 Task: nan
Action: Mouse moved to (519, 142)
Screenshot: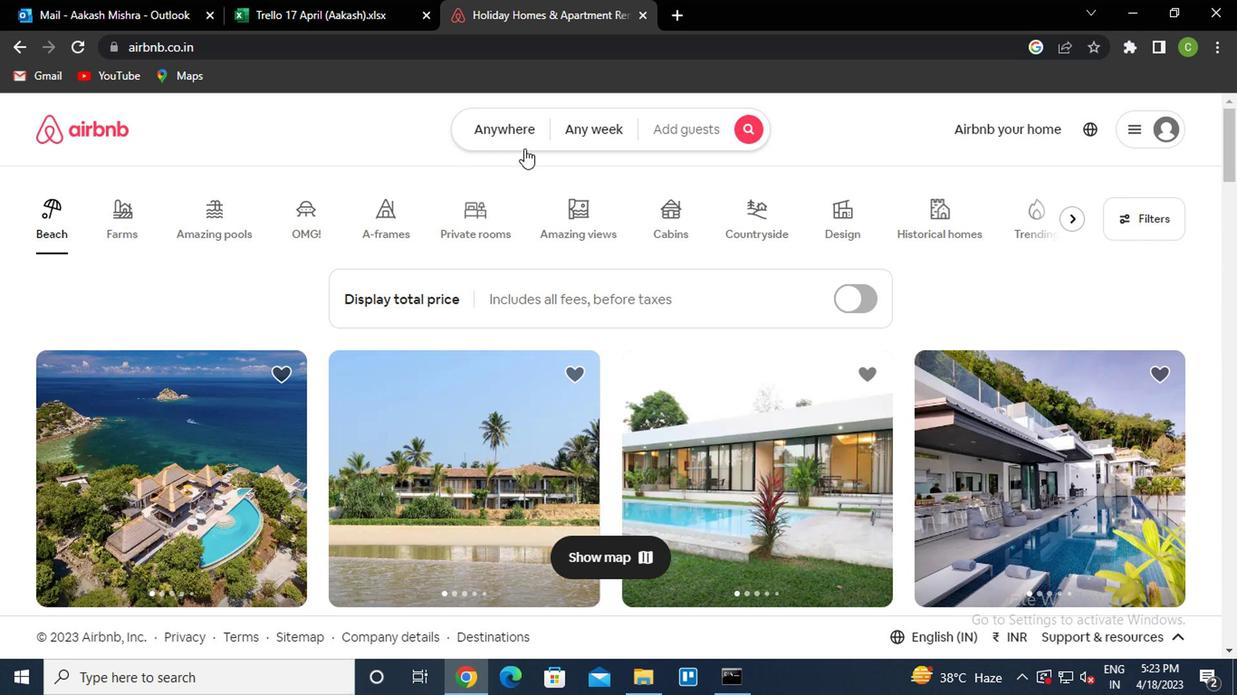 
Action: Mouse pressed left at (519, 142)
Screenshot: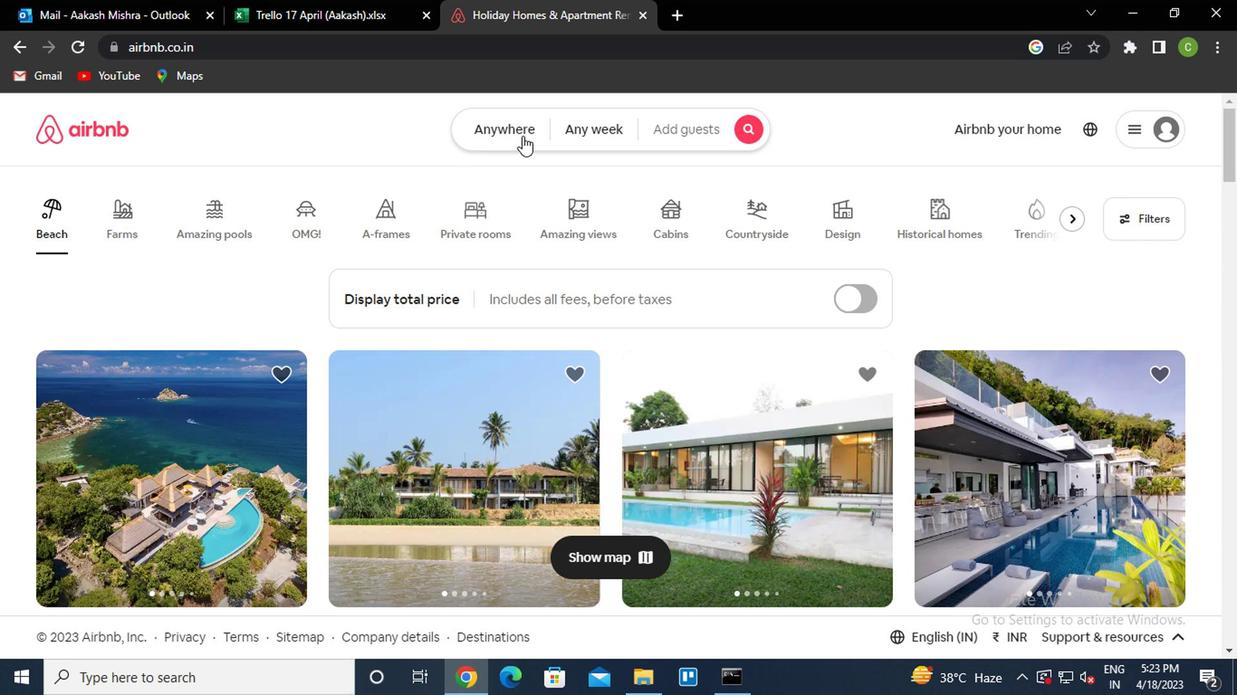 
Action: Mouse moved to (384, 212)
Screenshot: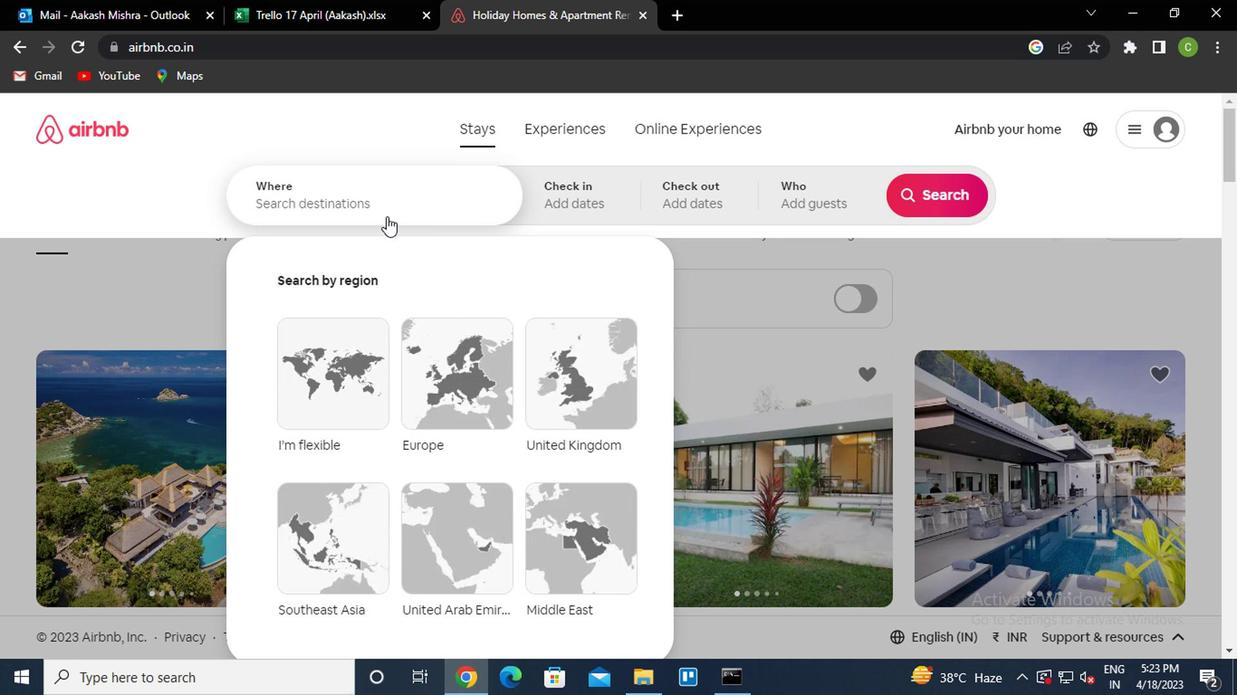 
Action: Mouse pressed left at (384, 212)
Screenshot: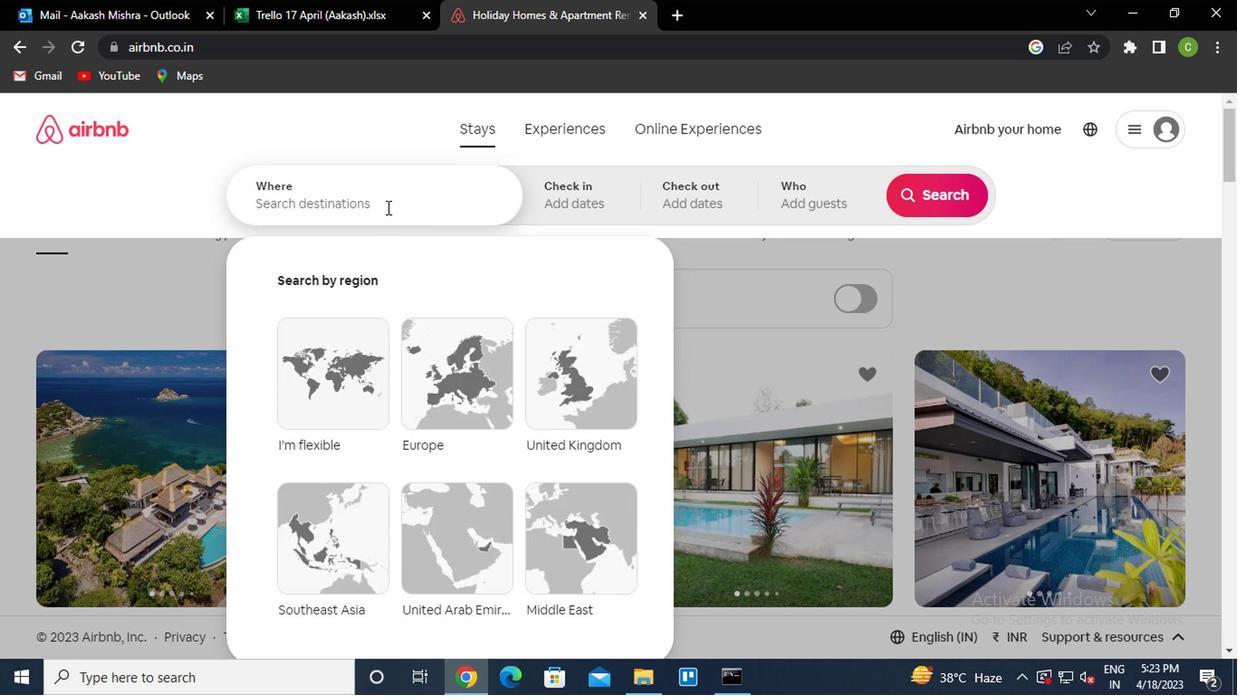 
Action: Mouse moved to (384, 212)
Screenshot: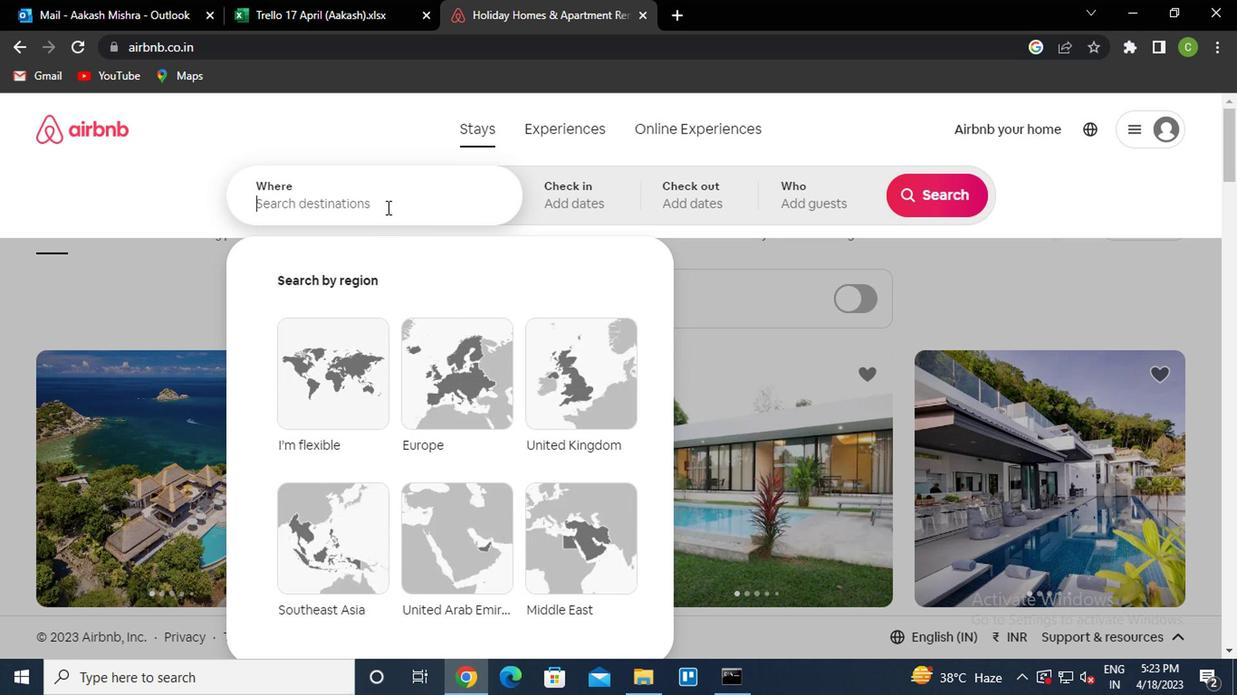
Action: Key pressed a<Key.caps_lock>maraji<Key.space>brazil<Key.down><Key.enter>
Screenshot: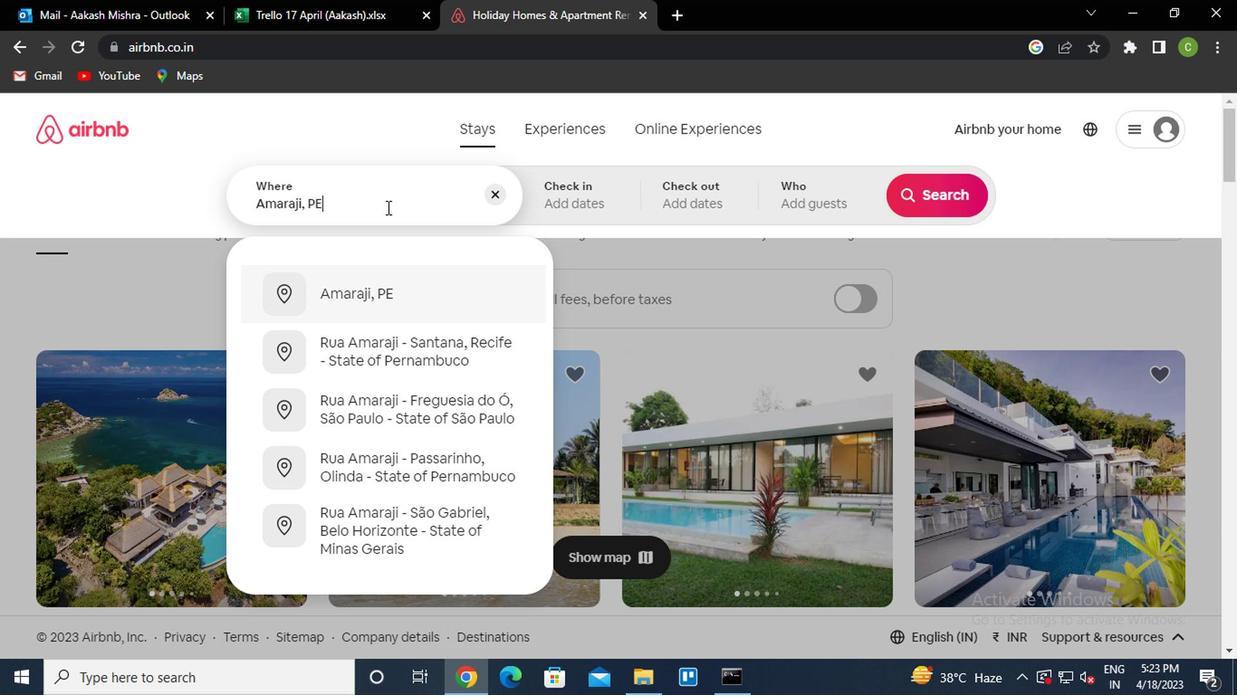 
Action: Mouse moved to (922, 349)
Screenshot: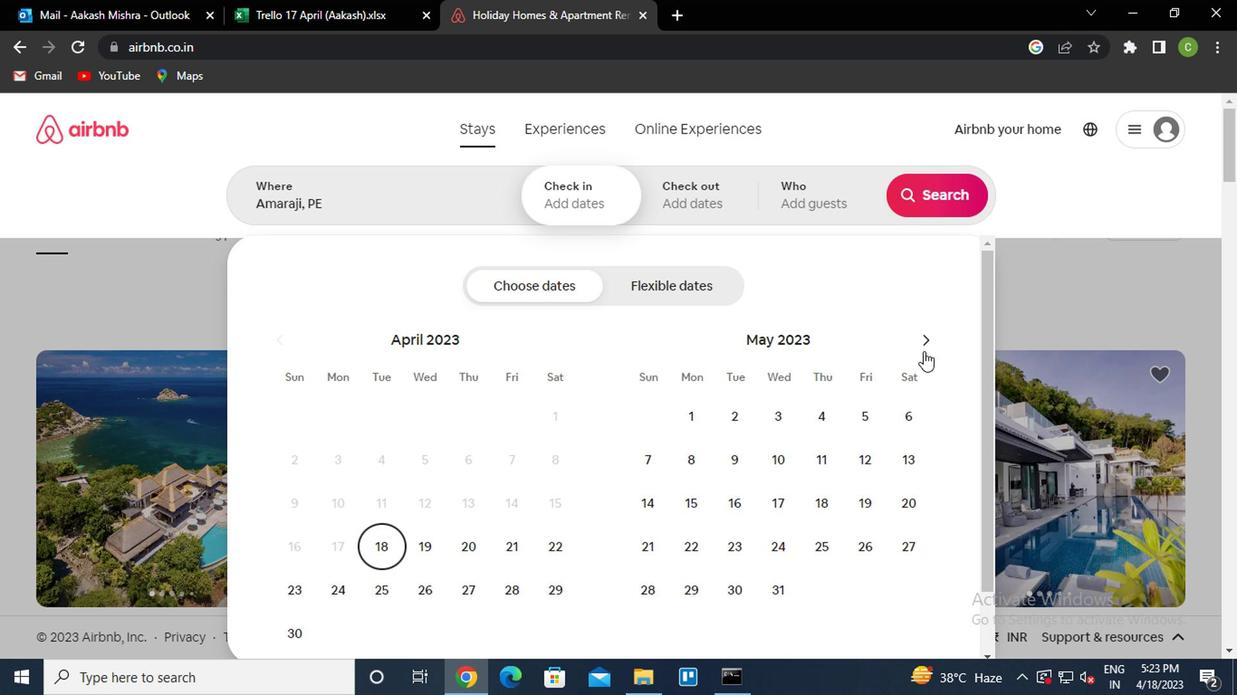 
Action: Mouse pressed left at (922, 349)
Screenshot: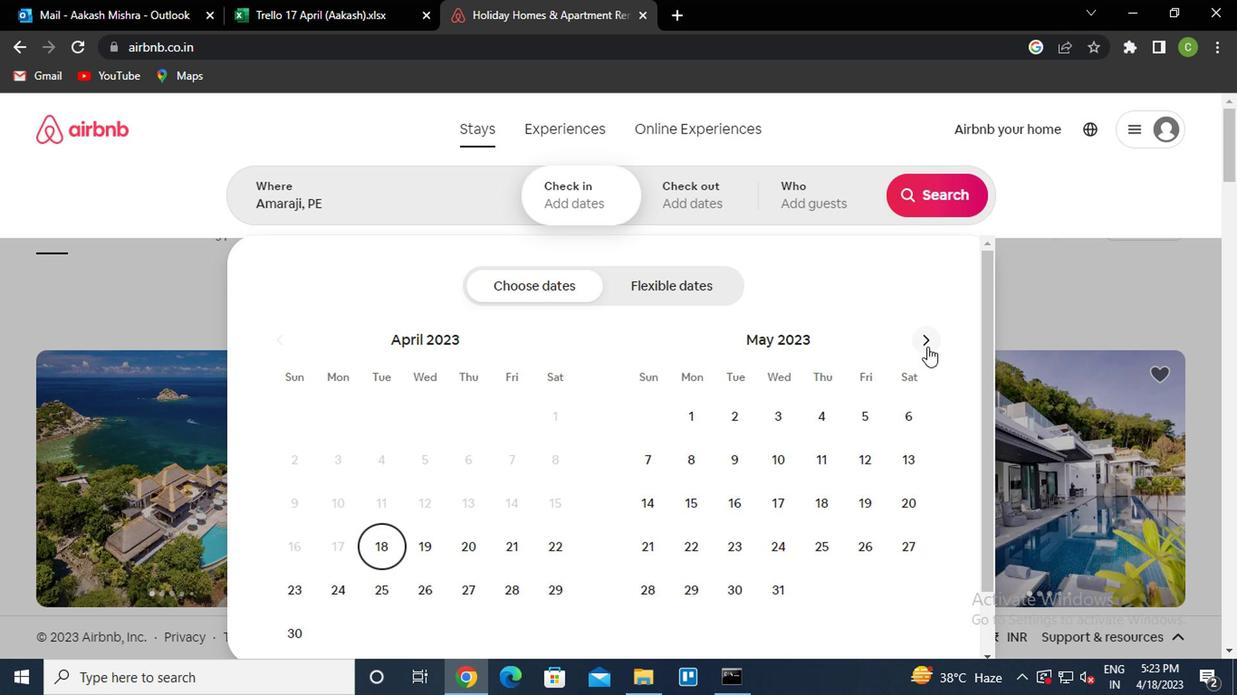 
Action: Mouse pressed left at (922, 349)
Screenshot: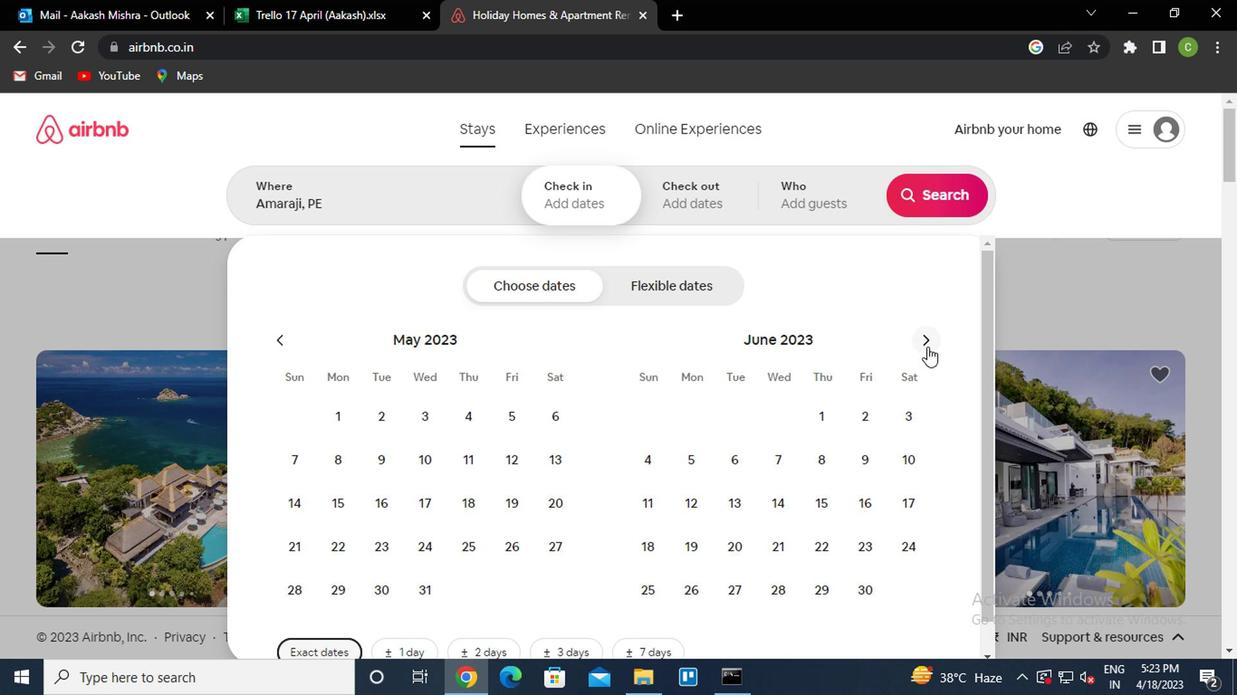 
Action: Mouse pressed left at (922, 349)
Screenshot: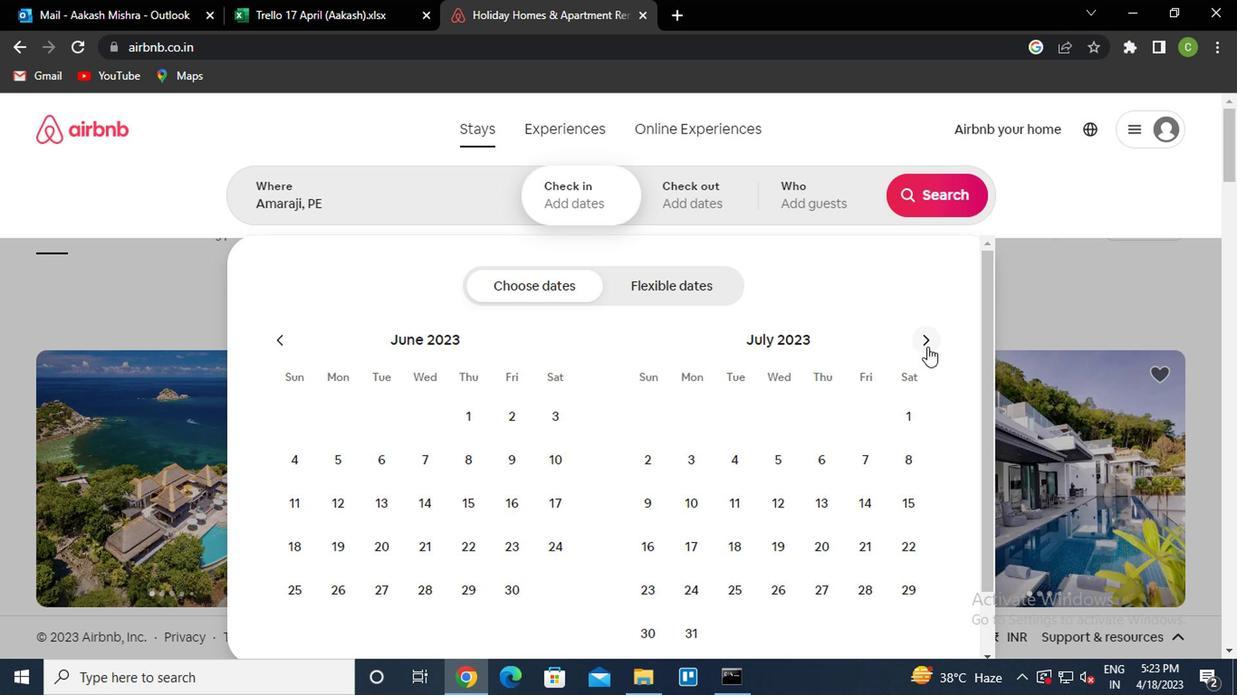 
Action: Mouse moved to (815, 427)
Screenshot: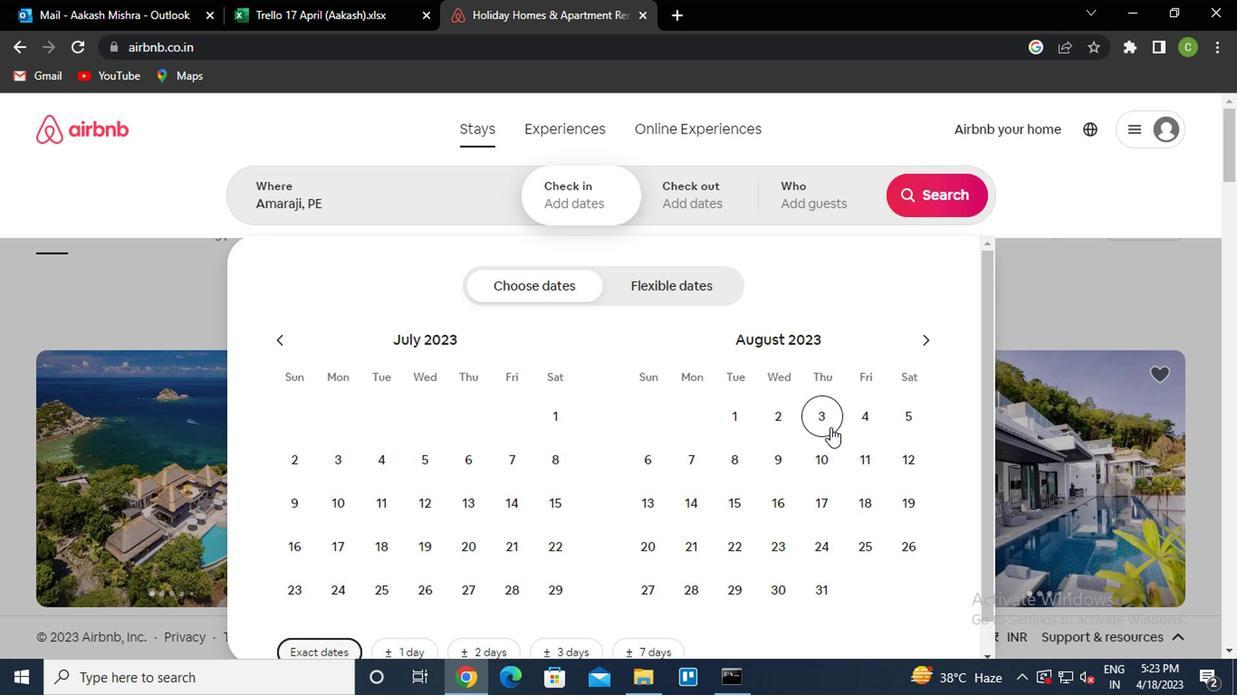
Action: Mouse pressed left at (815, 427)
Screenshot: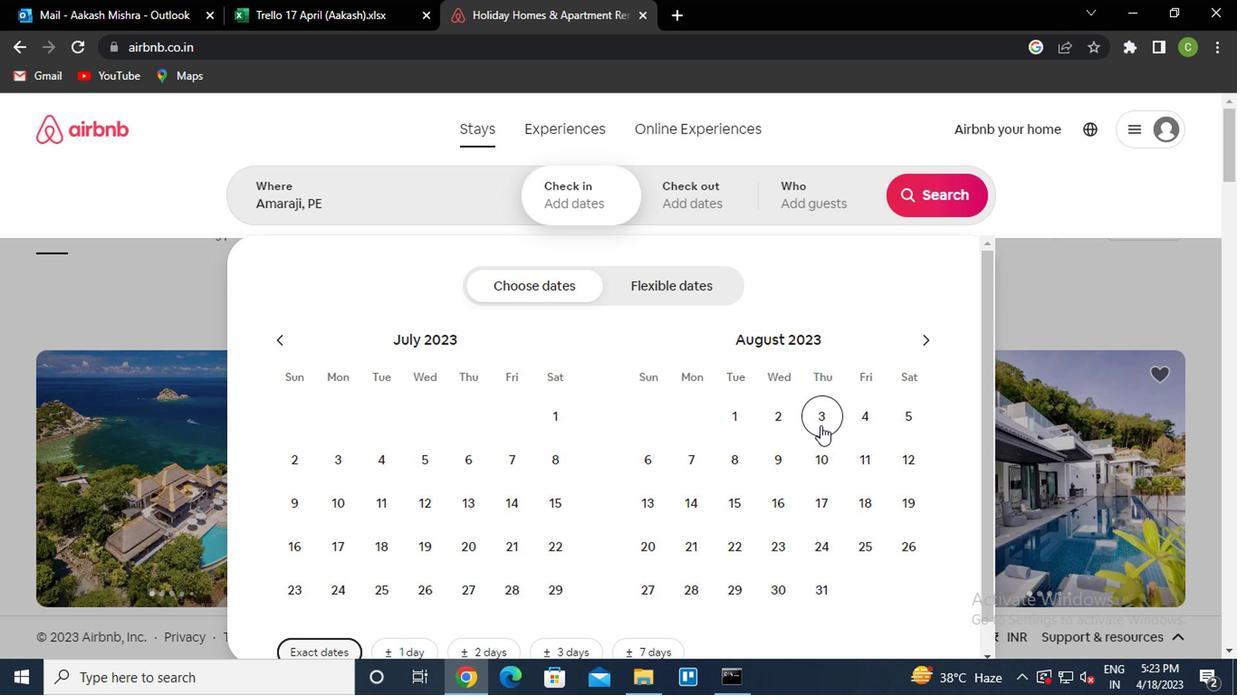 
Action: Mouse moved to (822, 511)
Screenshot: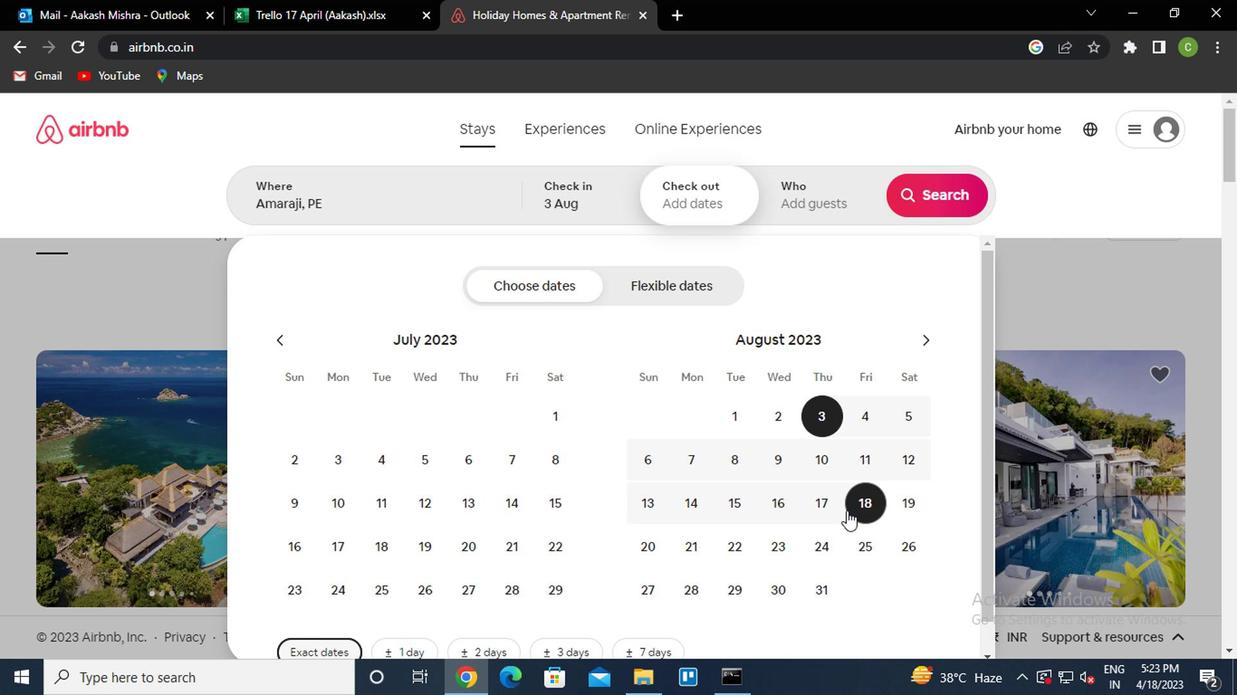 
Action: Mouse pressed left at (822, 511)
Screenshot: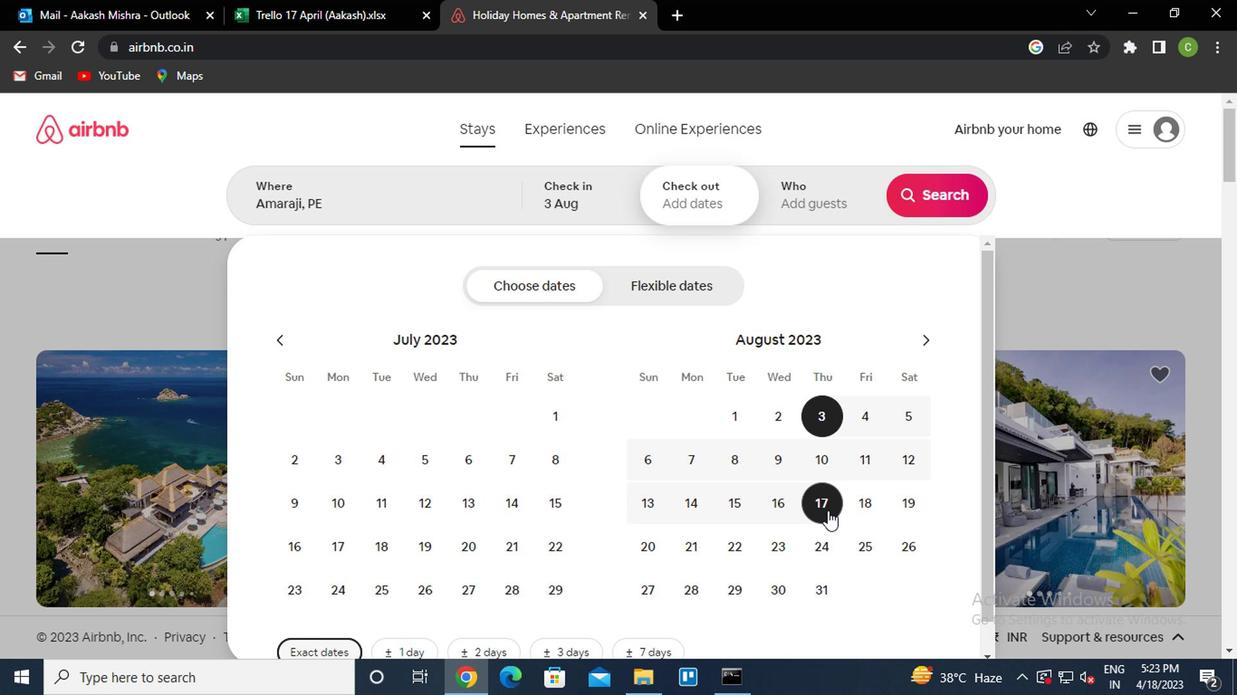 
Action: Mouse moved to (837, 195)
Screenshot: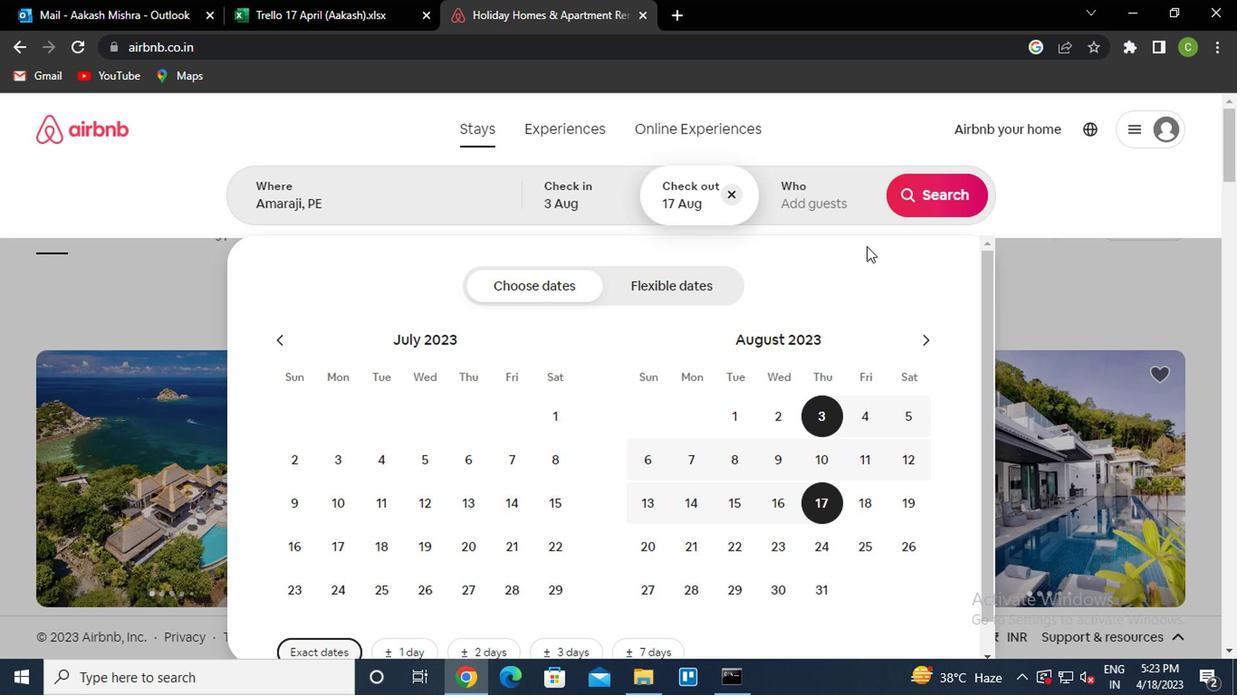 
Action: Mouse pressed left at (837, 195)
Screenshot: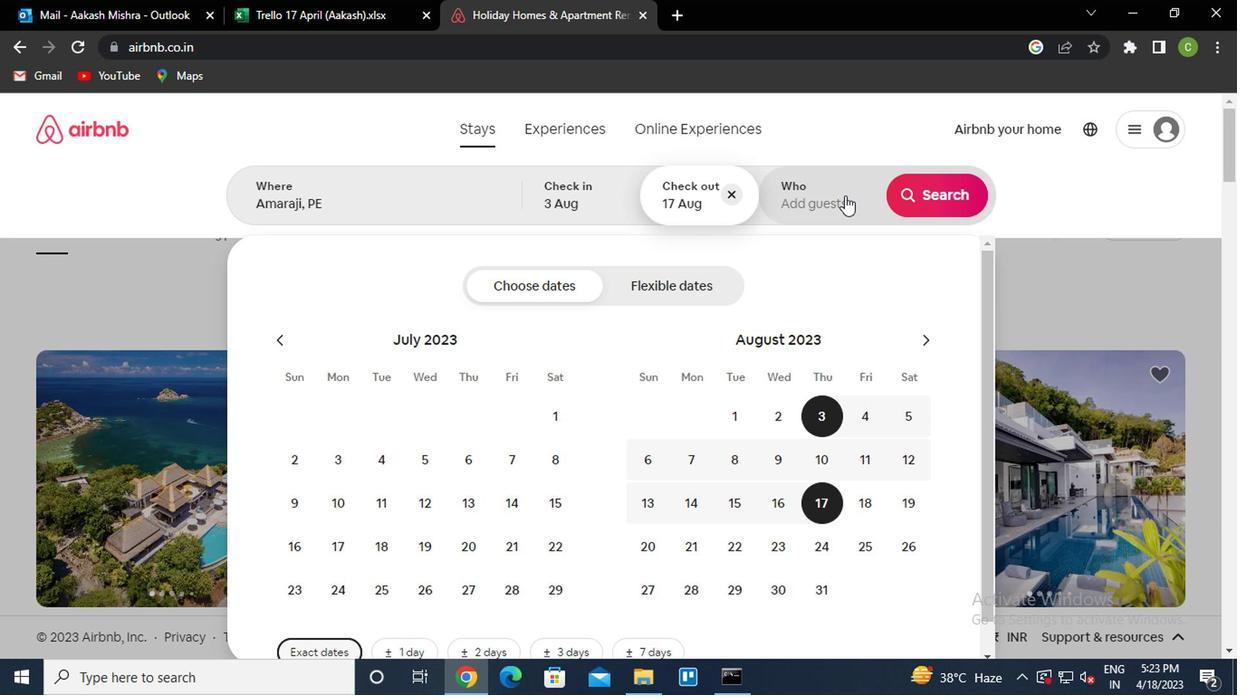 
Action: Mouse moved to (937, 302)
Screenshot: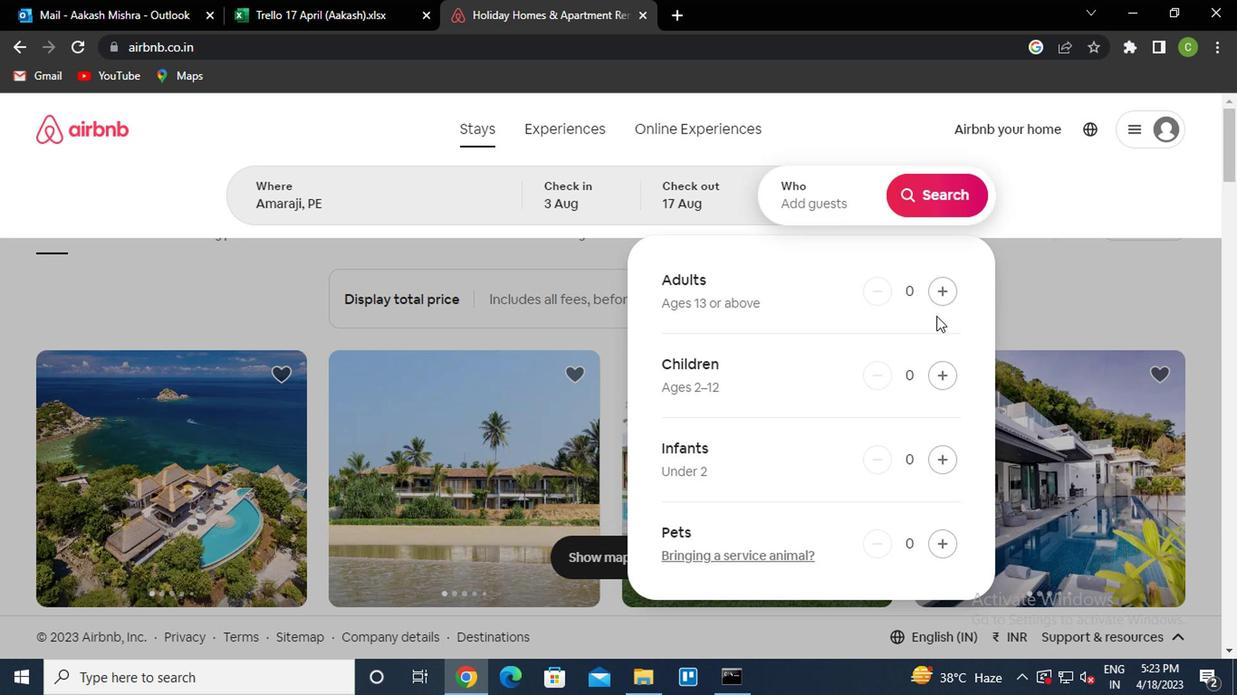 
Action: Mouse pressed left at (937, 302)
Screenshot: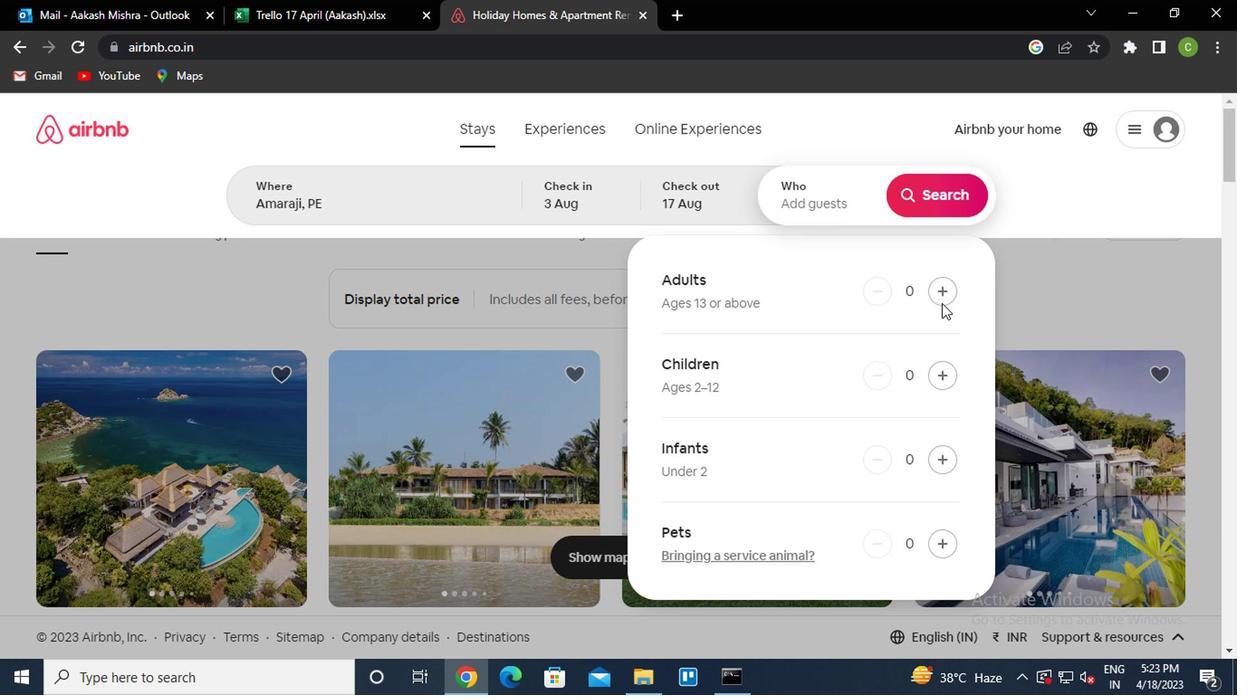 
Action: Mouse pressed left at (937, 302)
Screenshot: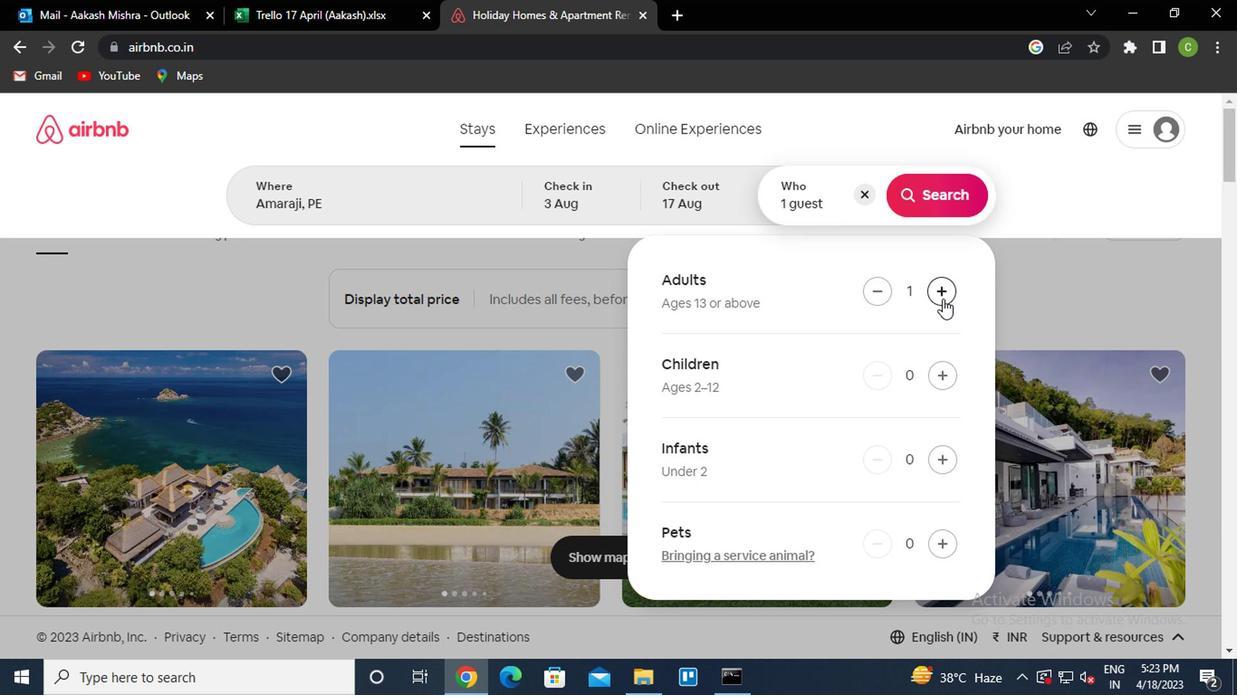 
Action: Mouse pressed left at (937, 302)
Screenshot: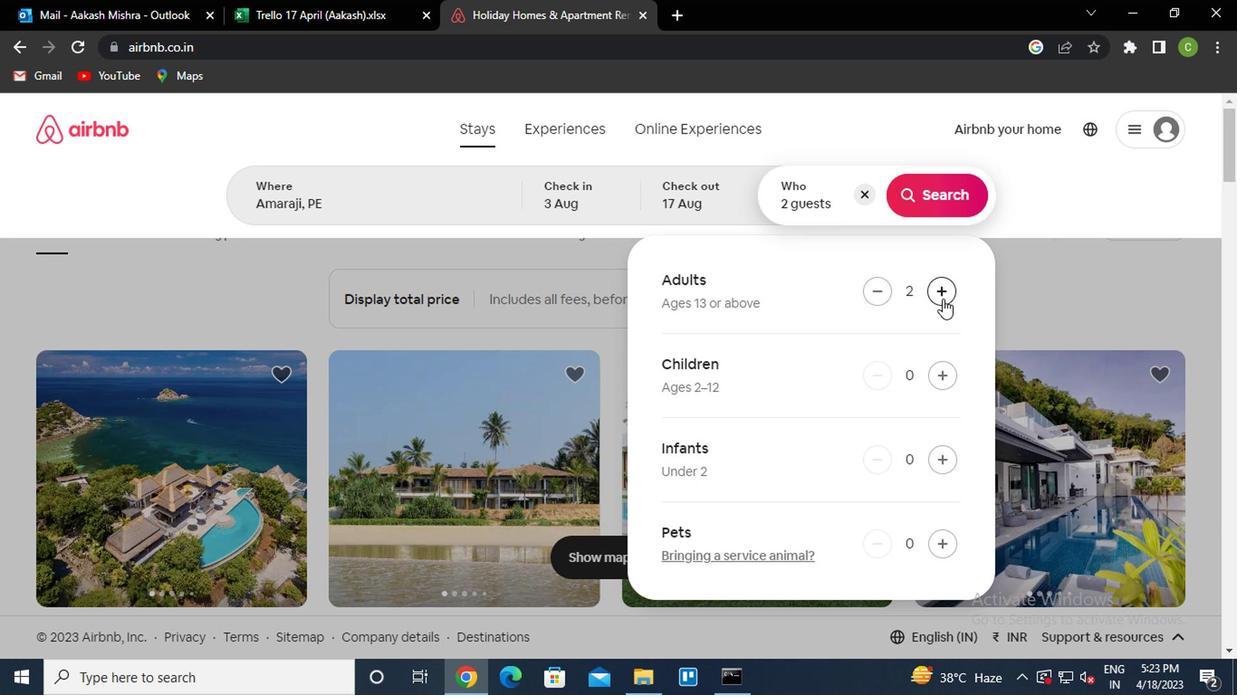 
Action: Mouse moved to (935, 384)
Screenshot: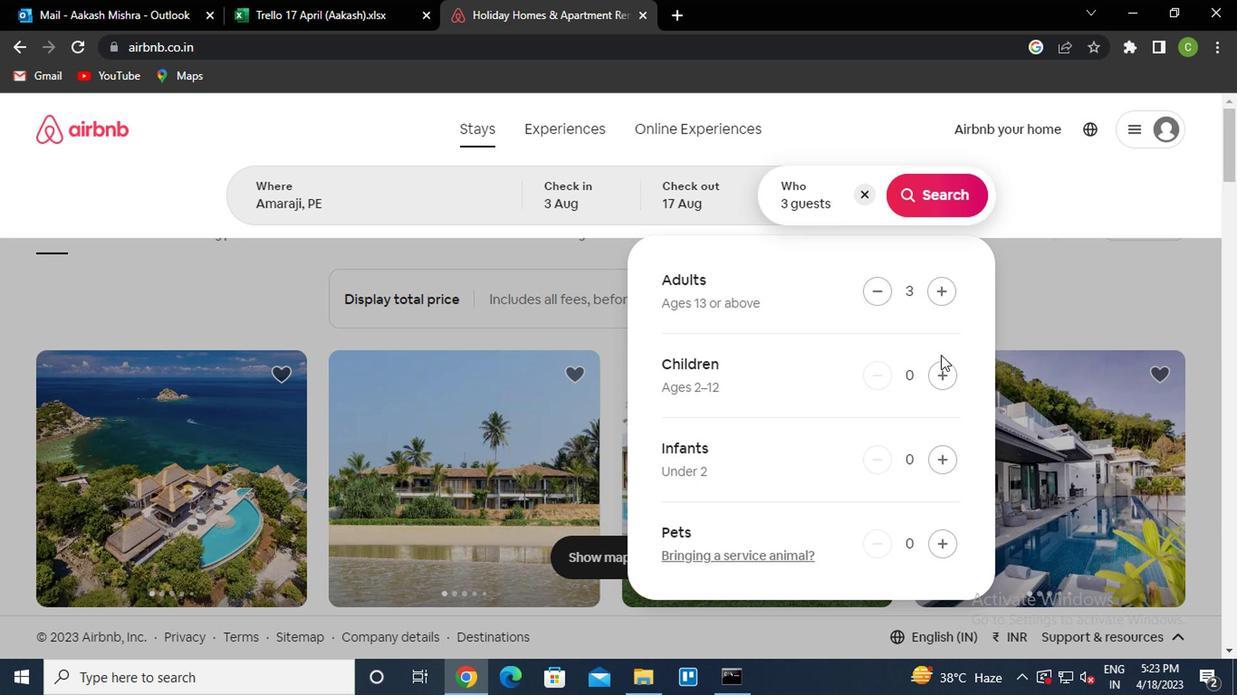 
Action: Mouse pressed left at (935, 384)
Screenshot: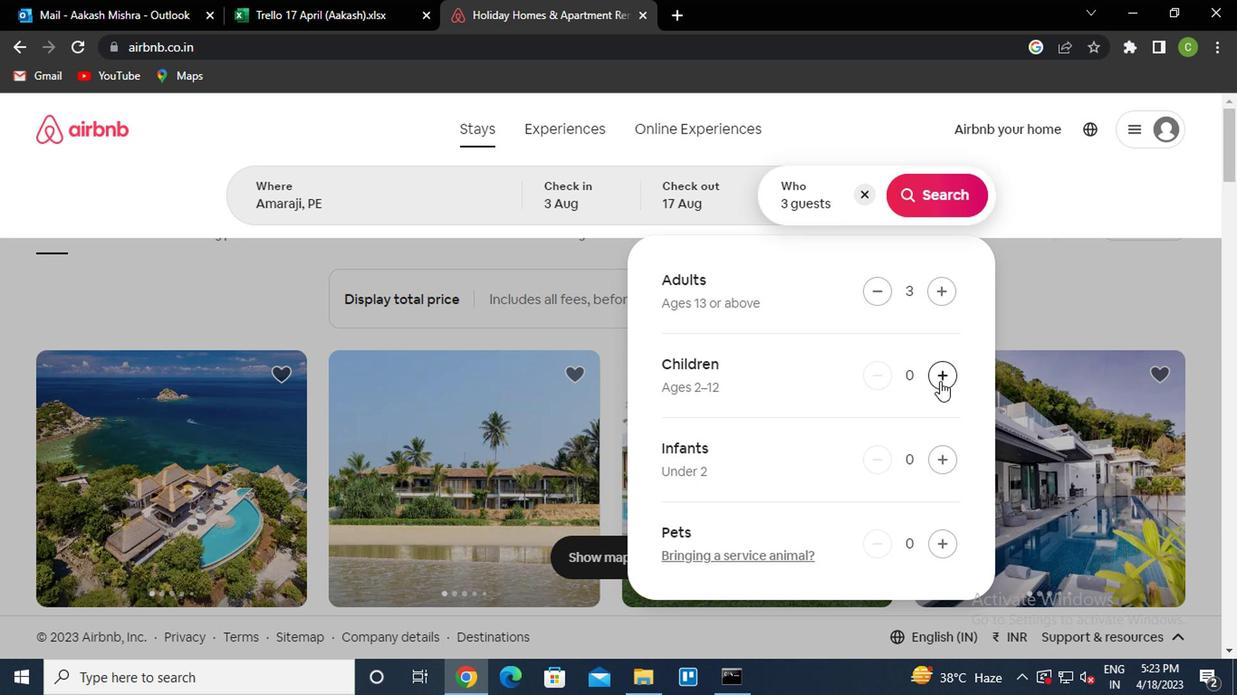 
Action: Mouse moved to (1025, 338)
Screenshot: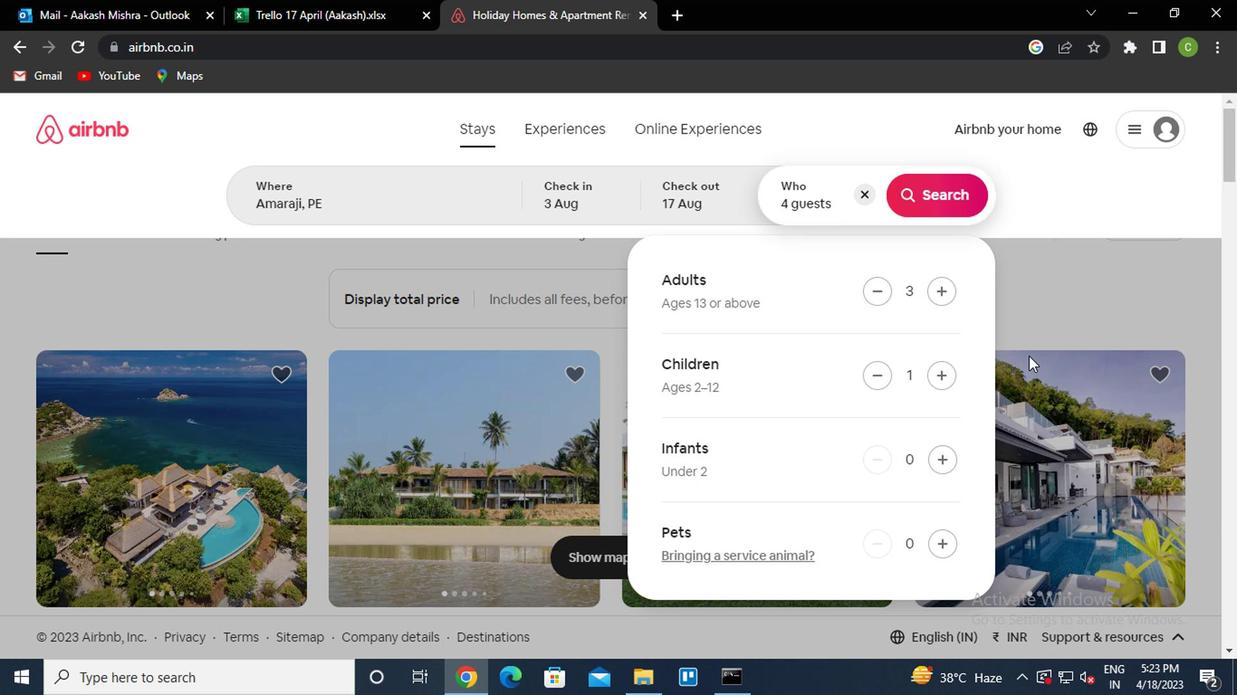 
Action: Mouse pressed left at (1025, 338)
Screenshot: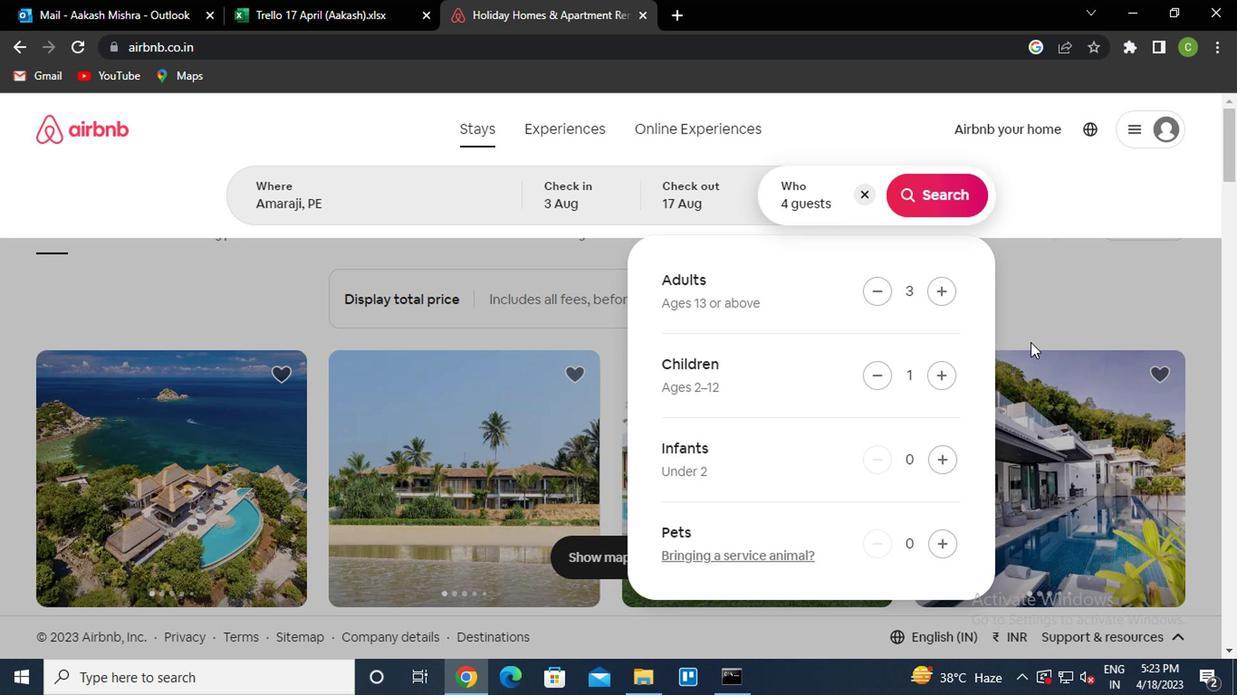 
Action: Mouse moved to (1116, 226)
Screenshot: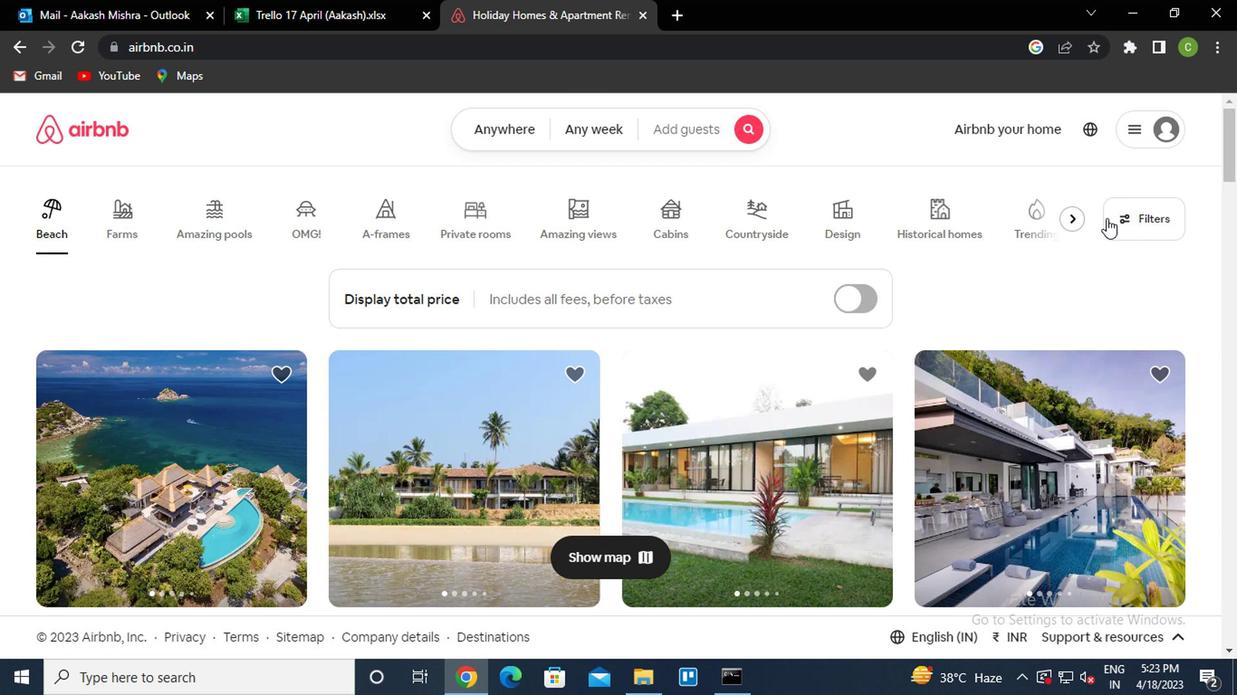 
Action: Mouse pressed left at (1116, 226)
Screenshot: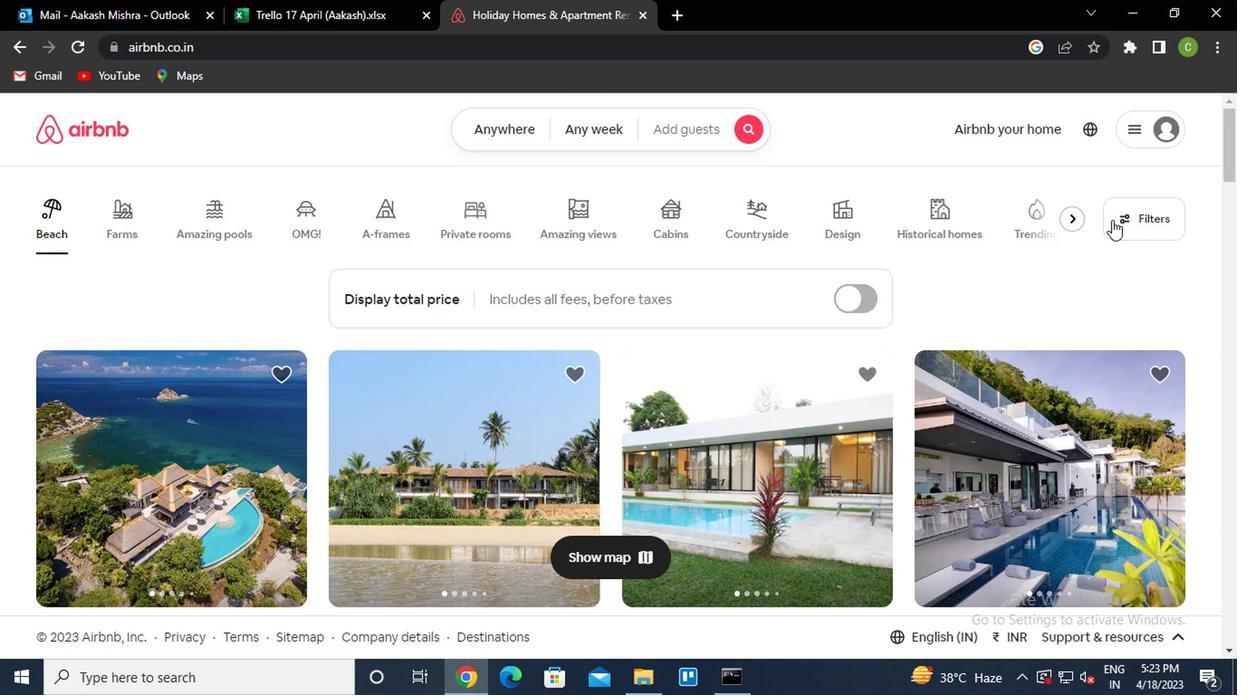 
Action: Mouse moved to (455, 424)
Screenshot: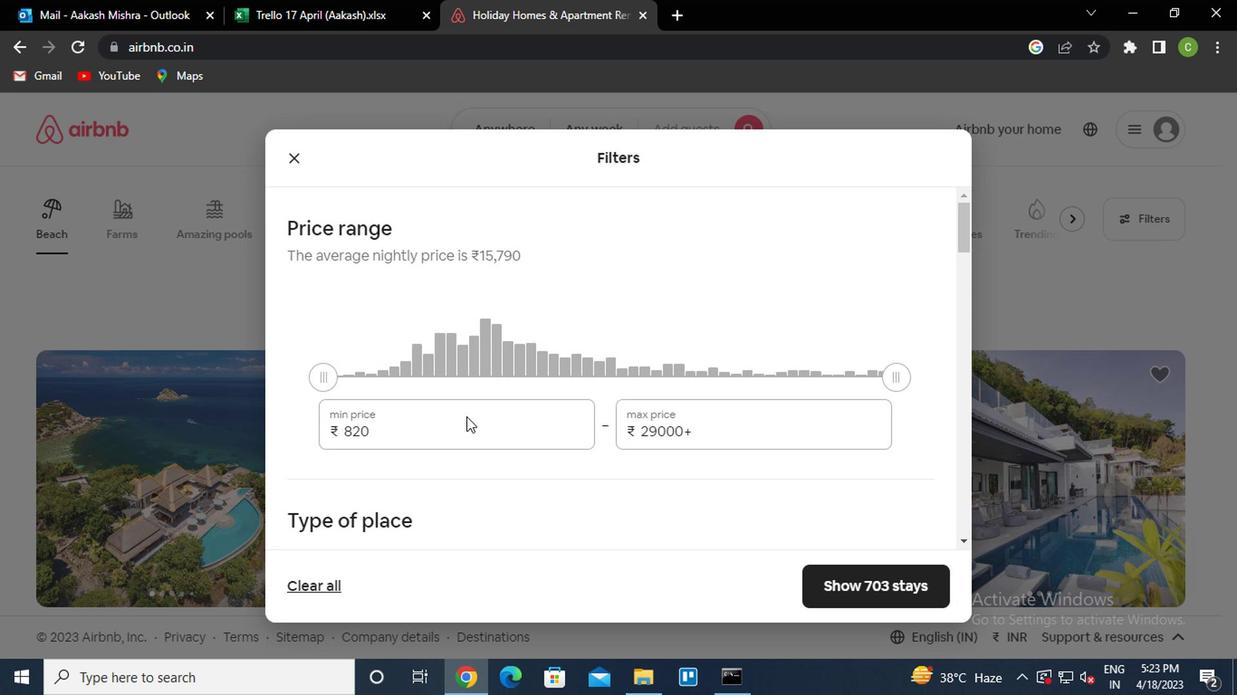 
Action: Mouse pressed left at (455, 424)
Screenshot: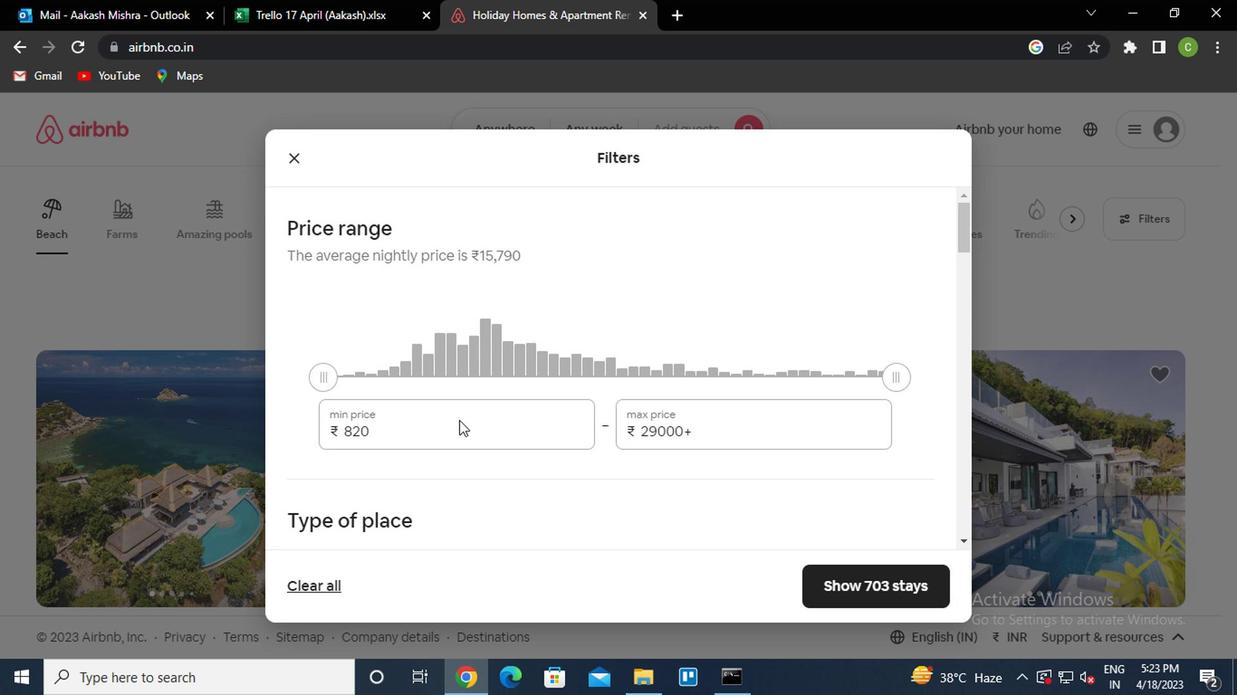 
Action: Mouse moved to (454, 424)
Screenshot: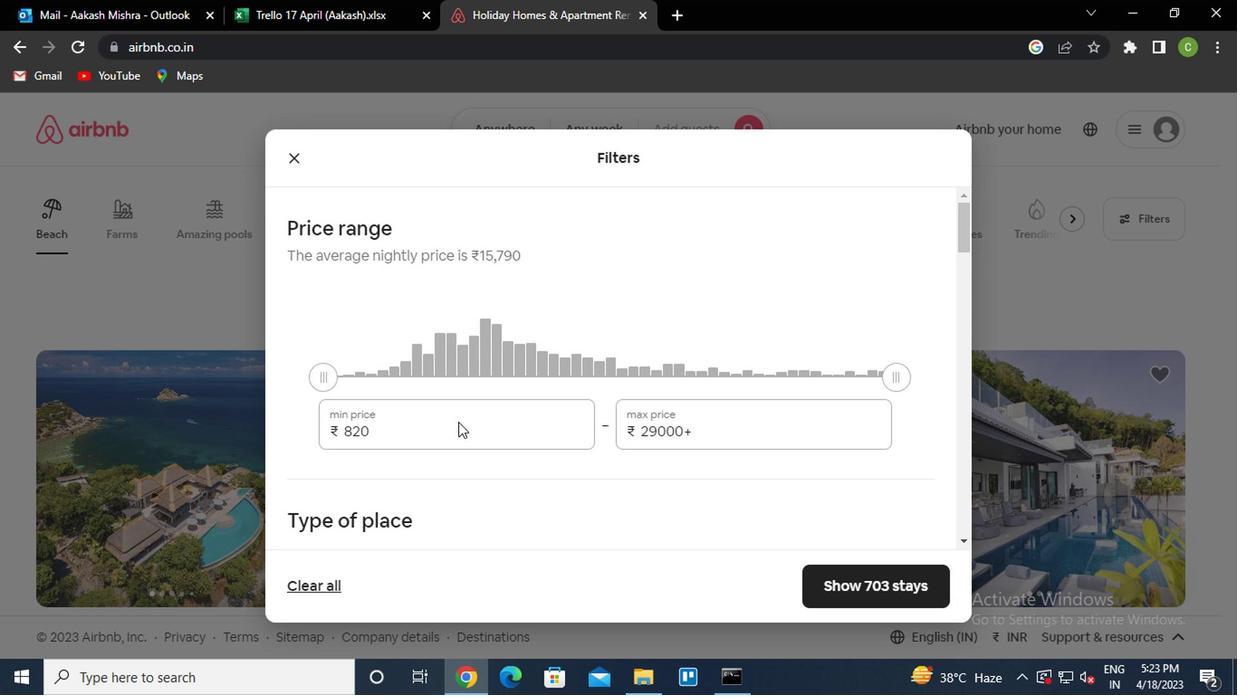 
Action: Key pressed <Key.backspace><Key.backspace><Key.backspace>3000<Key.tab>15000<Key.backspace><Key.backspace><Key.backspace><Key.backspace><Key.backspace><Key.backspace><Key.backspace><Key.backspace><Key.backspace><Key.backspace><Key.backspace><Key.backspace><Key.backspace><Key.backspace><Key.backspace><Key.backspace><Key.backspace><Key.backspace><Key.backspace><Key.backspace><Key.backspace>15000
Screenshot: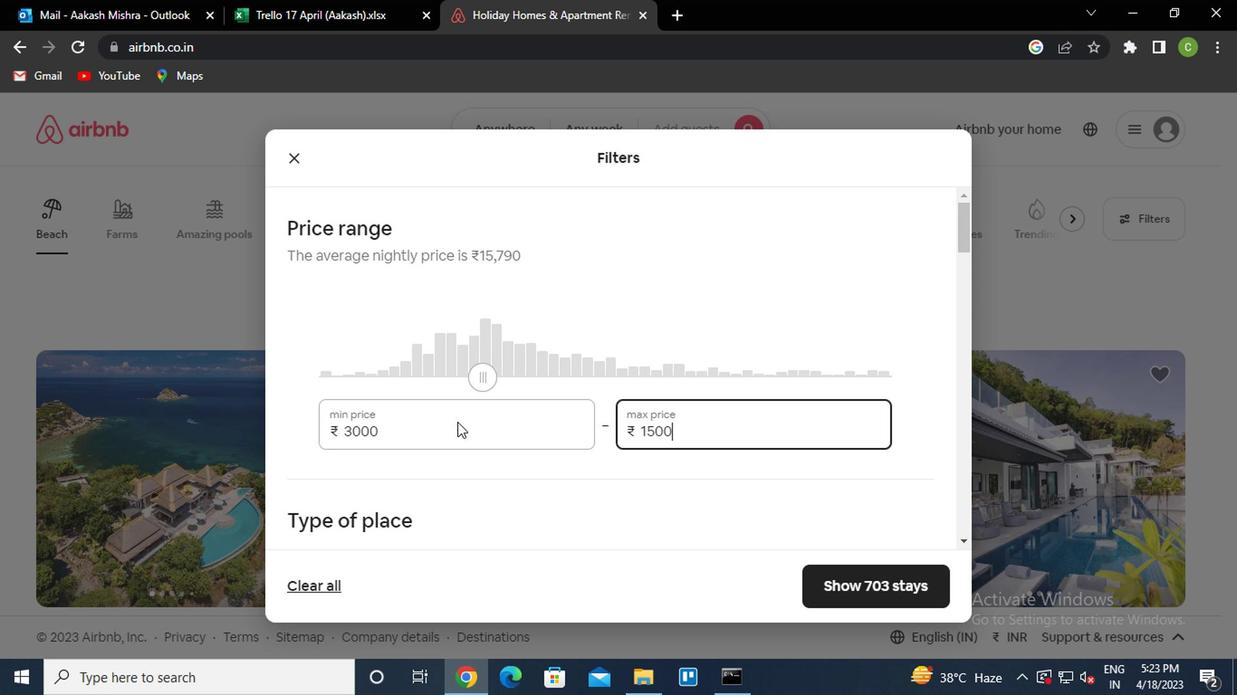 
Action: Mouse moved to (446, 443)
Screenshot: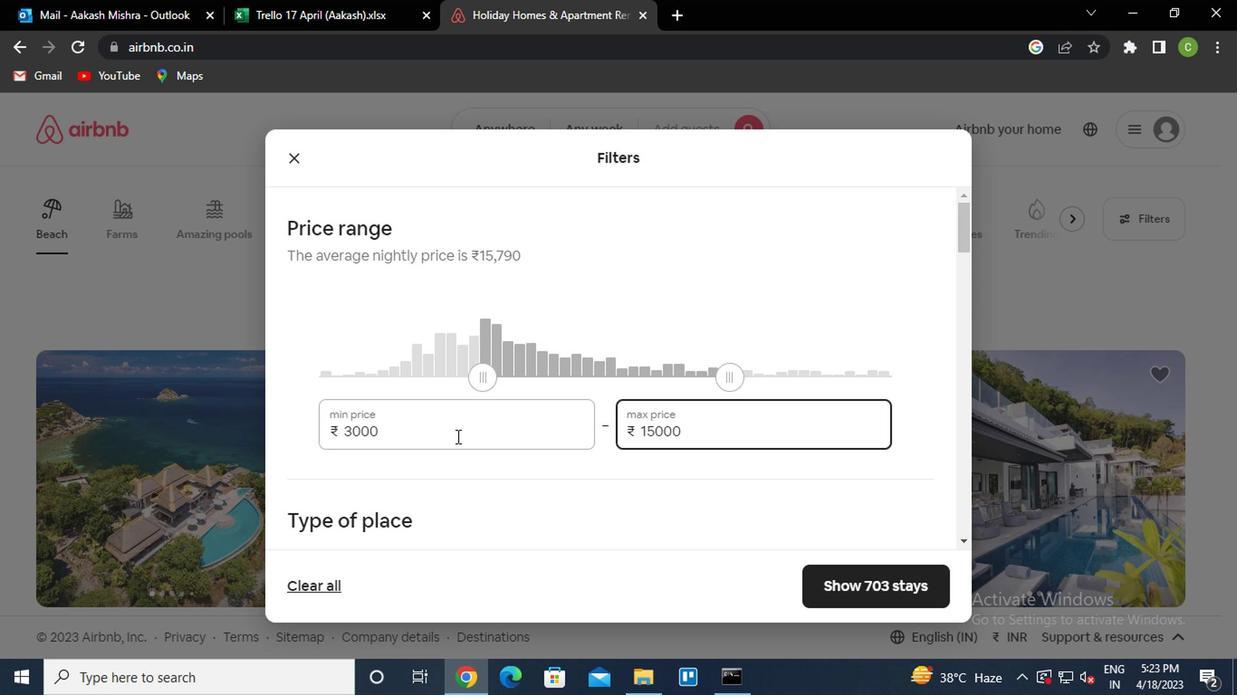 
Action: Mouse scrolled (446, 443) with delta (0, 0)
Screenshot: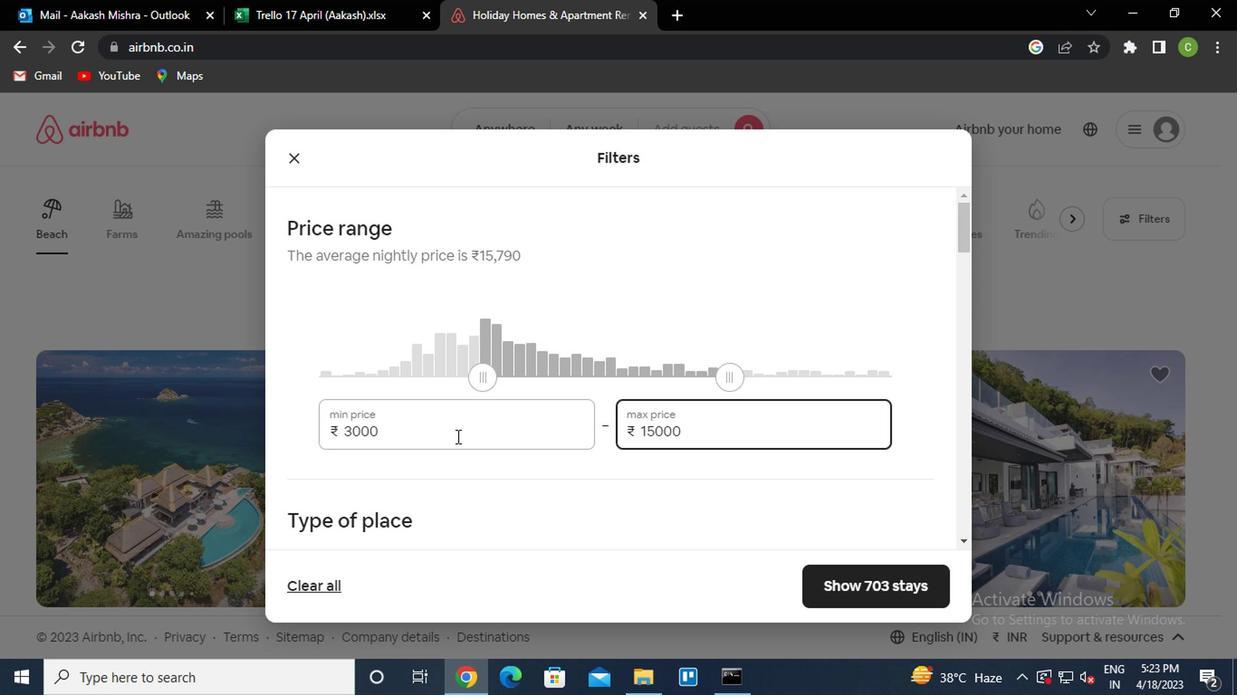 
Action: Mouse moved to (443, 445)
Screenshot: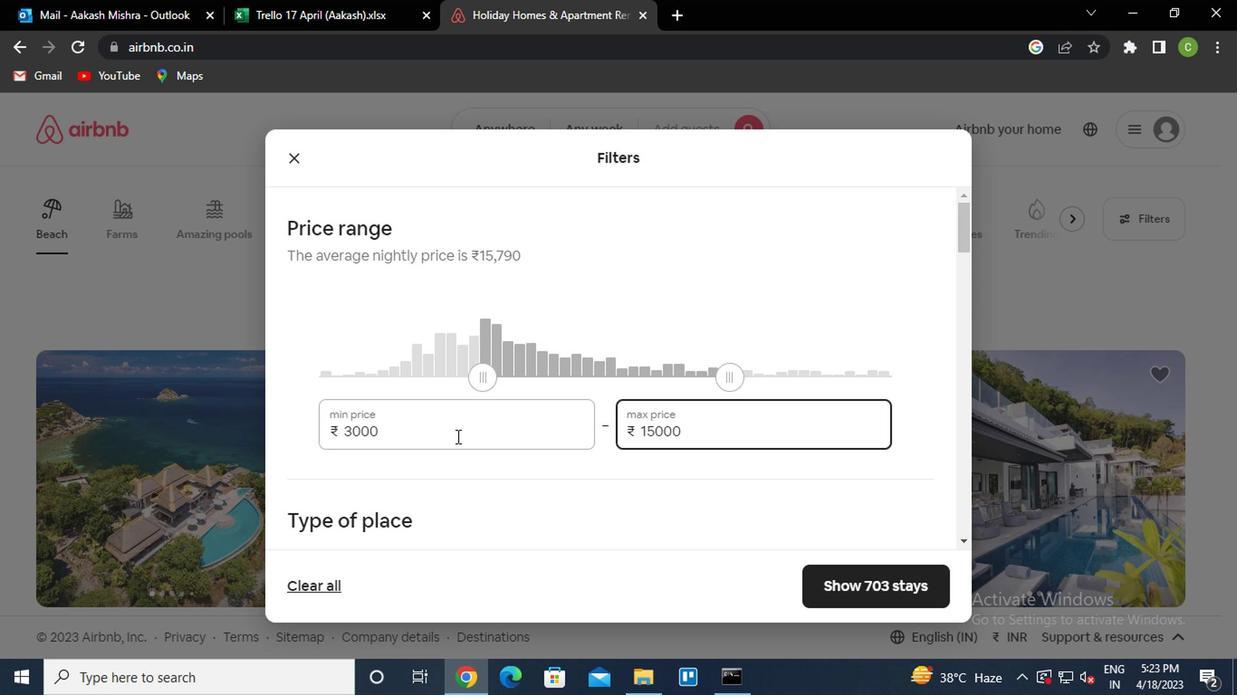 
Action: Mouse scrolled (443, 443) with delta (0, -1)
Screenshot: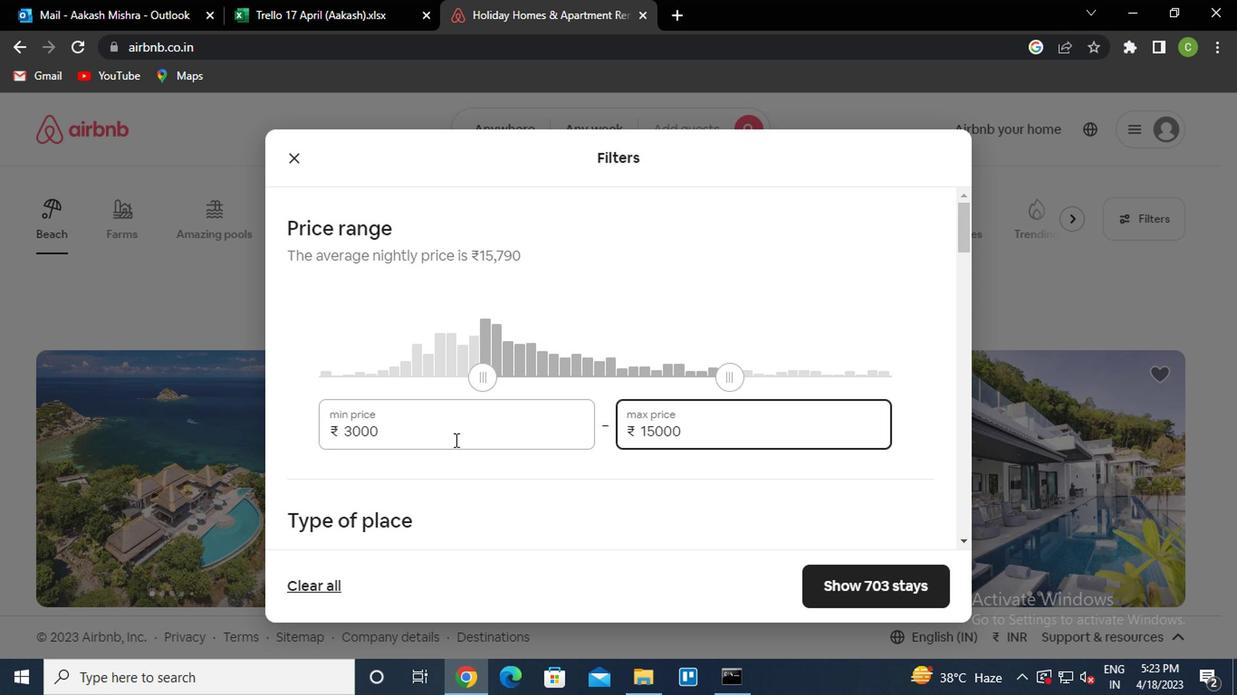 
Action: Mouse scrolled (443, 443) with delta (0, -1)
Screenshot: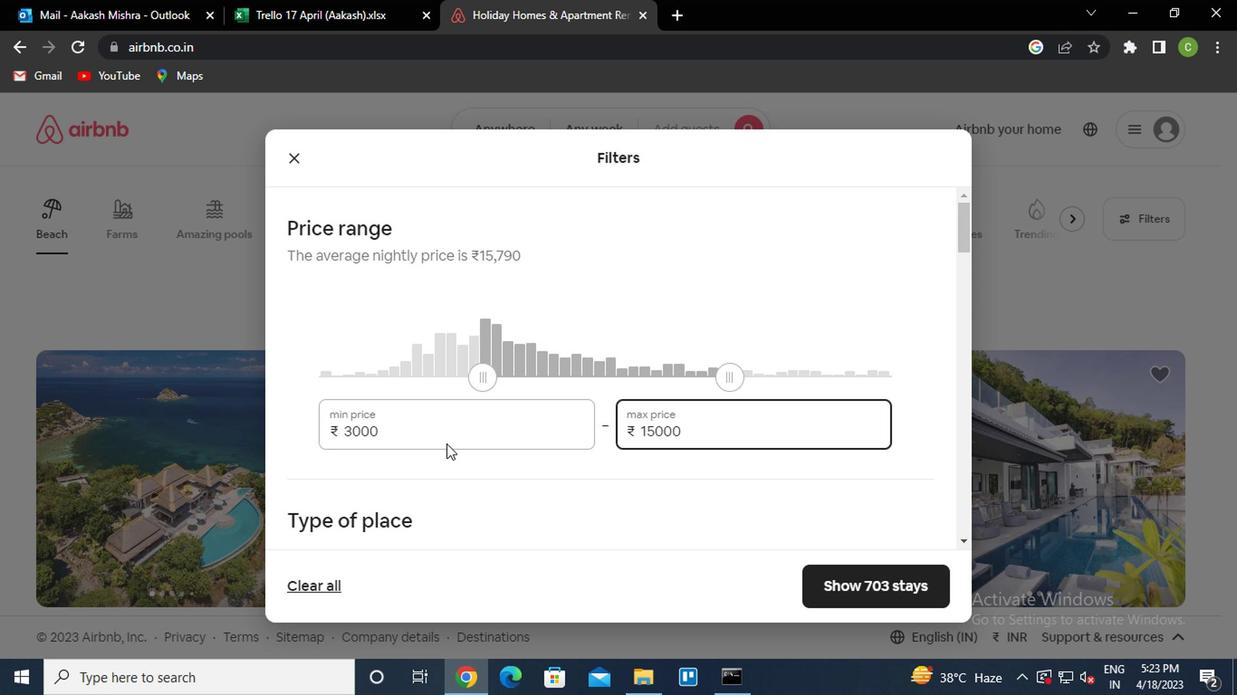 
Action: Mouse moved to (287, 308)
Screenshot: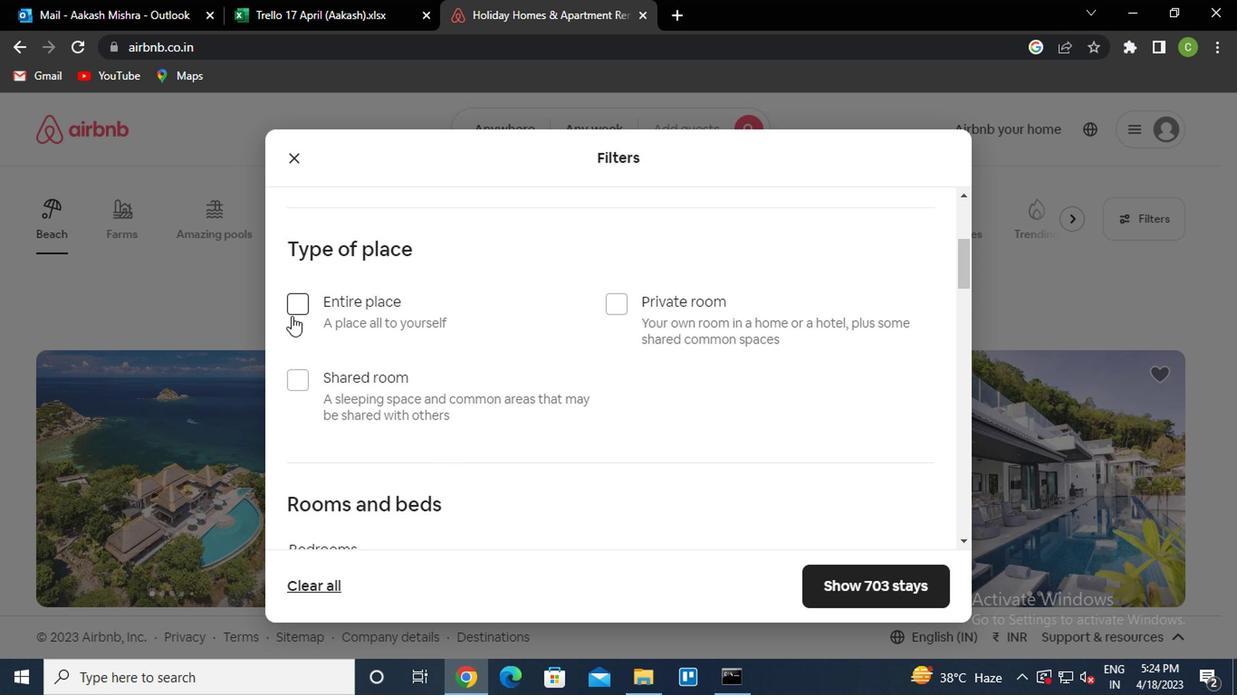 
Action: Mouse pressed left at (287, 308)
Screenshot: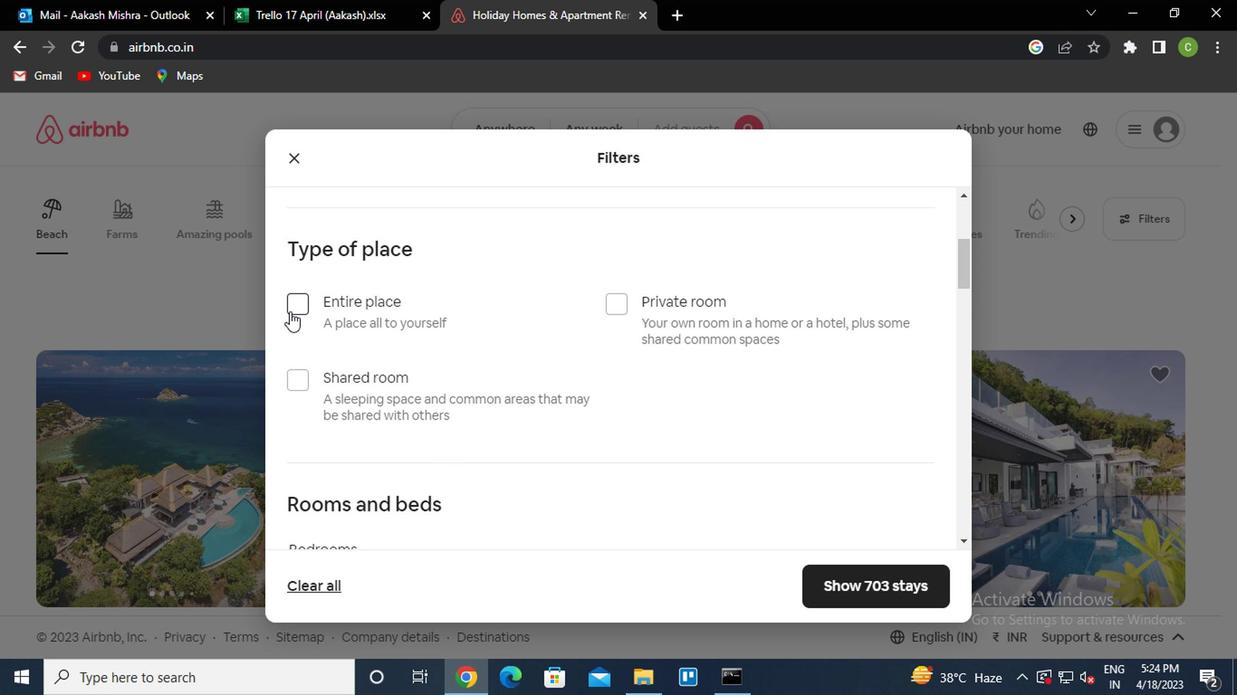 
Action: Mouse moved to (559, 445)
Screenshot: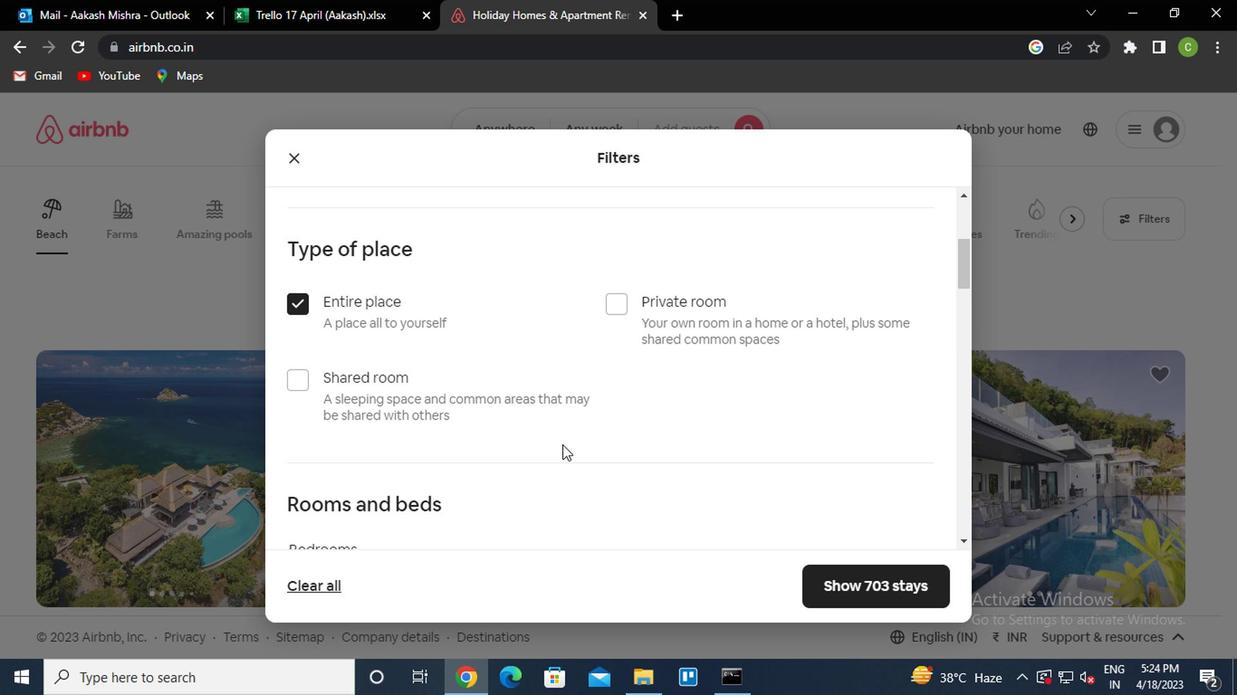
Action: Mouse scrolled (559, 445) with delta (0, 0)
Screenshot: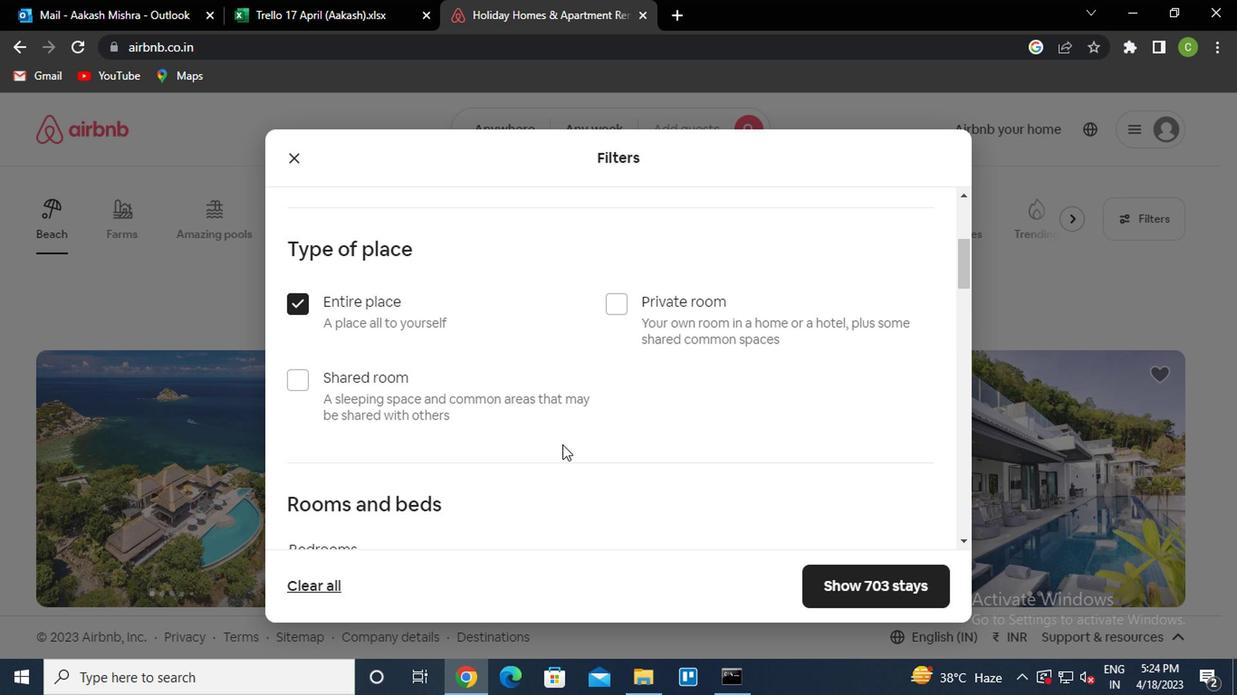 
Action: Mouse scrolled (559, 445) with delta (0, 0)
Screenshot: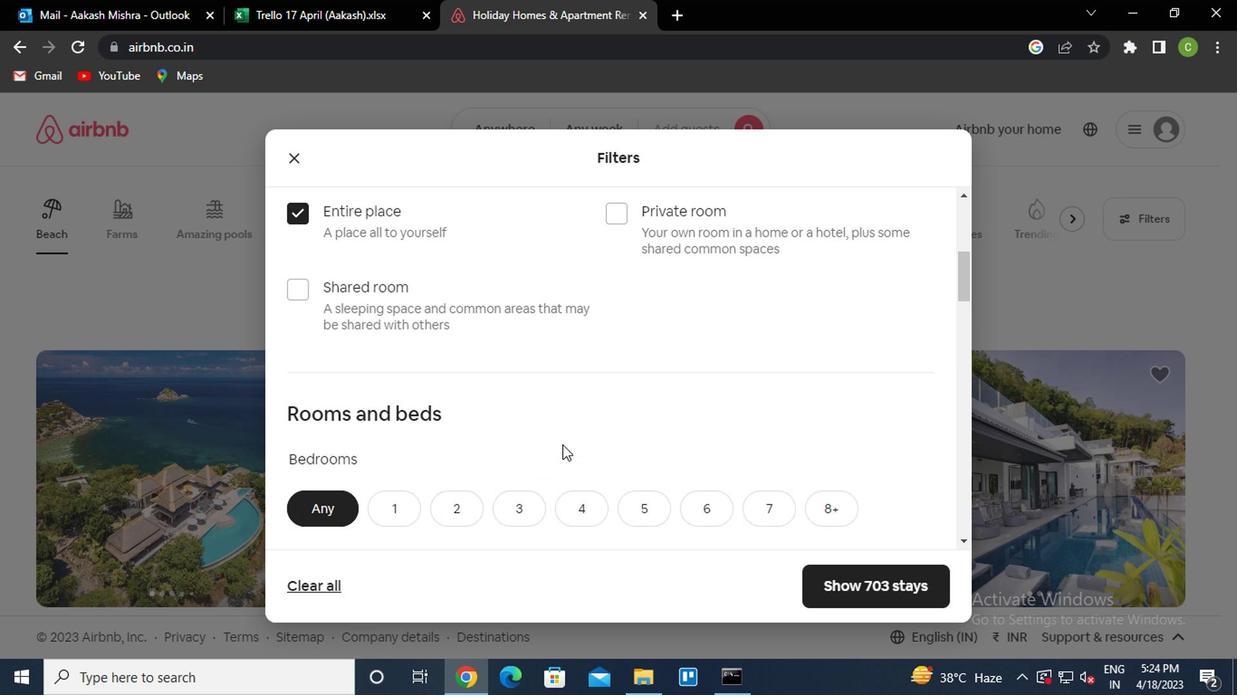 
Action: Mouse scrolled (559, 445) with delta (0, 0)
Screenshot: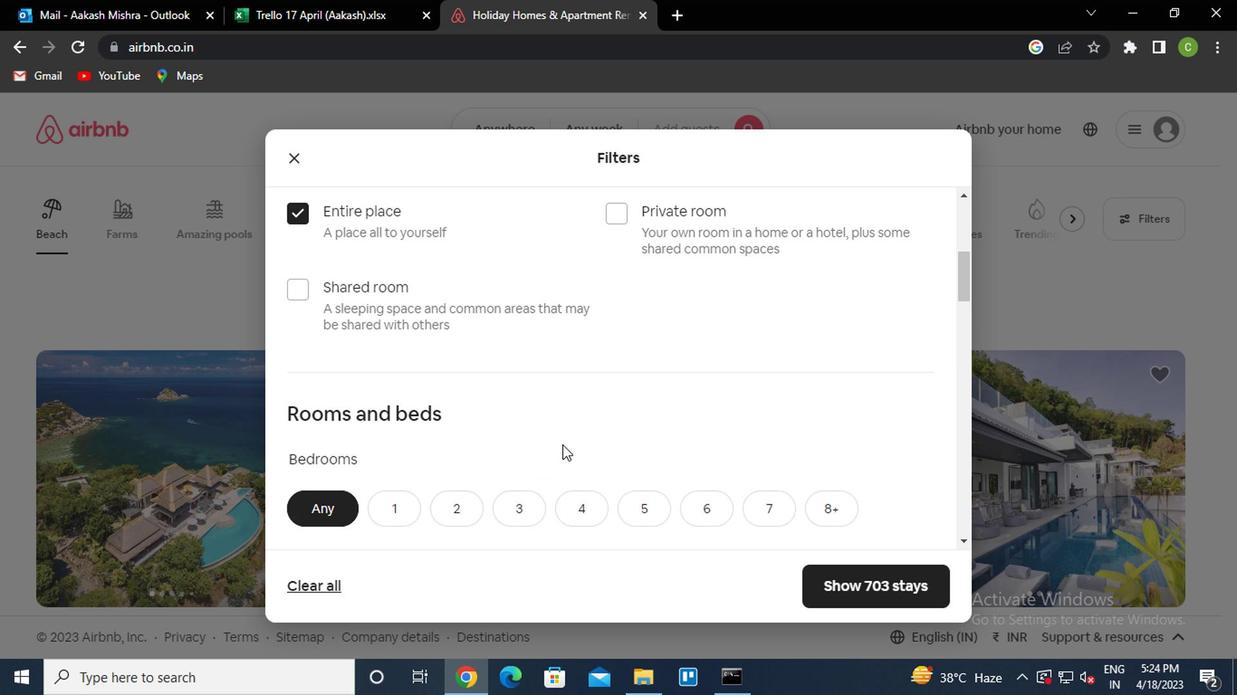
Action: Mouse moved to (529, 336)
Screenshot: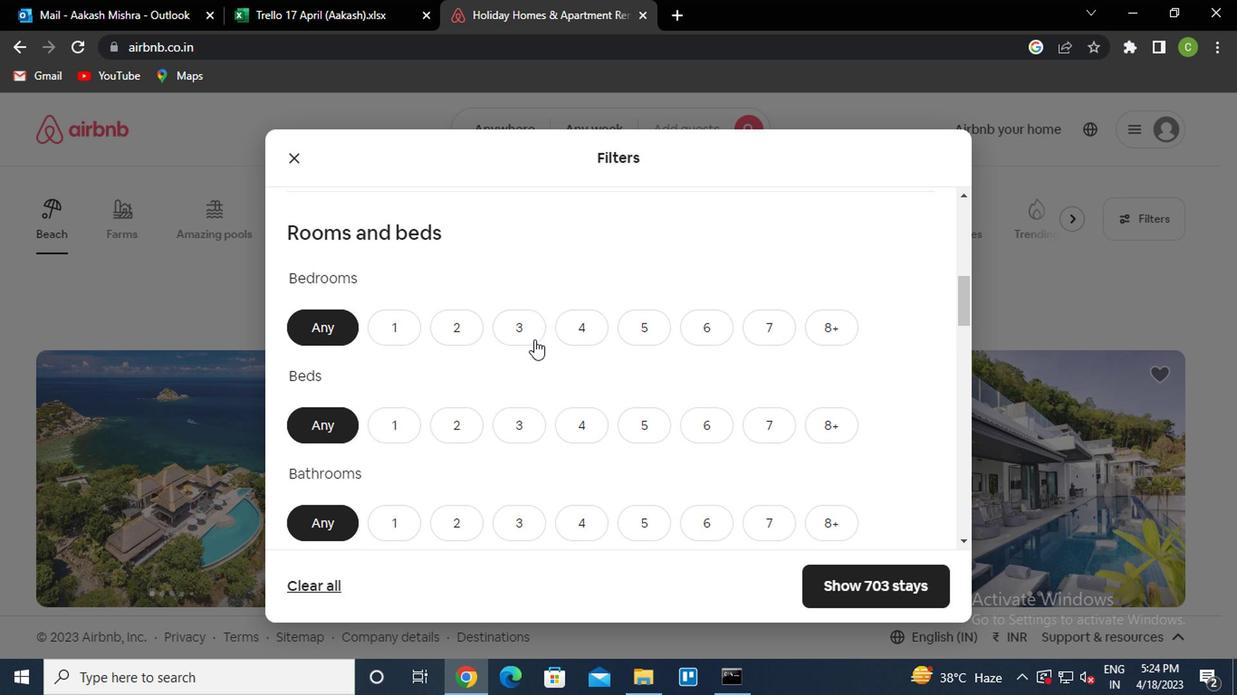 
Action: Mouse pressed left at (529, 336)
Screenshot: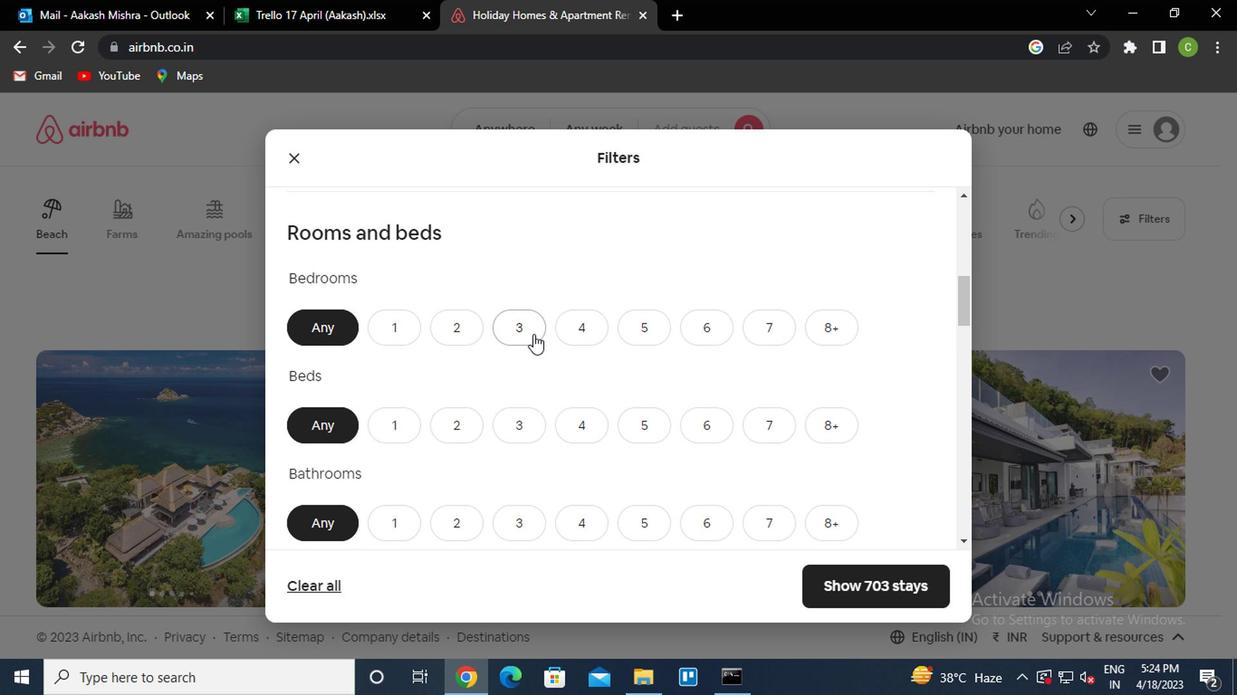 
Action: Mouse moved to (578, 431)
Screenshot: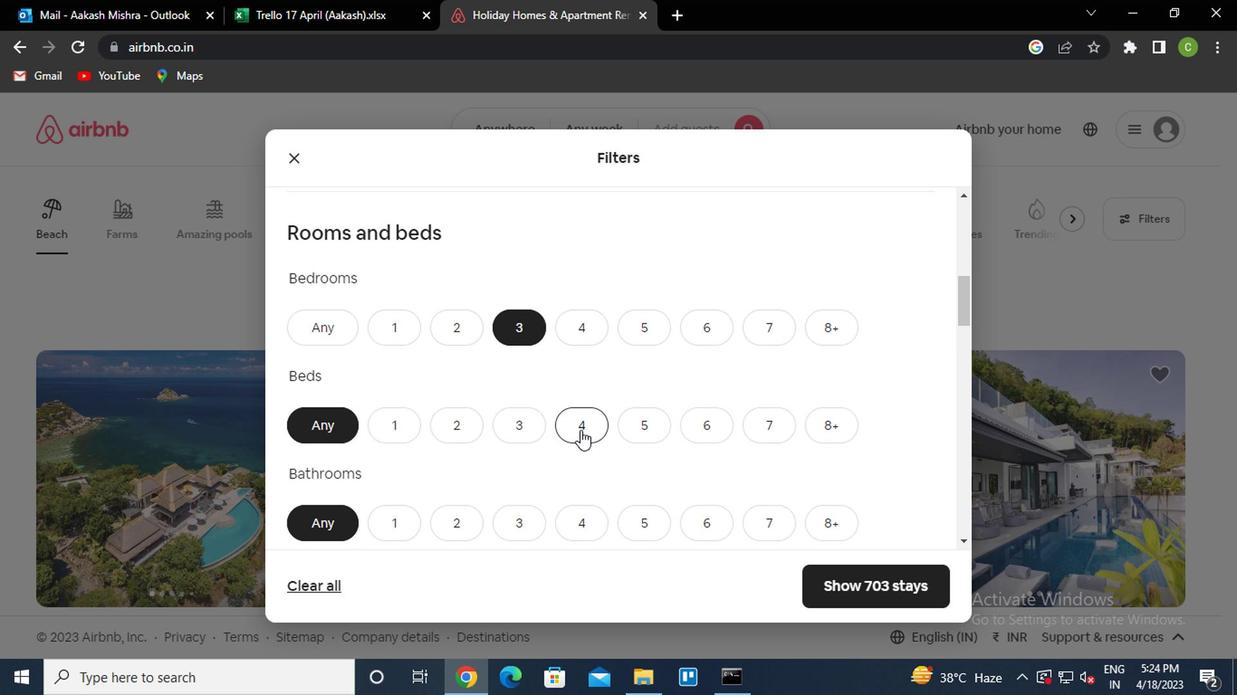 
Action: Mouse pressed left at (578, 431)
Screenshot: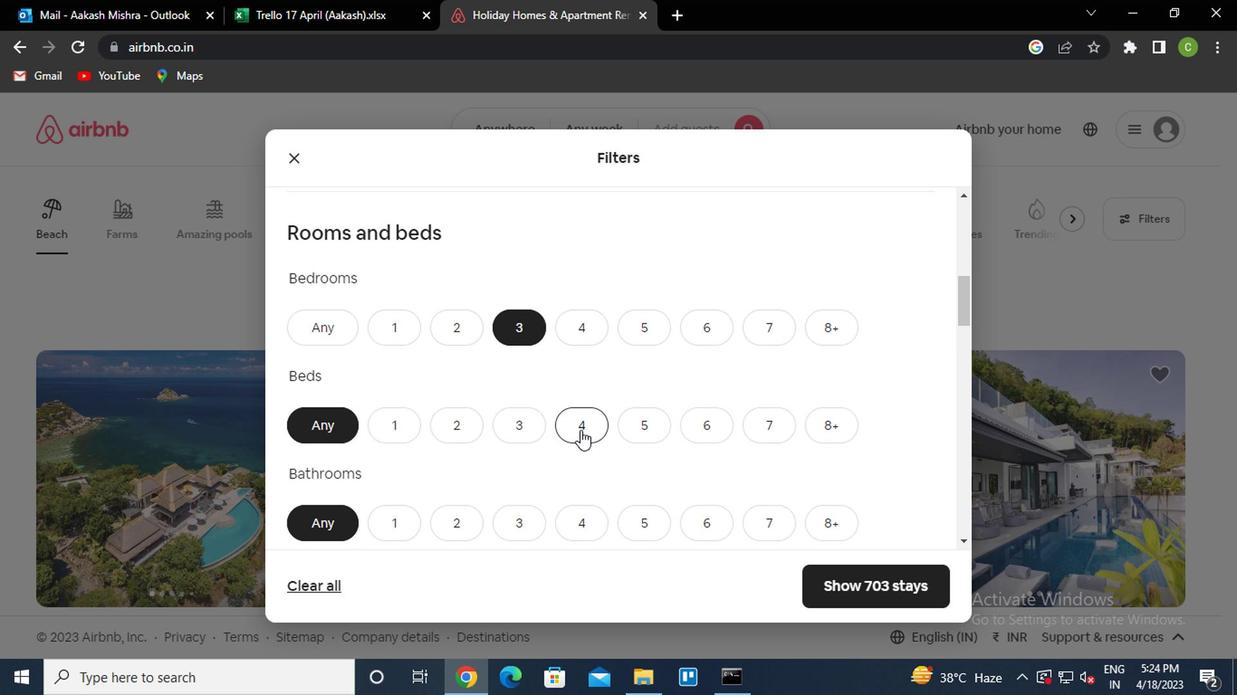 
Action: Mouse moved to (467, 517)
Screenshot: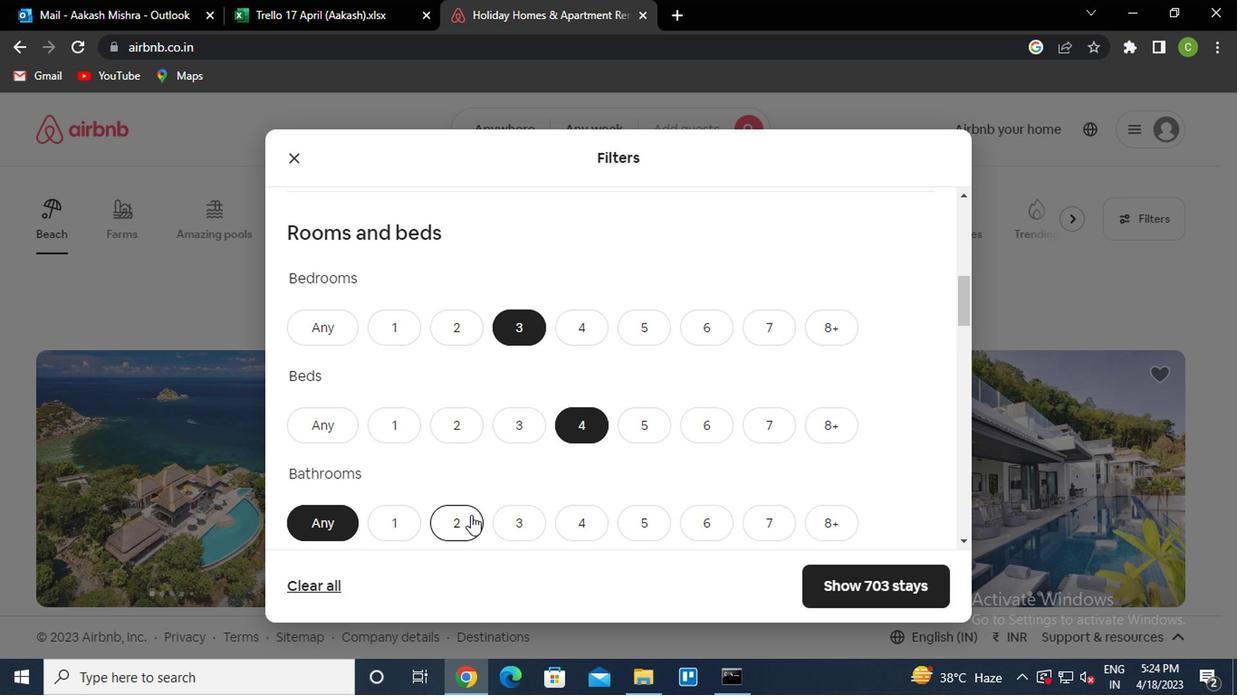 
Action: Mouse pressed left at (467, 517)
Screenshot: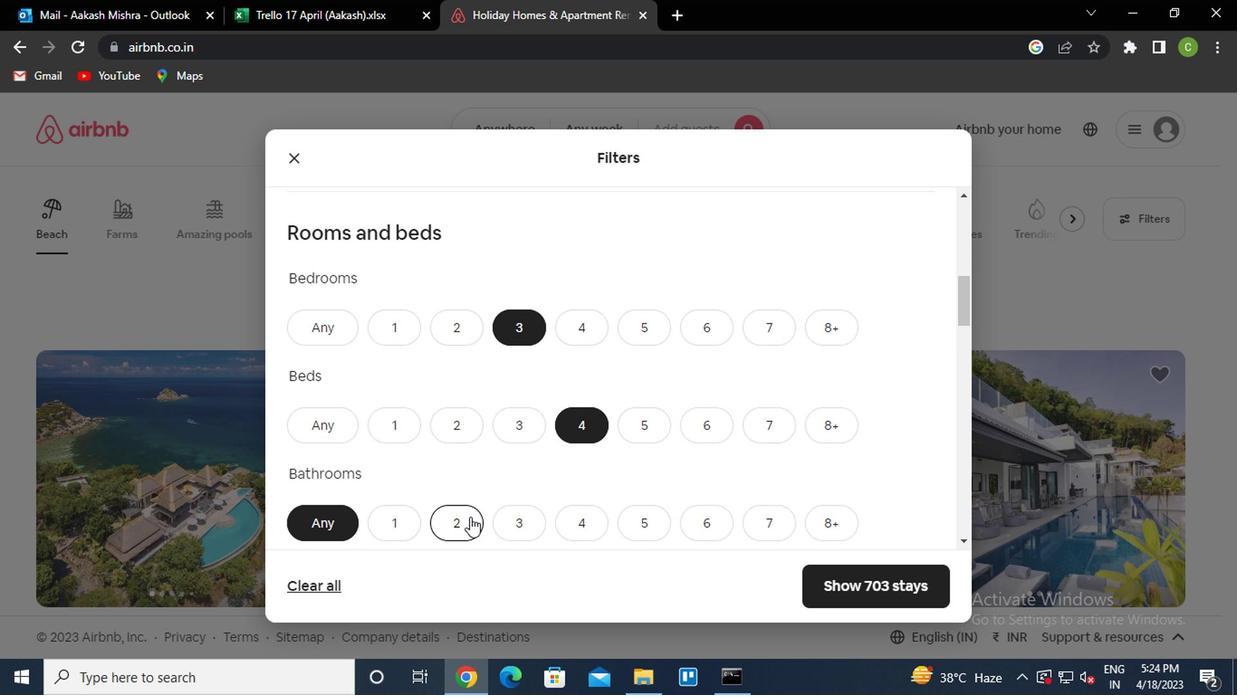 
Action: Mouse moved to (510, 462)
Screenshot: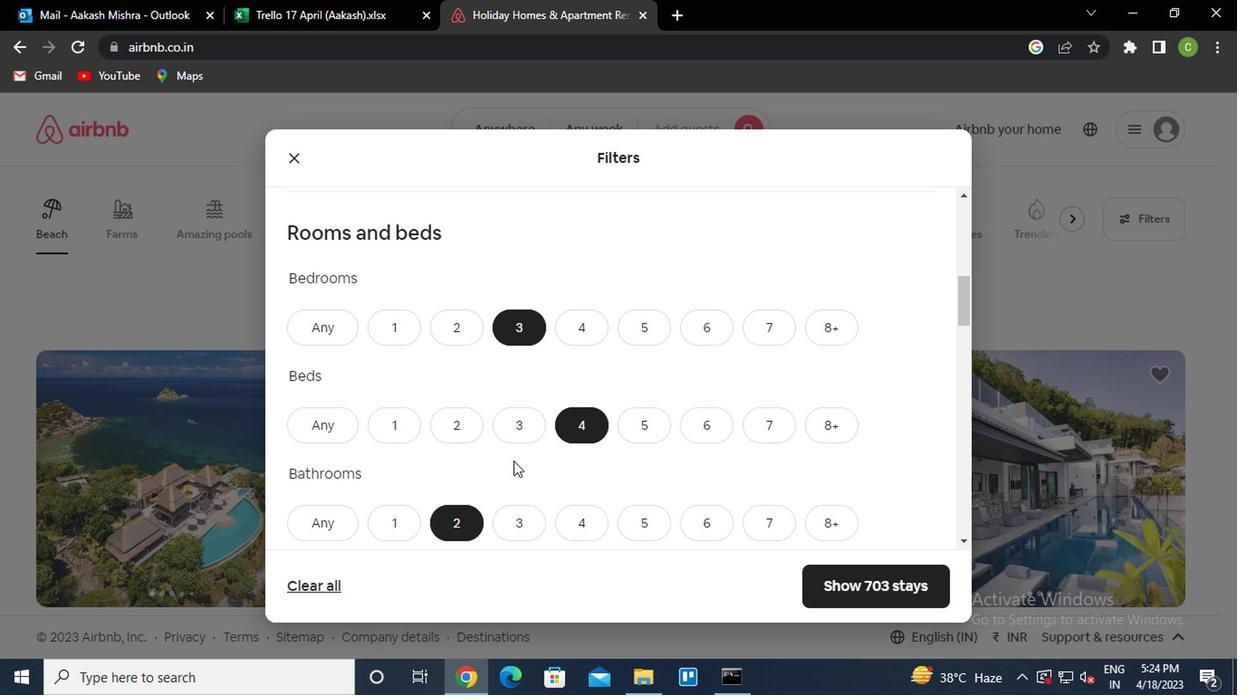 
Action: Mouse scrolled (510, 461) with delta (0, 0)
Screenshot: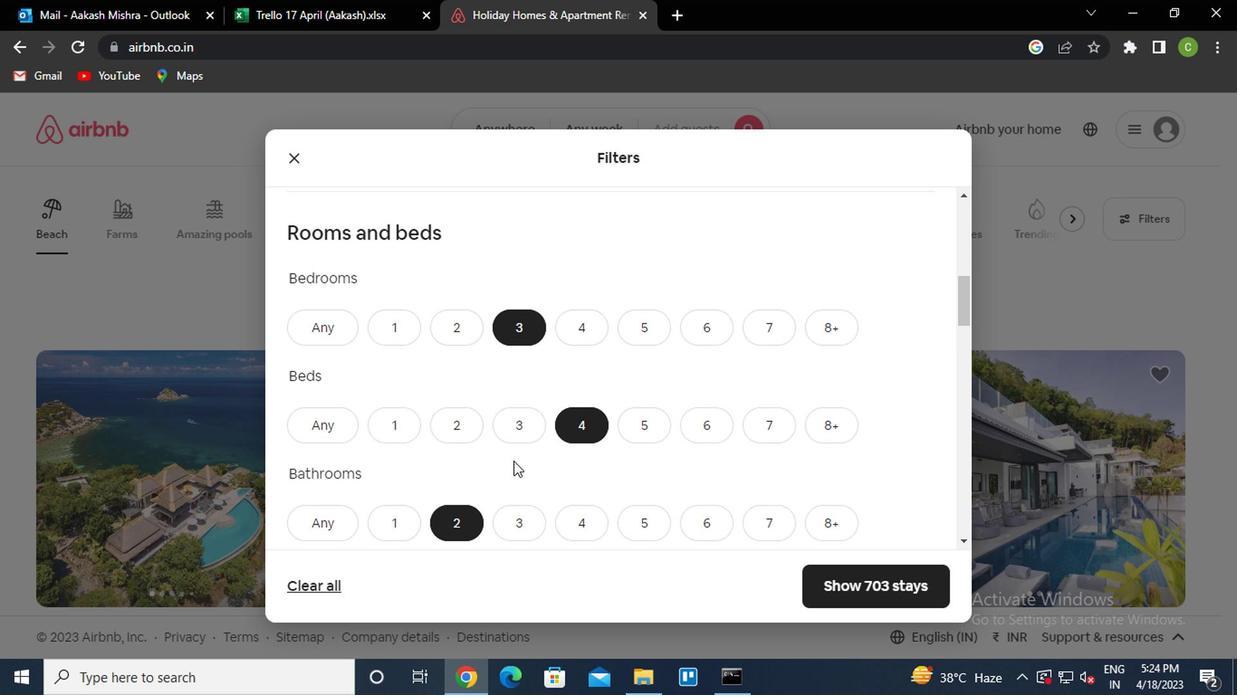 
Action: Mouse moved to (510, 466)
Screenshot: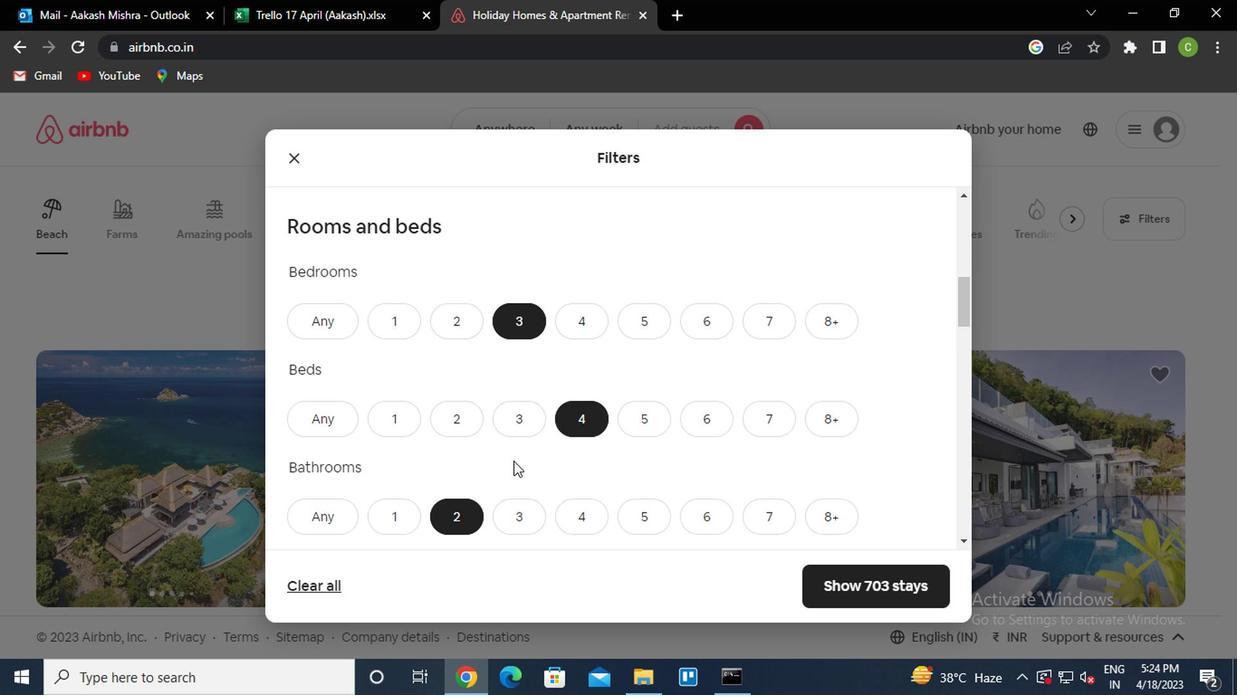 
Action: Mouse scrolled (510, 465) with delta (0, 0)
Screenshot: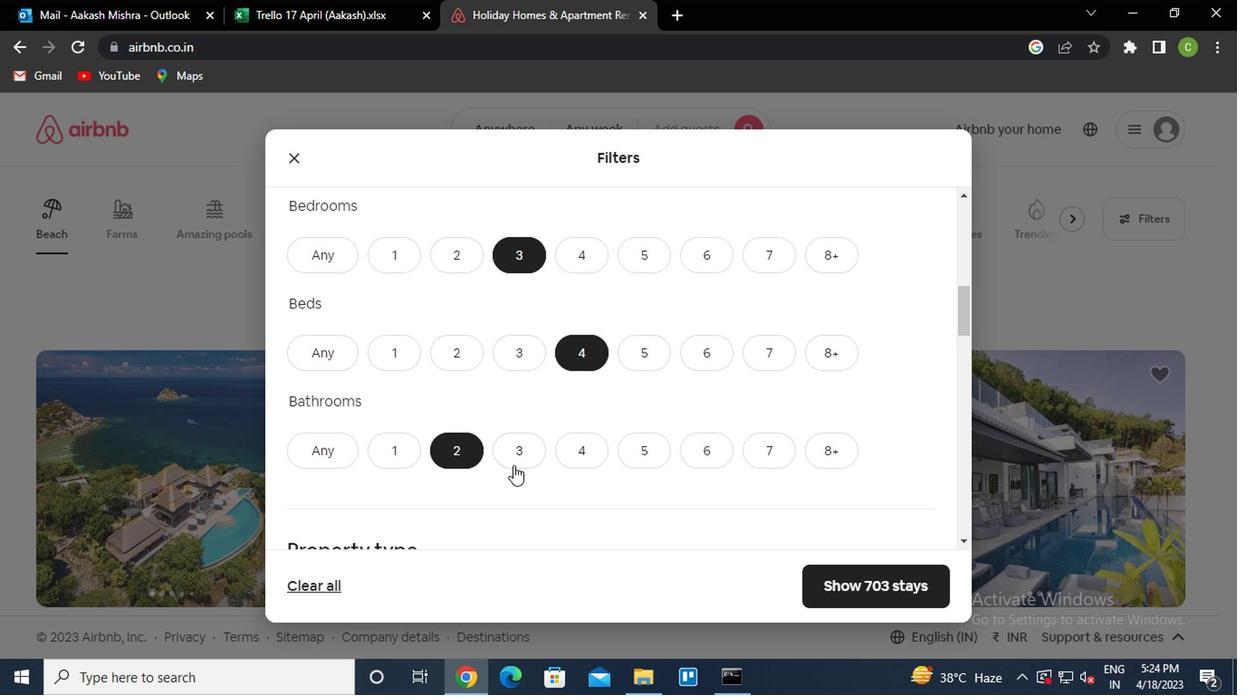 
Action: Mouse scrolled (510, 465) with delta (0, 0)
Screenshot: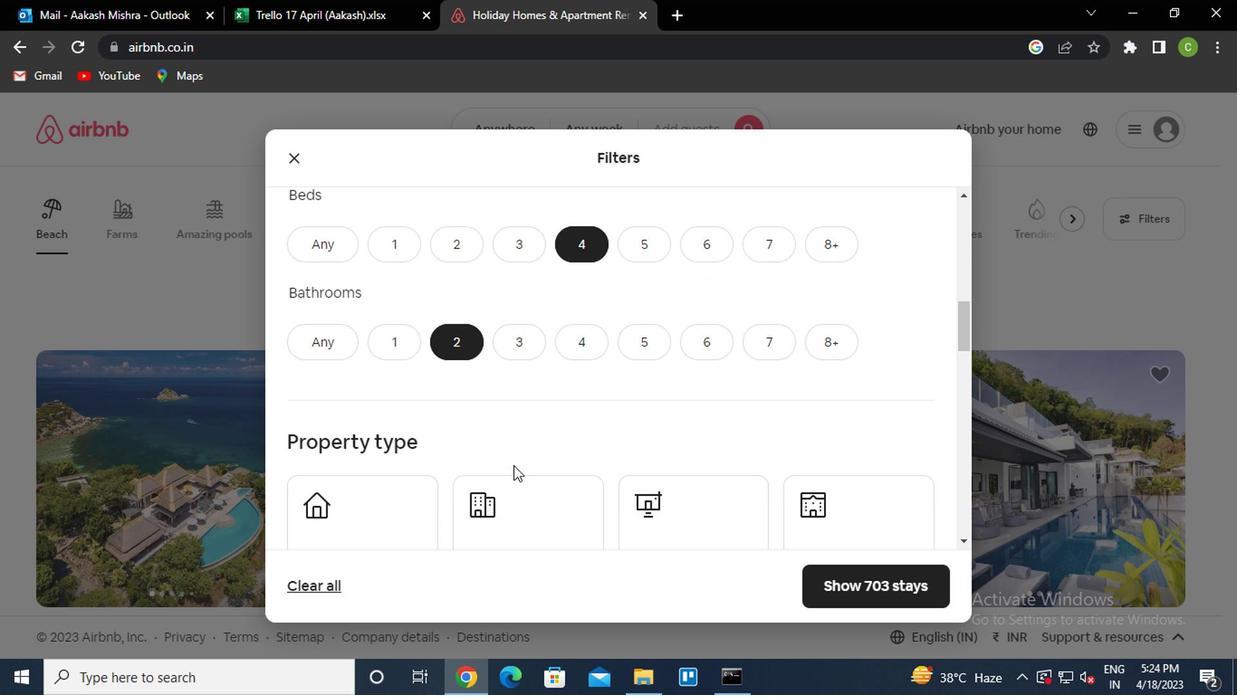 
Action: Mouse moved to (380, 447)
Screenshot: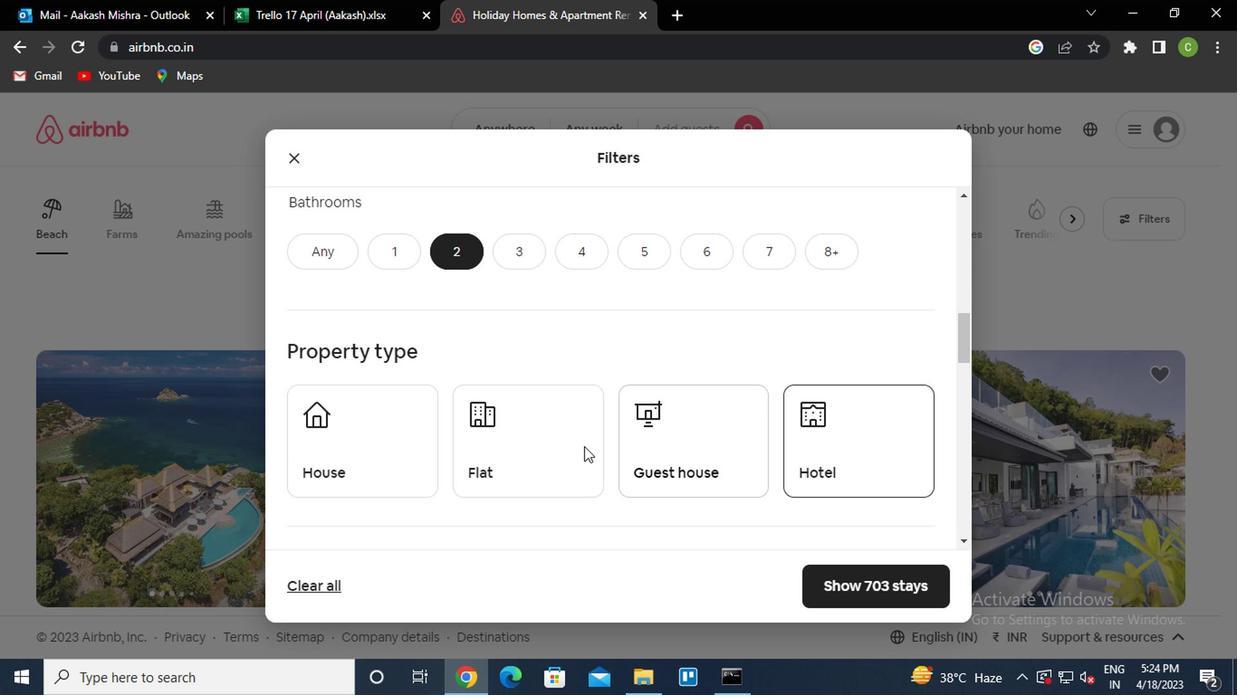 
Action: Mouse pressed left at (380, 447)
Screenshot: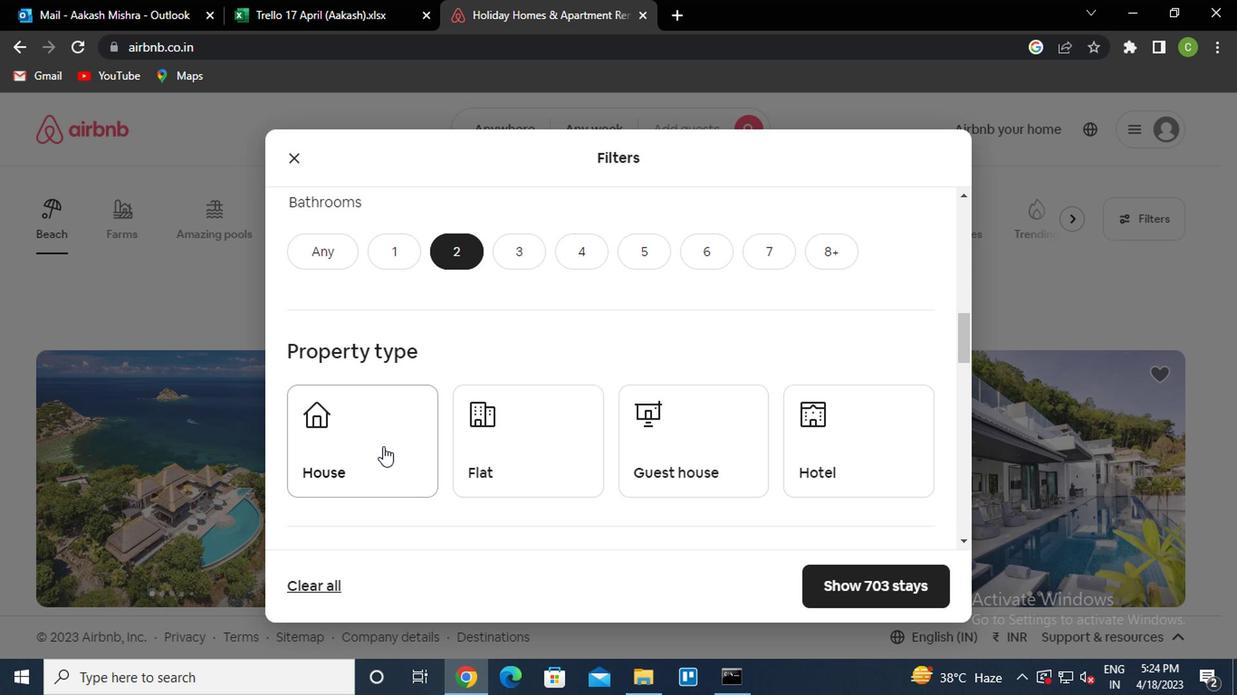 
Action: Mouse moved to (504, 416)
Screenshot: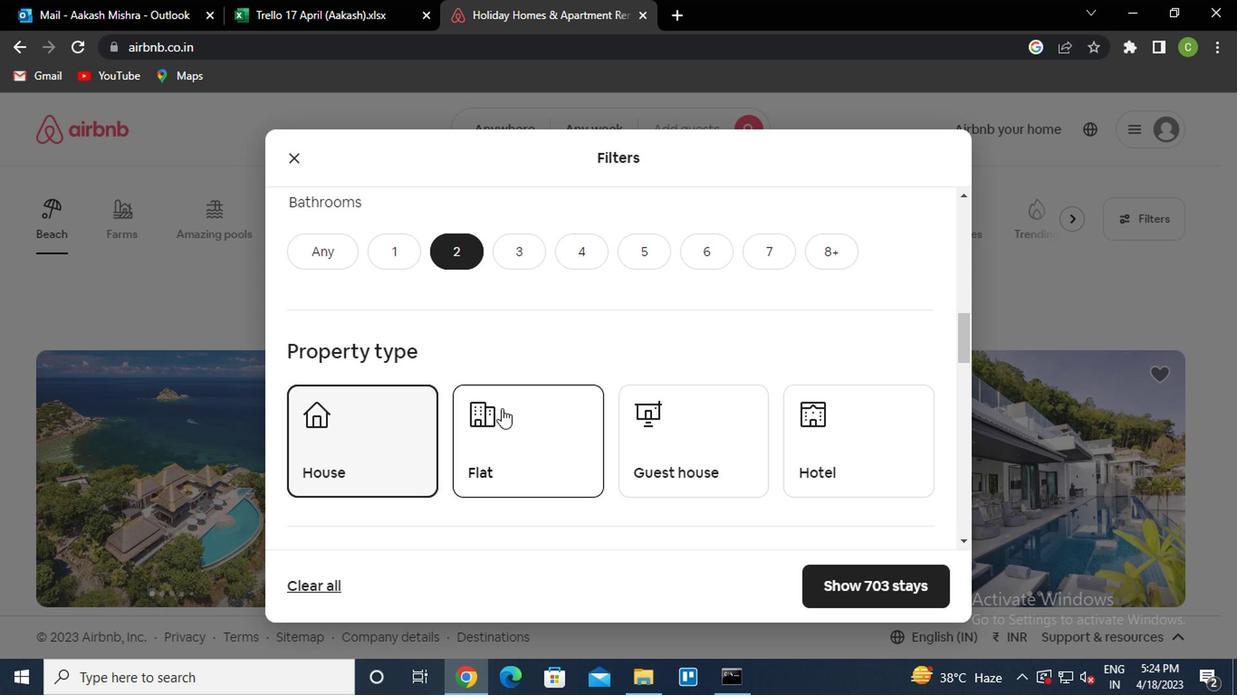 
Action: Mouse scrolled (504, 415) with delta (0, -1)
Screenshot: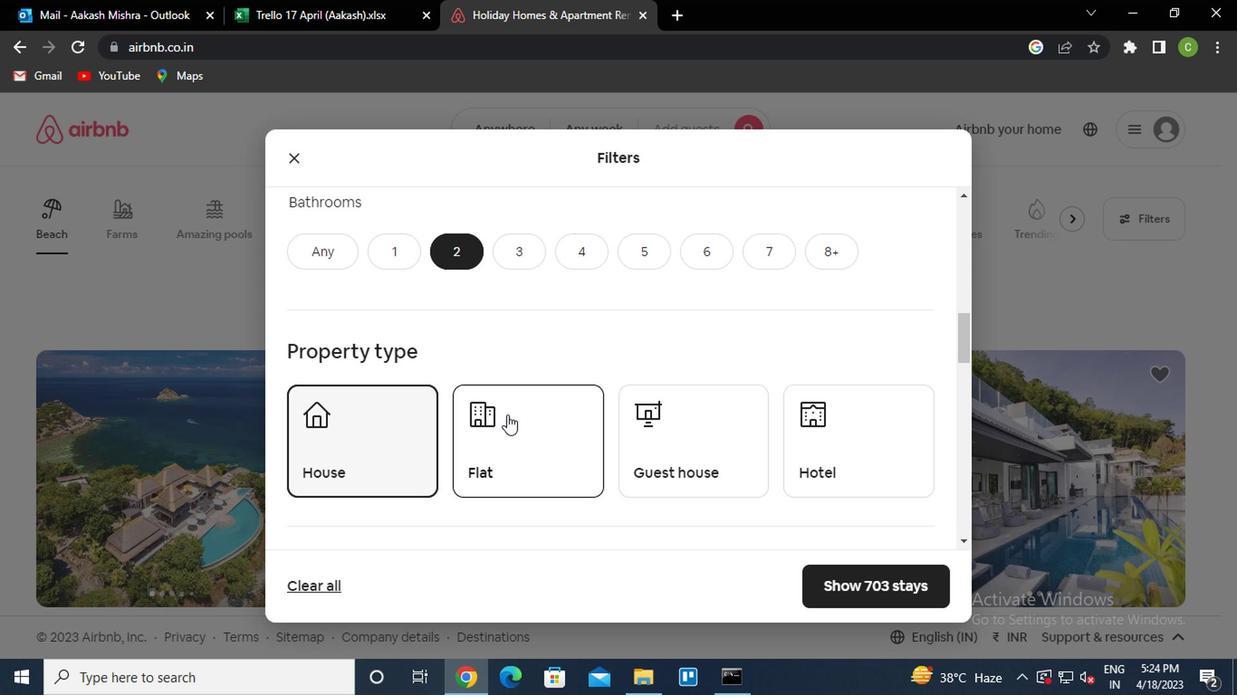 
Action: Mouse scrolled (504, 415) with delta (0, -1)
Screenshot: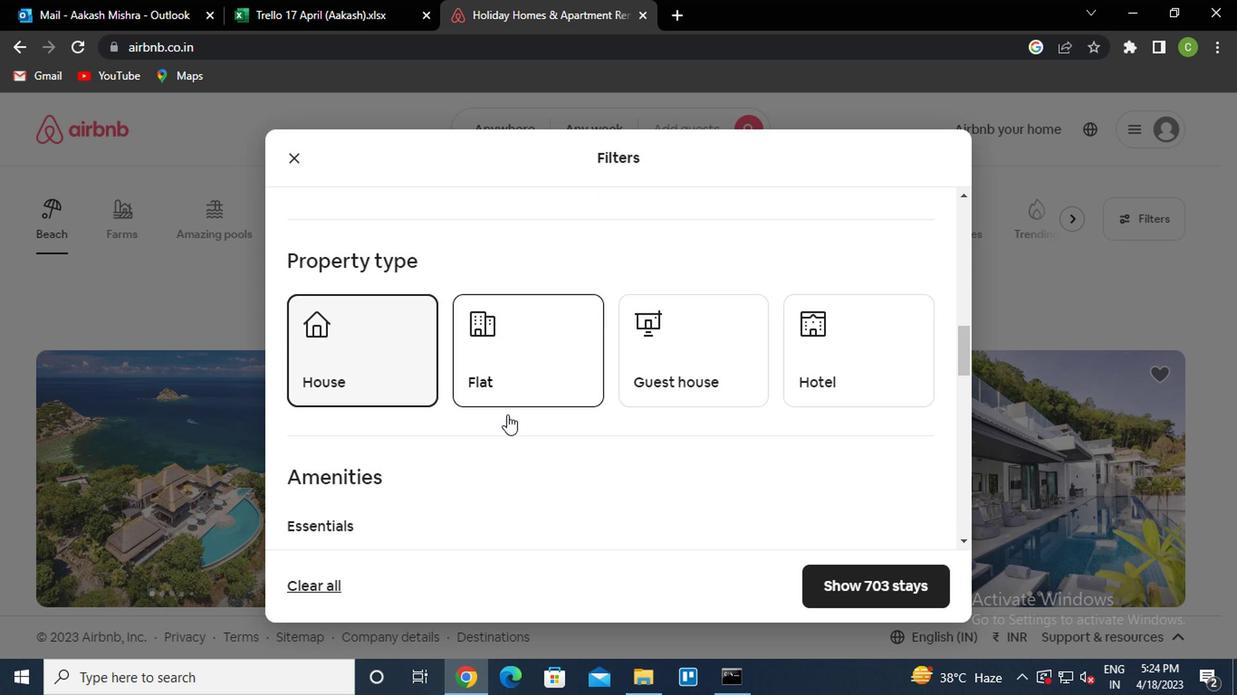 
Action: Mouse scrolled (504, 415) with delta (0, -1)
Screenshot: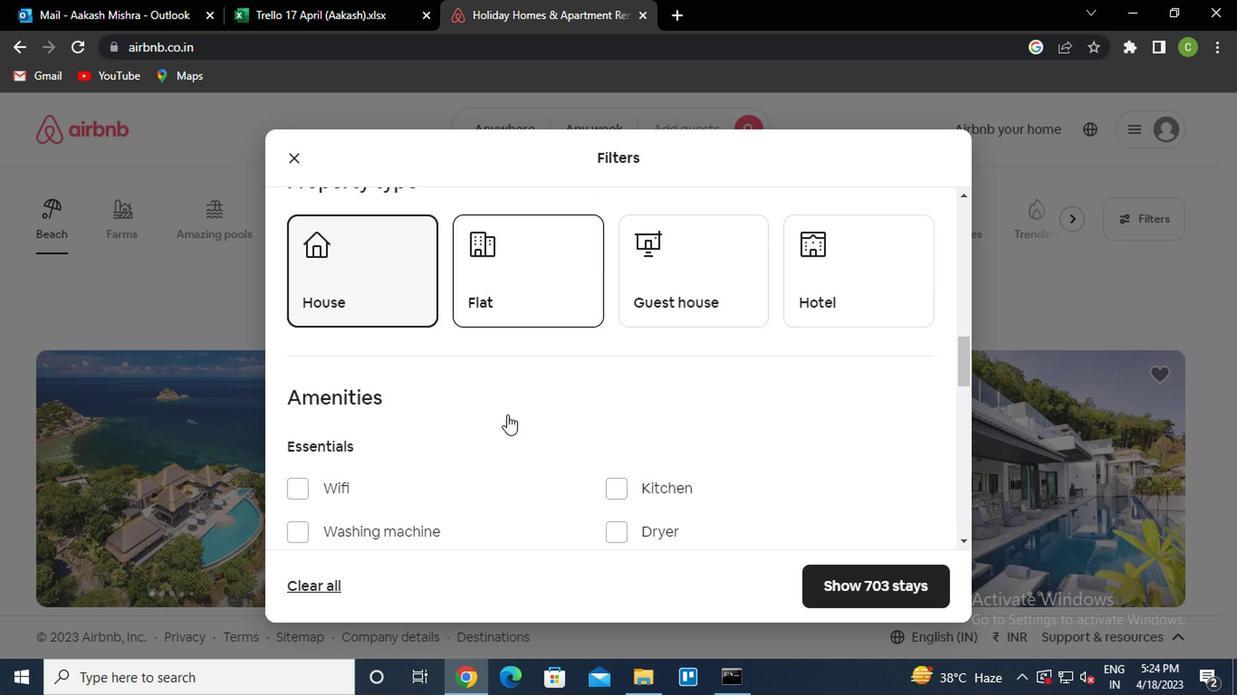 
Action: Mouse scrolled (504, 415) with delta (0, -1)
Screenshot: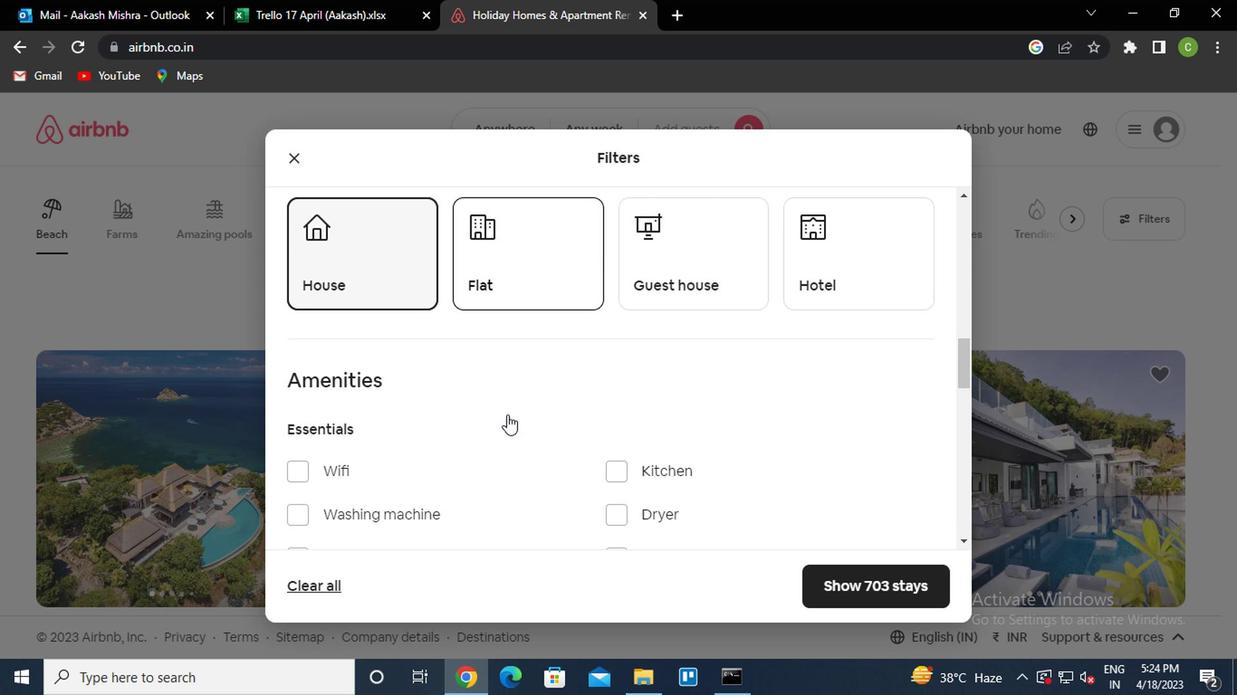 
Action: Mouse moved to (308, 307)
Screenshot: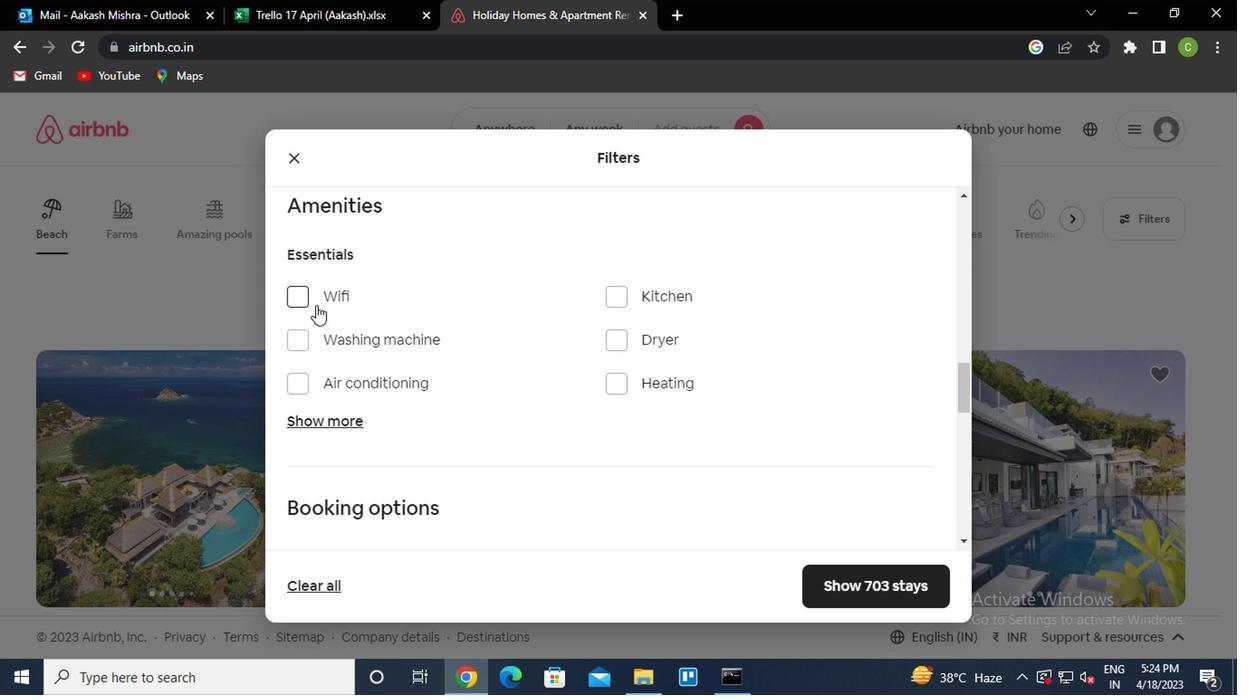 
Action: Mouse pressed left at (308, 307)
Screenshot: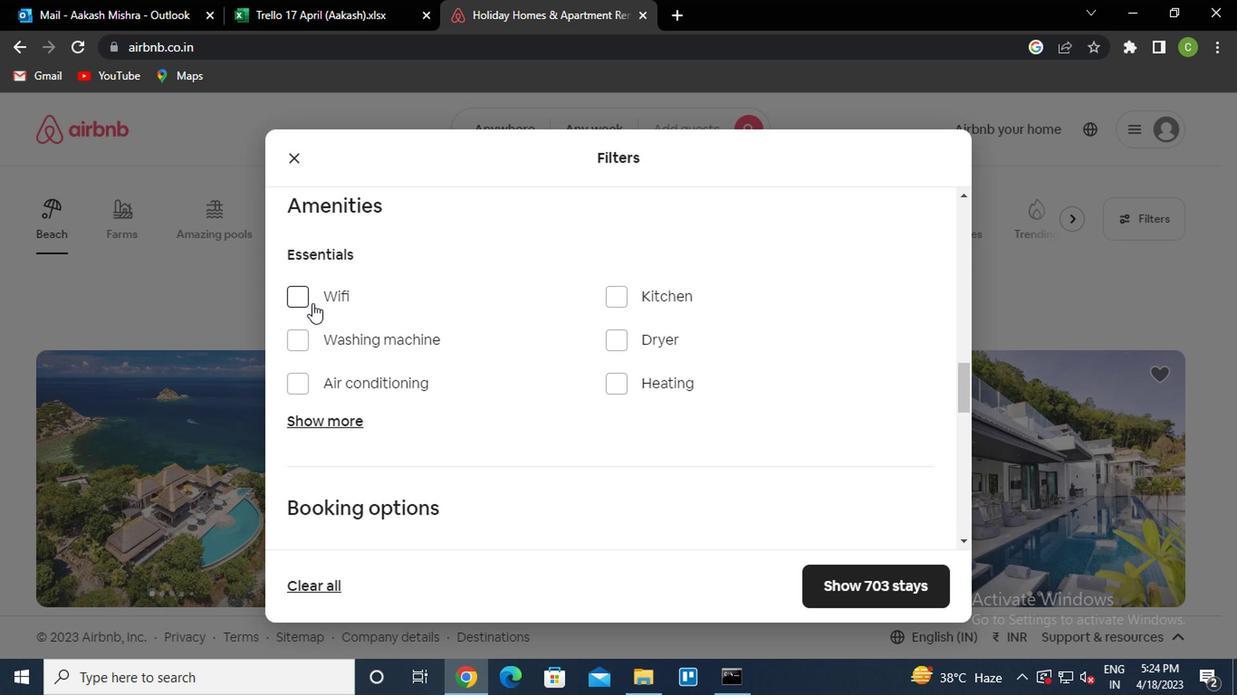 
Action: Mouse moved to (289, 347)
Screenshot: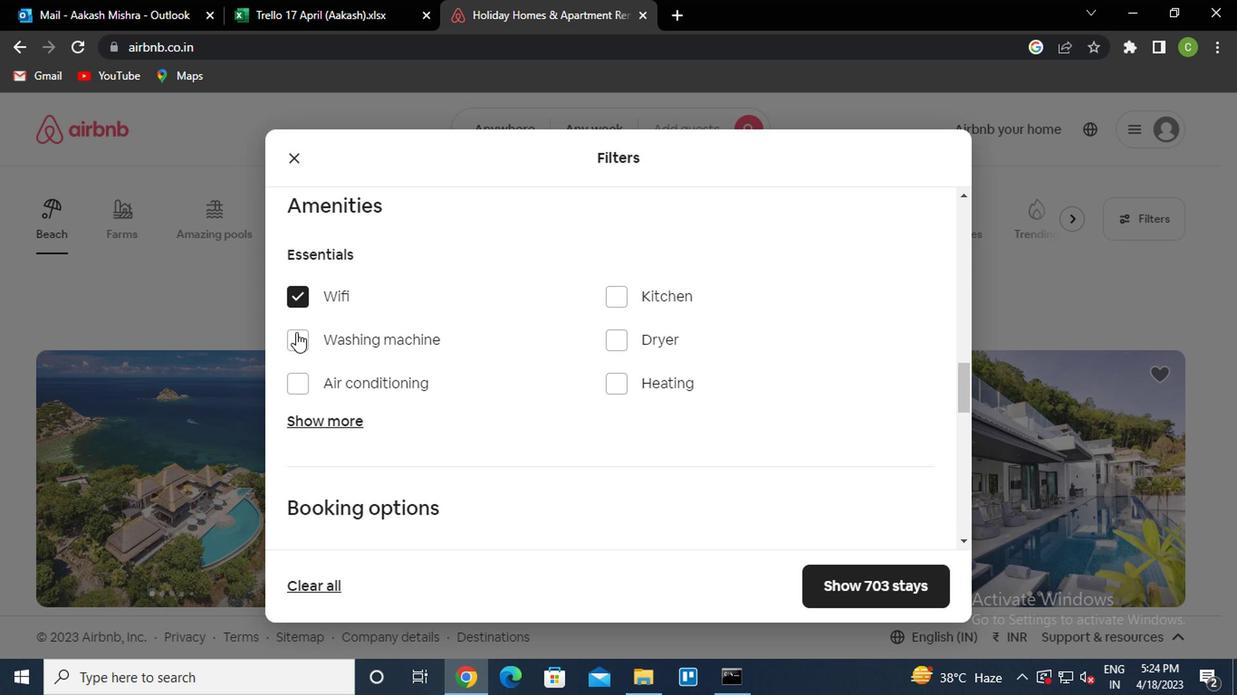 
Action: Mouse pressed left at (289, 347)
Screenshot: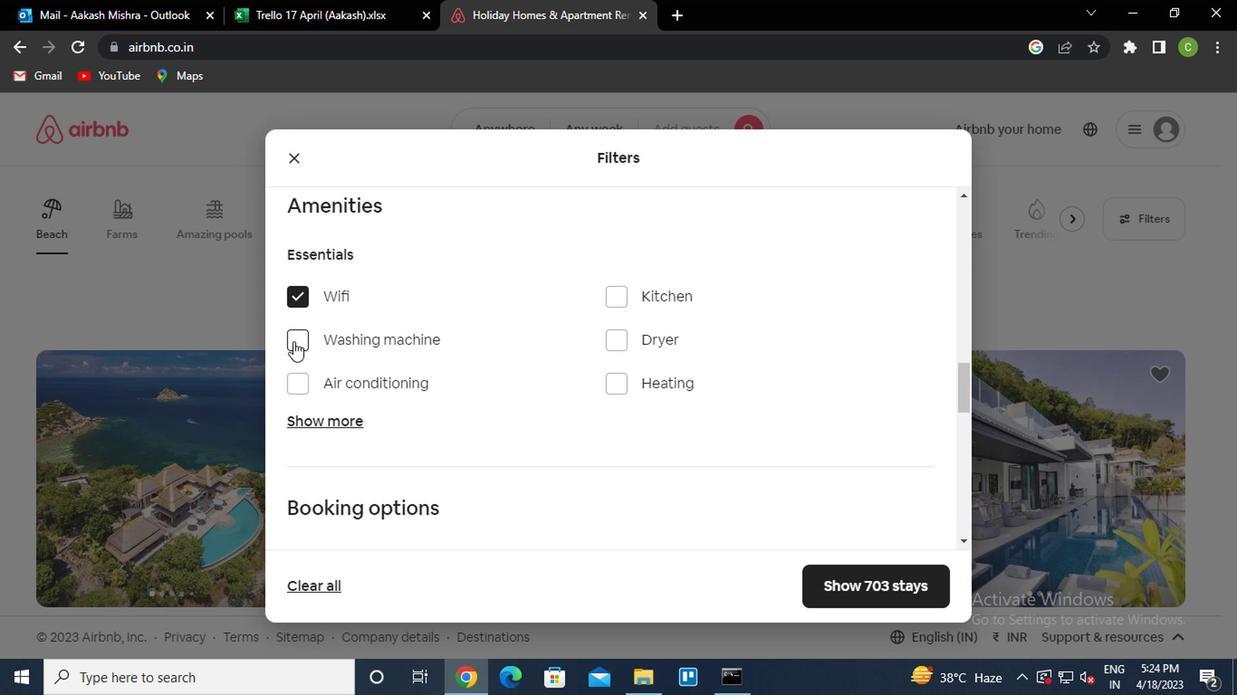 
Action: Mouse moved to (507, 403)
Screenshot: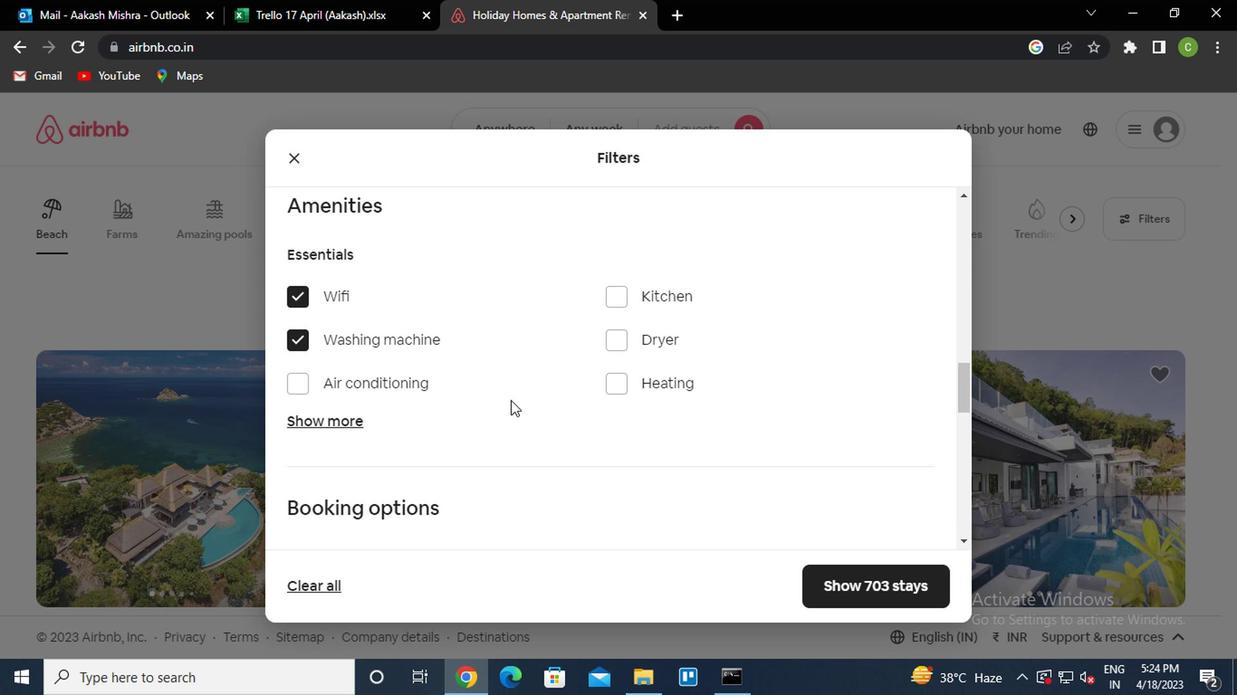 
Action: Mouse scrolled (507, 402) with delta (0, -1)
Screenshot: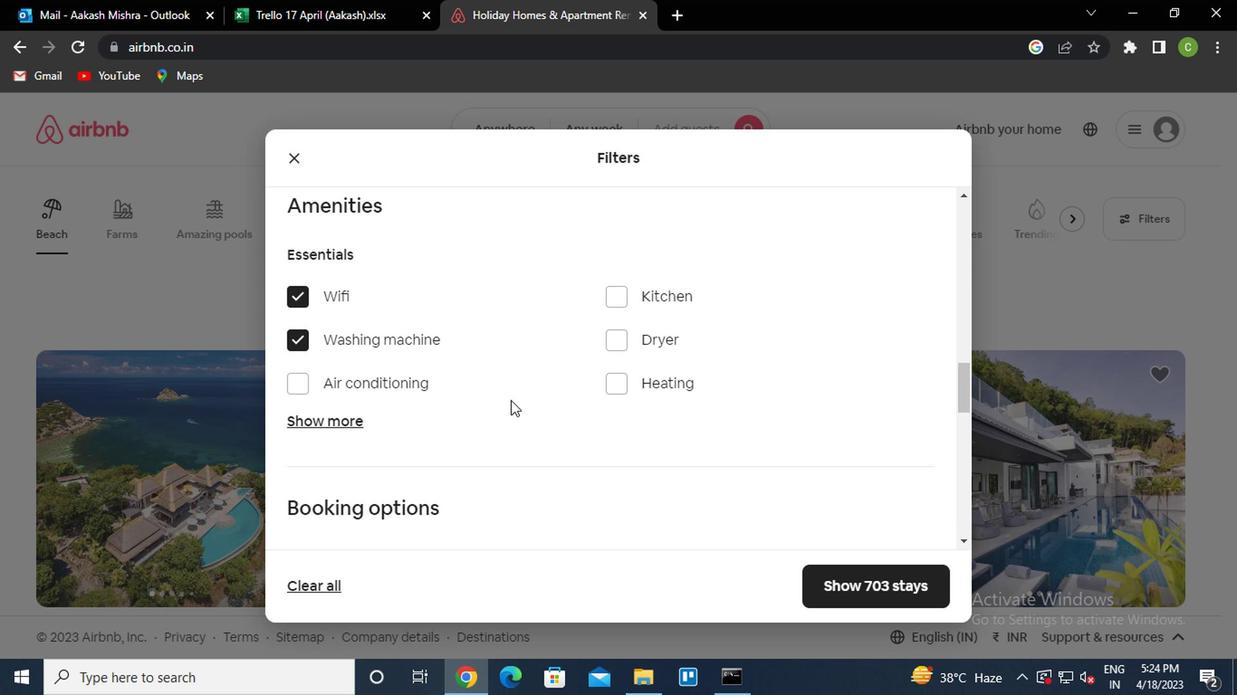 
Action: Mouse moved to (507, 409)
Screenshot: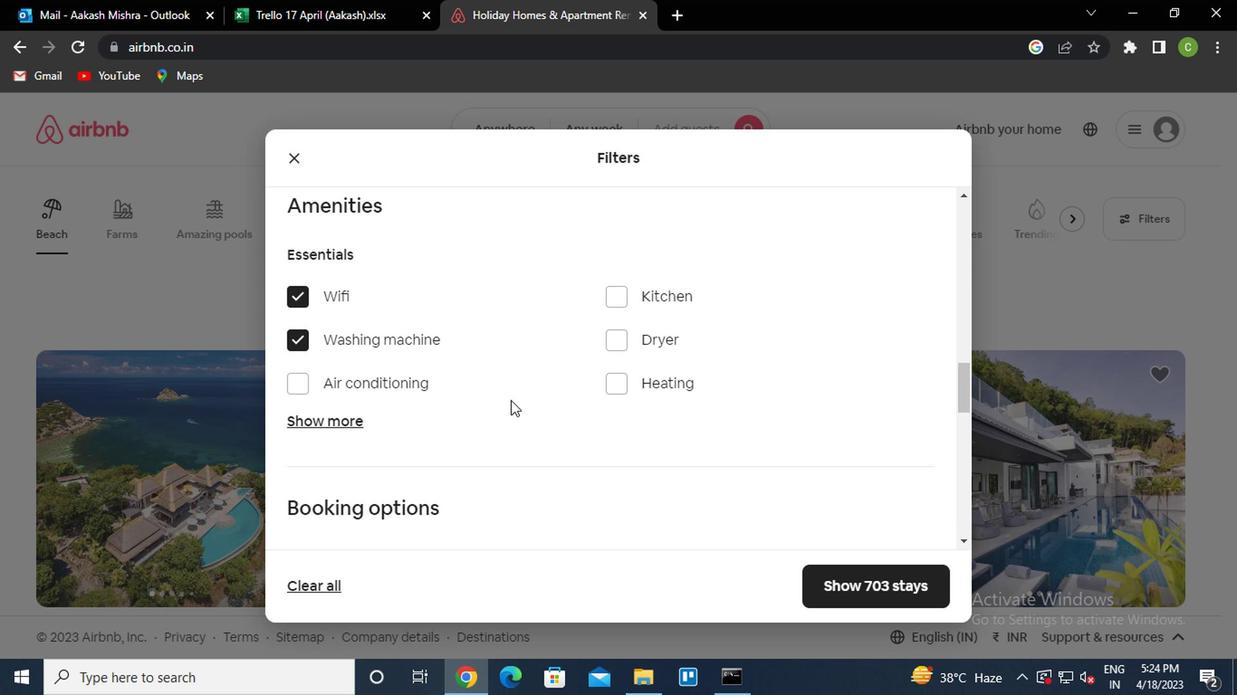 
Action: Mouse scrolled (507, 408) with delta (0, -1)
Screenshot: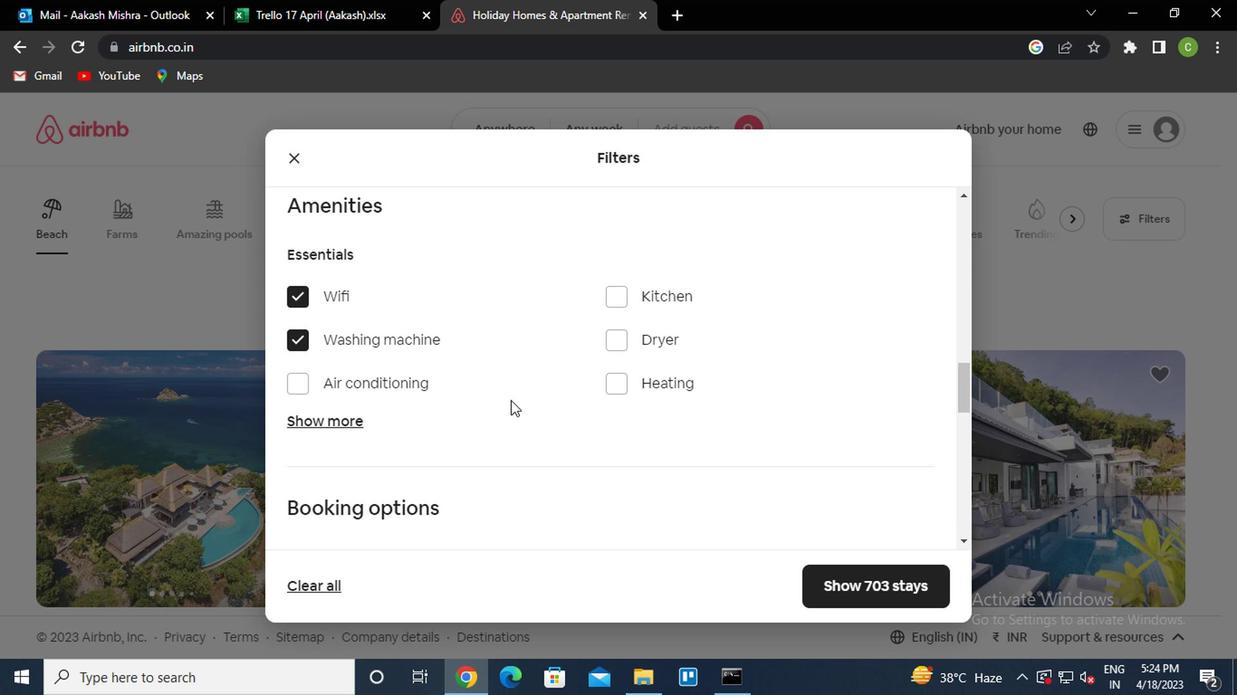 
Action: Mouse moved to (507, 411)
Screenshot: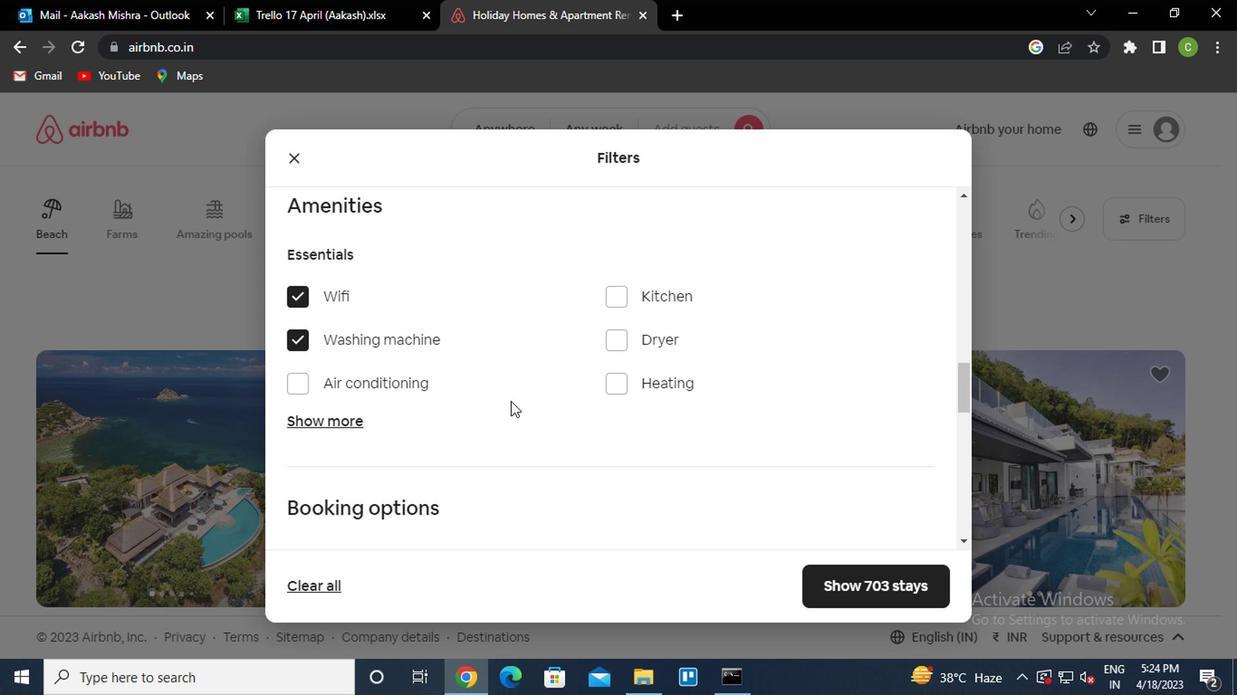 
Action: Mouse scrolled (507, 410) with delta (0, 0)
Screenshot: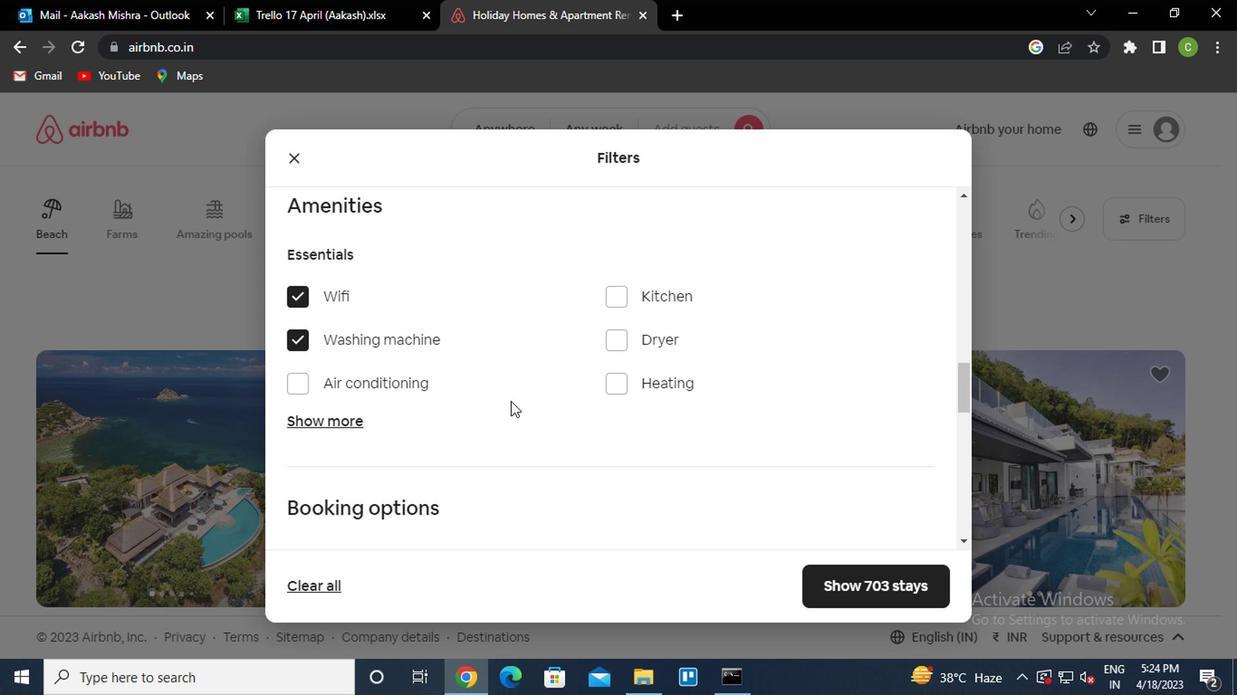 
Action: Mouse moved to (507, 411)
Screenshot: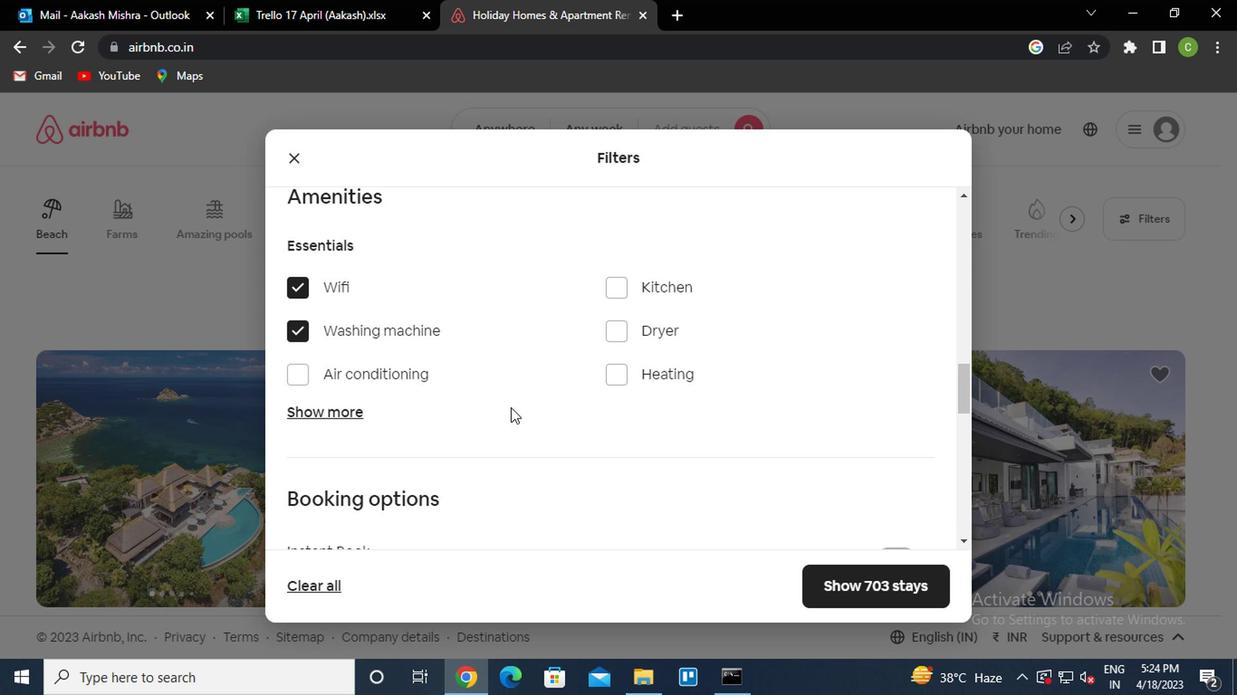 
Action: Mouse scrolled (507, 410) with delta (0, 0)
Screenshot: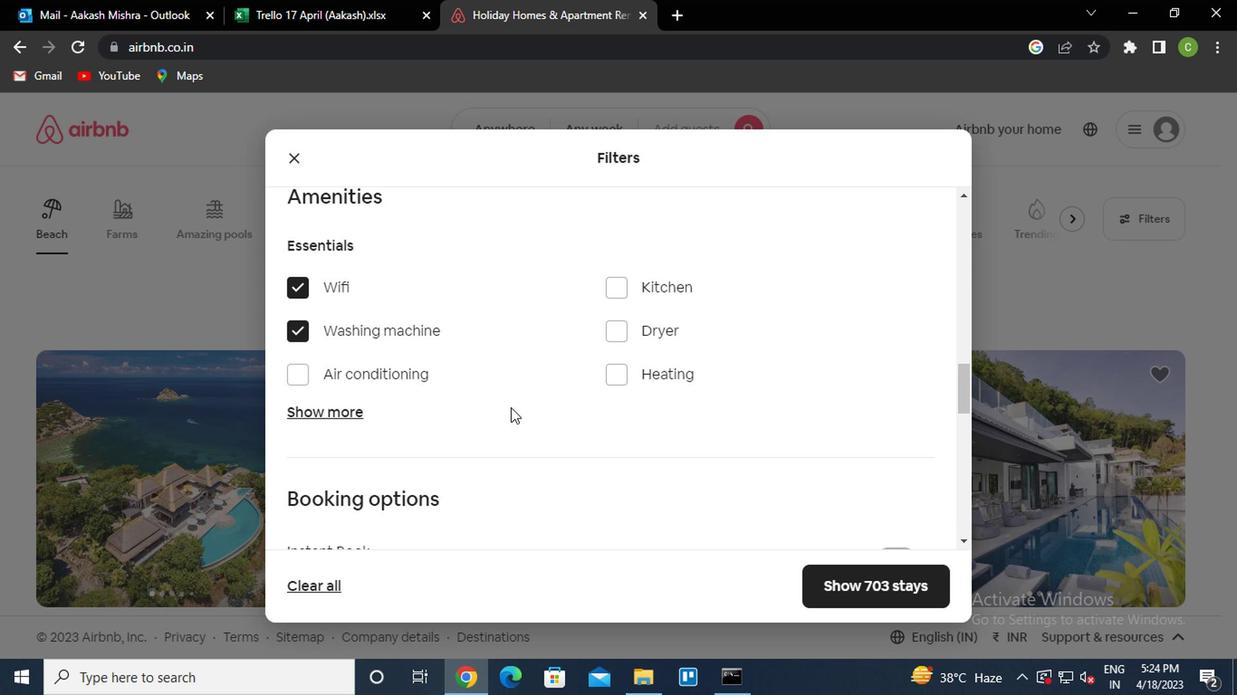 
Action: Mouse moved to (510, 414)
Screenshot: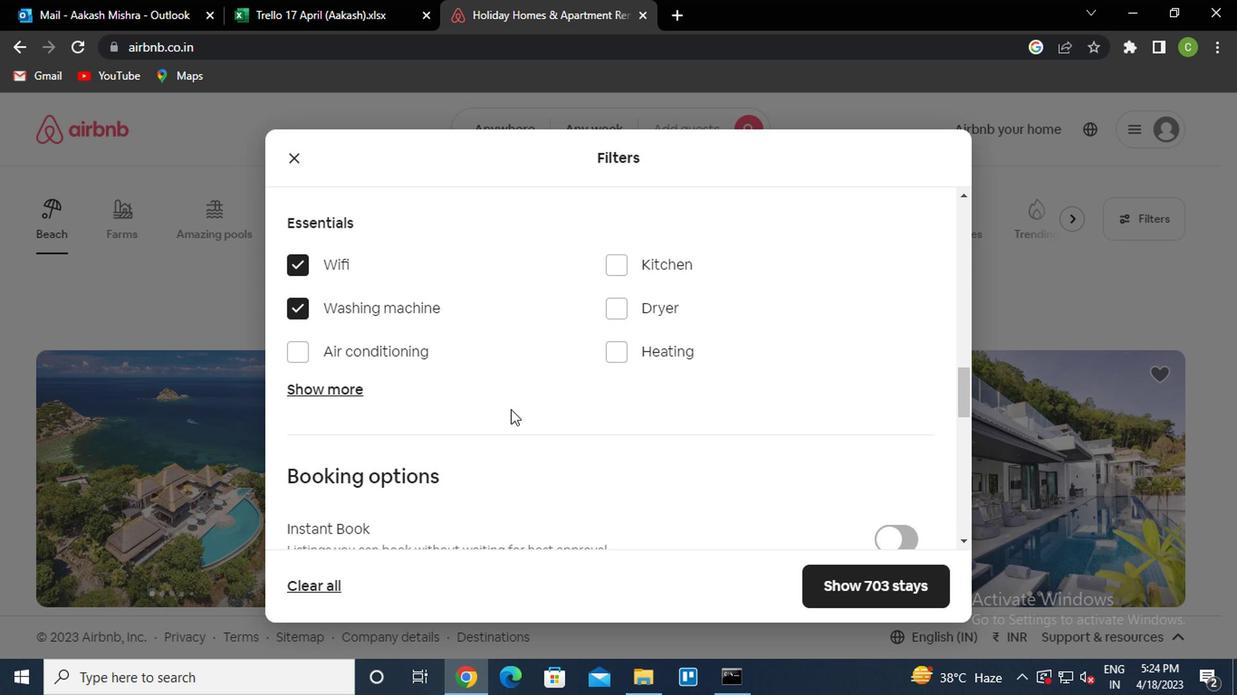 
Action: Mouse scrolled (510, 413) with delta (0, -1)
Screenshot: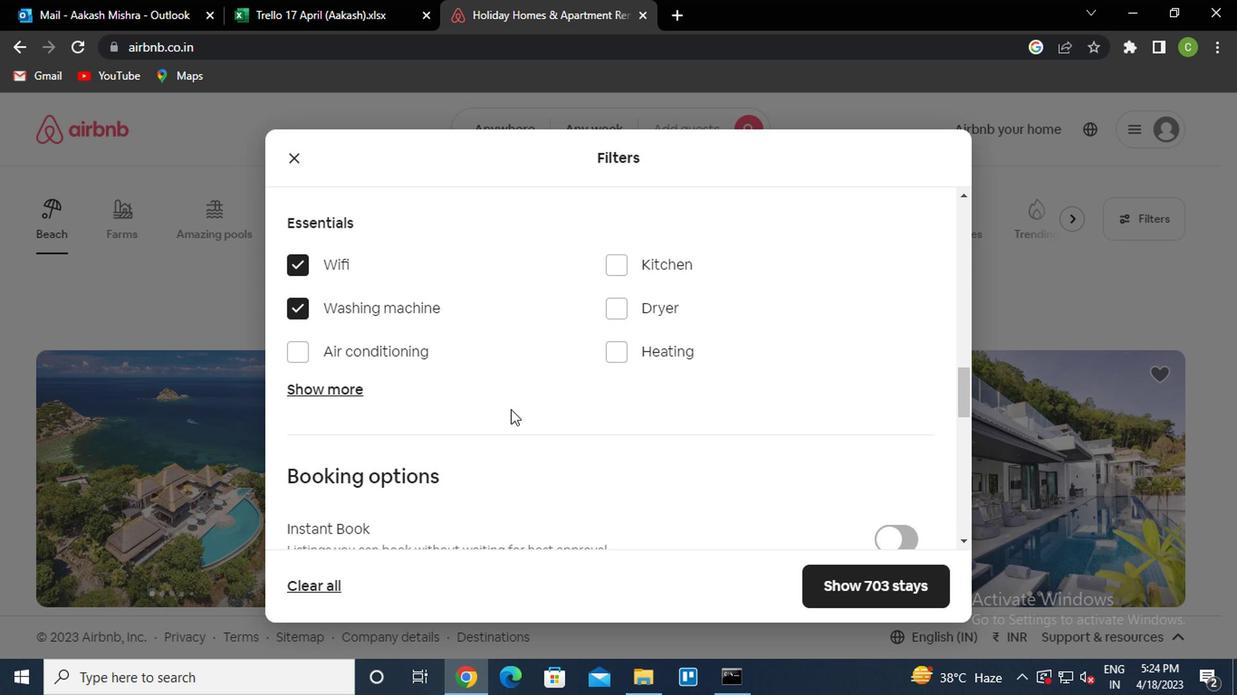 
Action: Mouse moved to (872, 335)
Screenshot: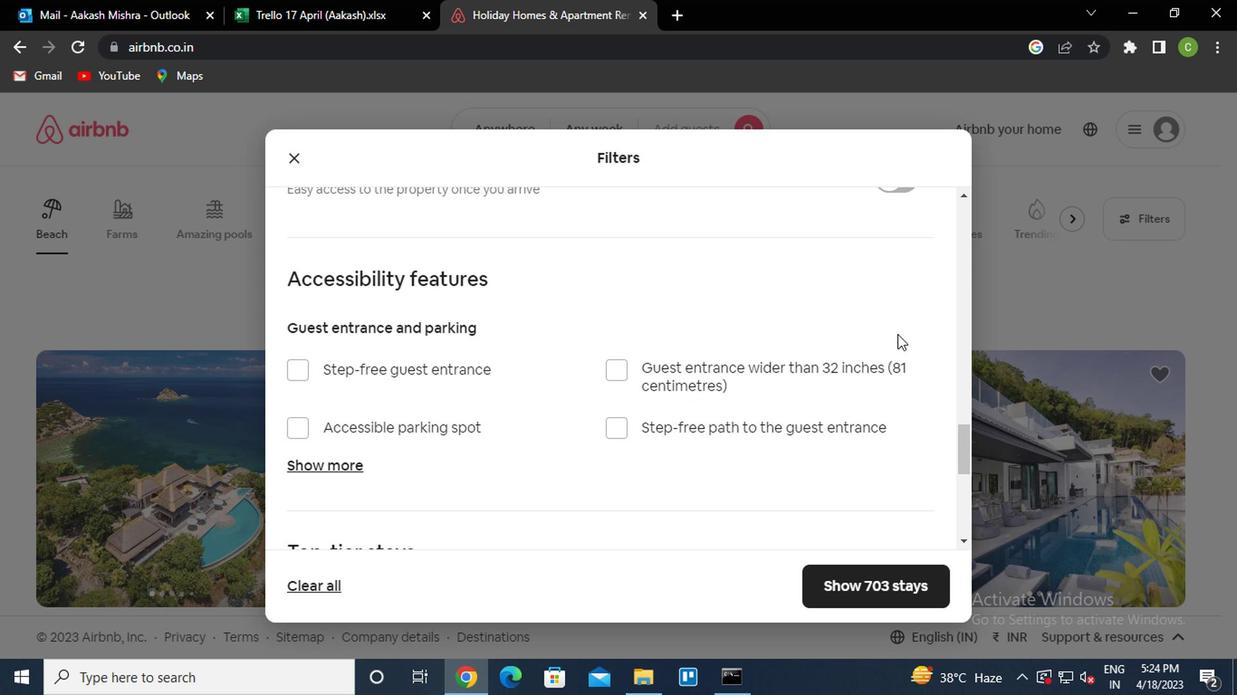 
Action: Mouse scrolled (872, 336) with delta (0, 0)
Screenshot: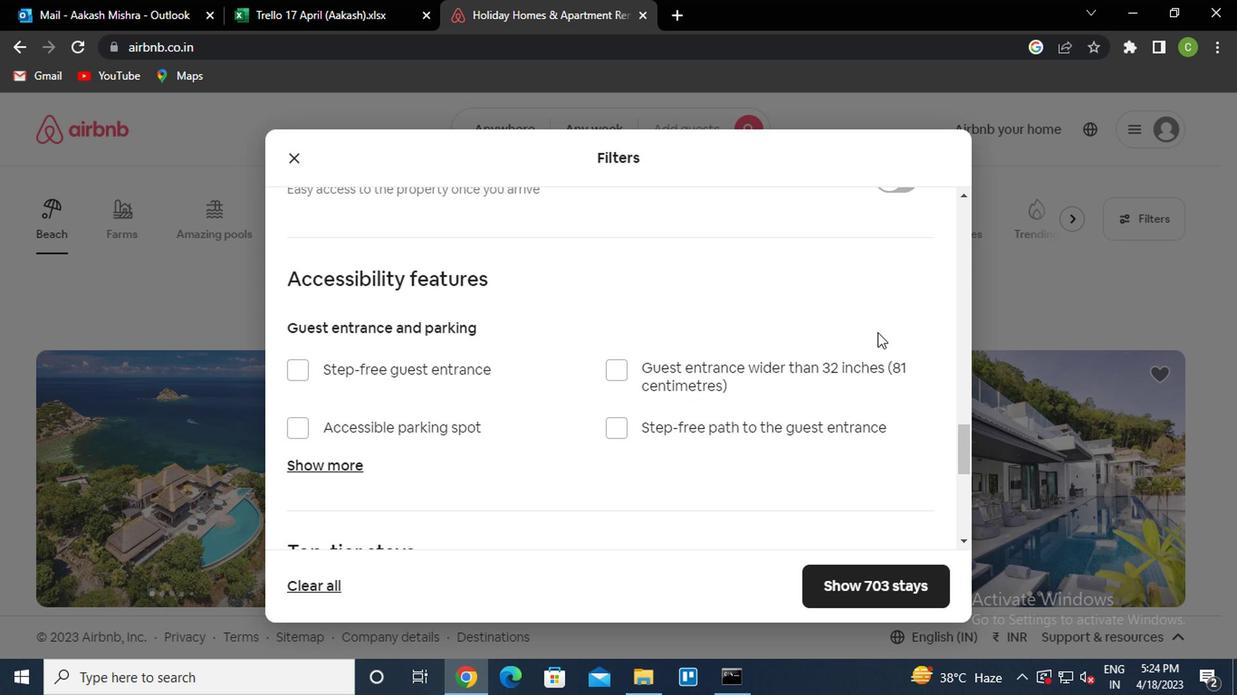 
Action: Mouse moved to (898, 272)
Screenshot: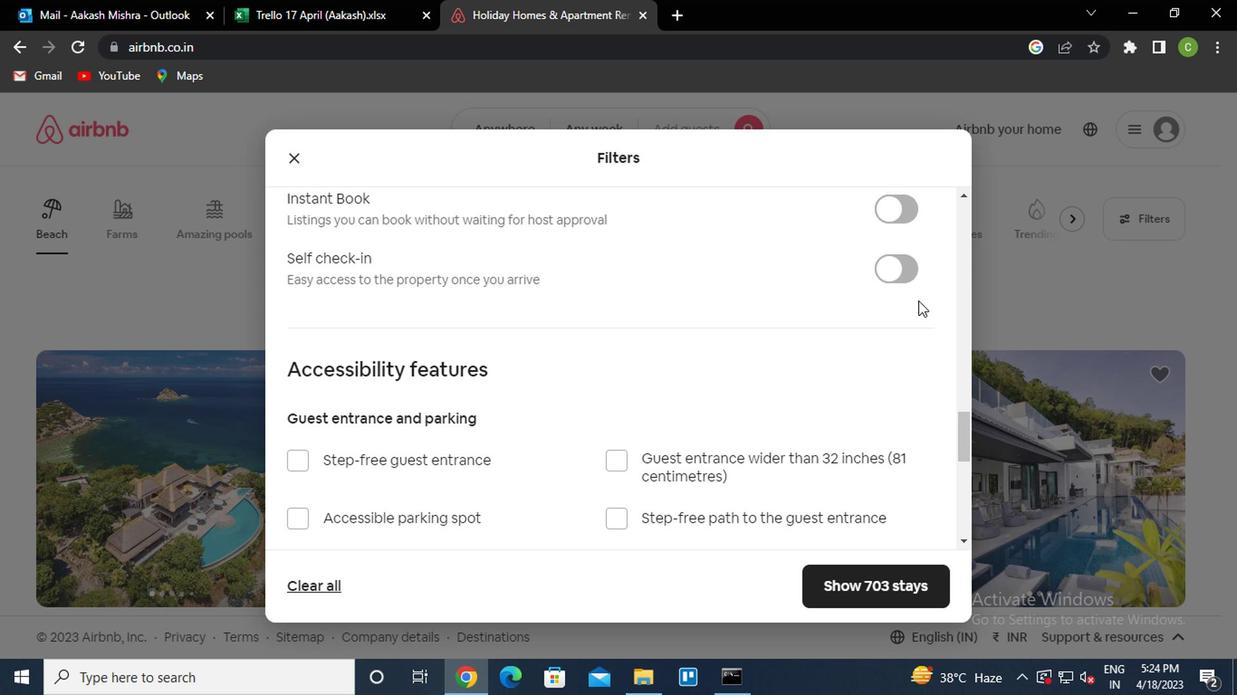 
Action: Mouse pressed left at (898, 272)
Screenshot: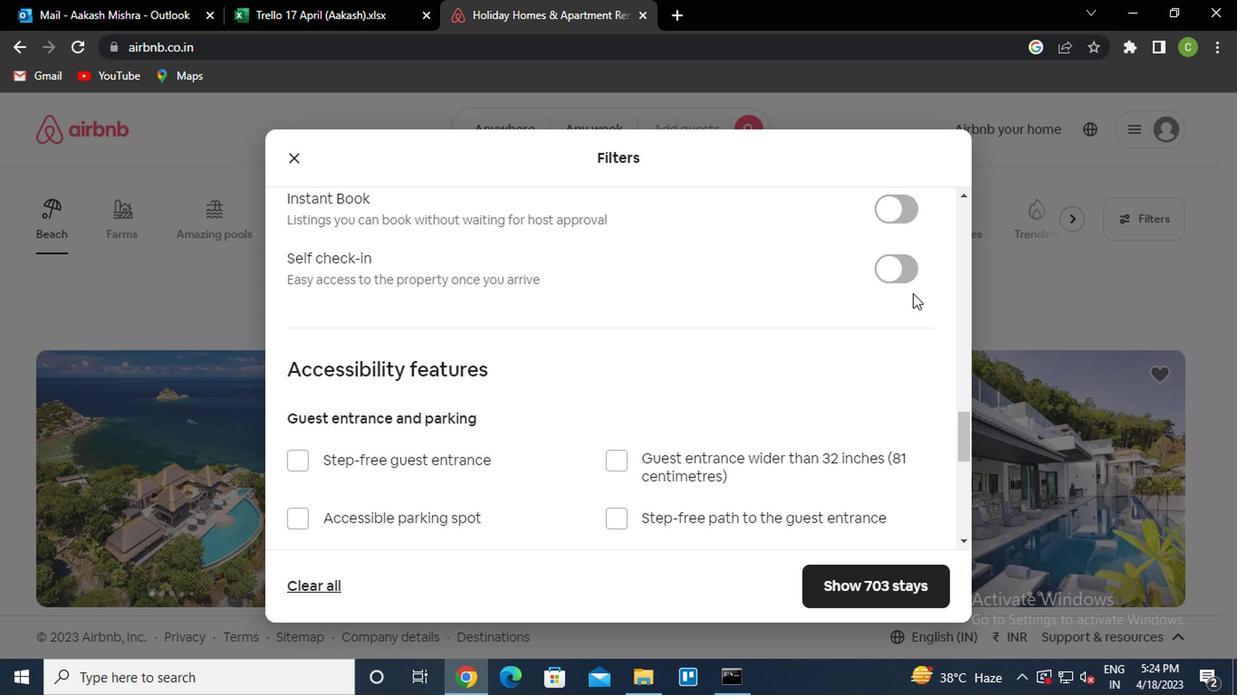 
Action: Mouse moved to (733, 383)
Screenshot: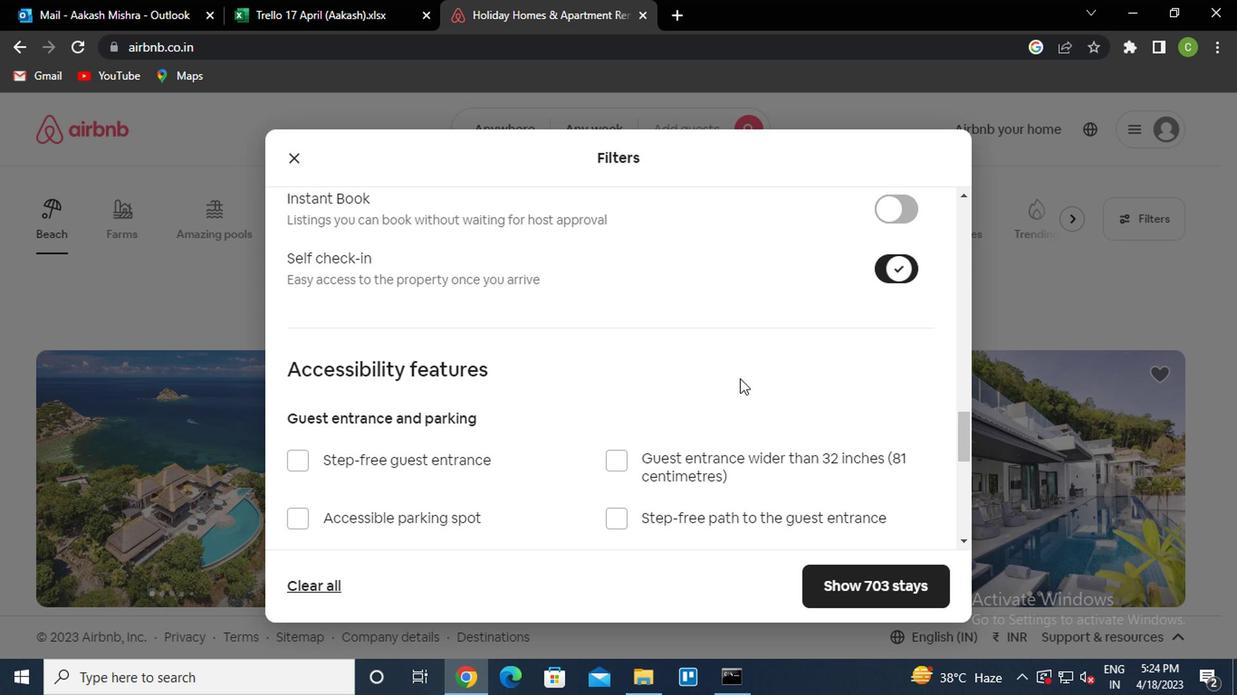 
Action: Mouse scrolled (733, 382) with delta (0, 0)
Screenshot: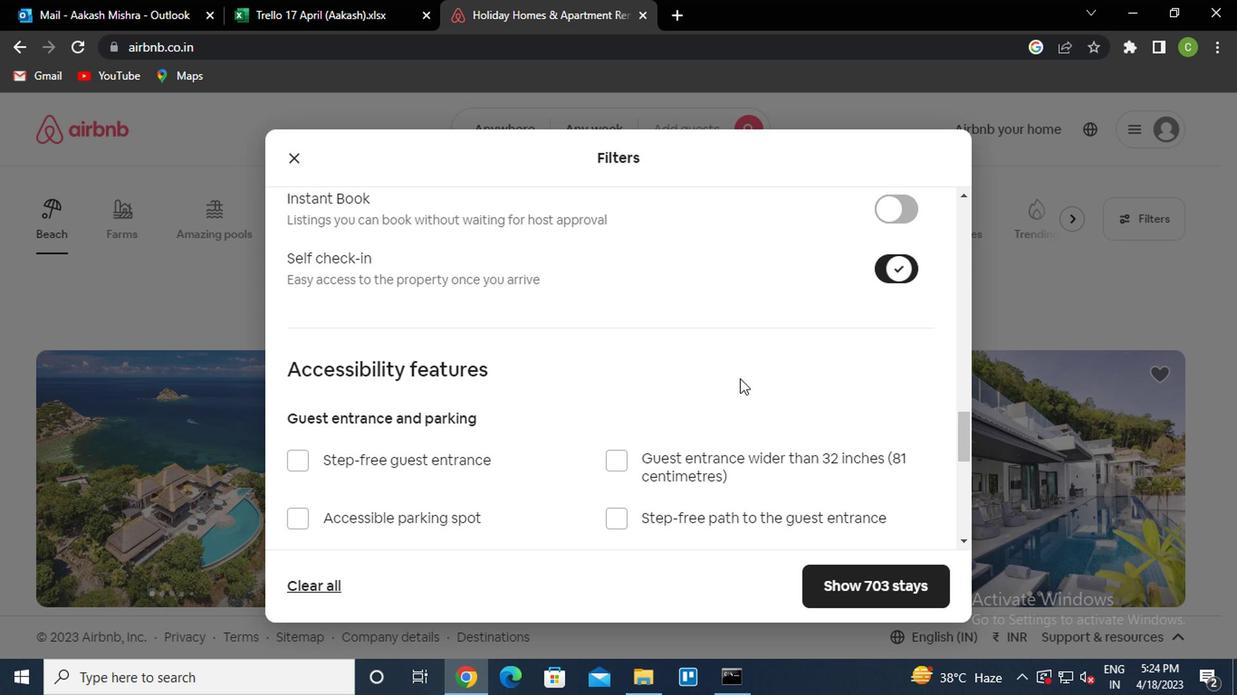 
Action: Mouse moved to (731, 386)
Screenshot: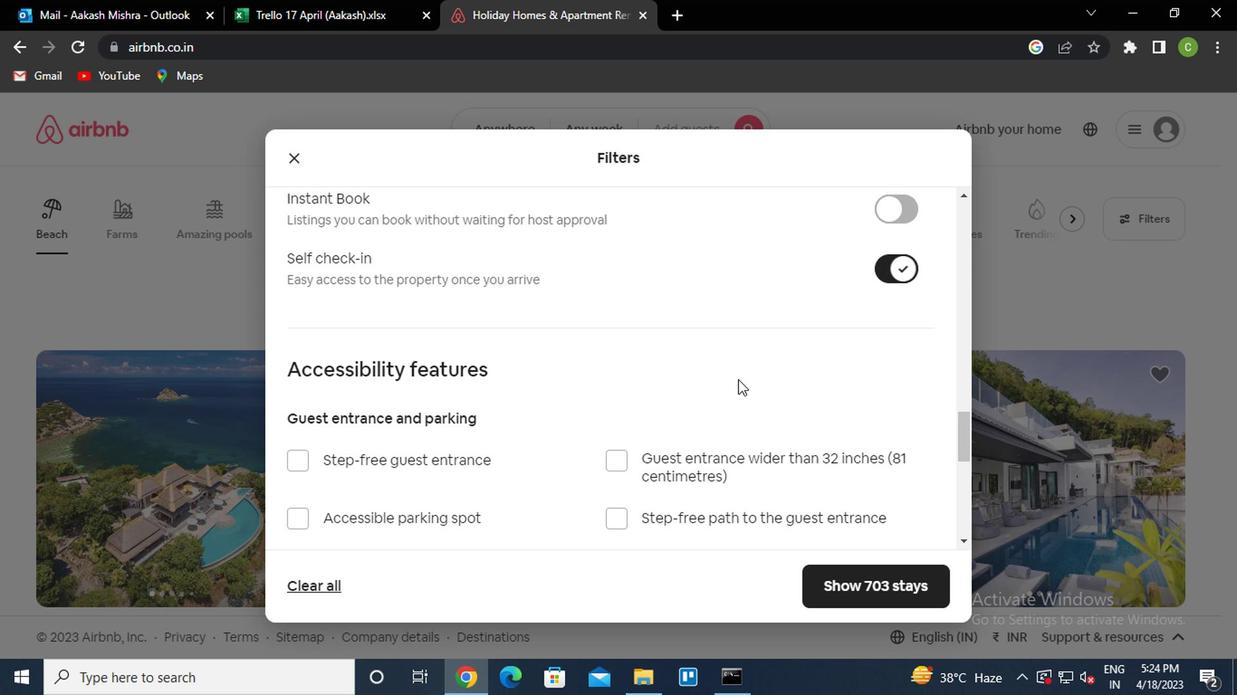 
Action: Mouse scrolled (731, 385) with delta (0, -1)
Screenshot: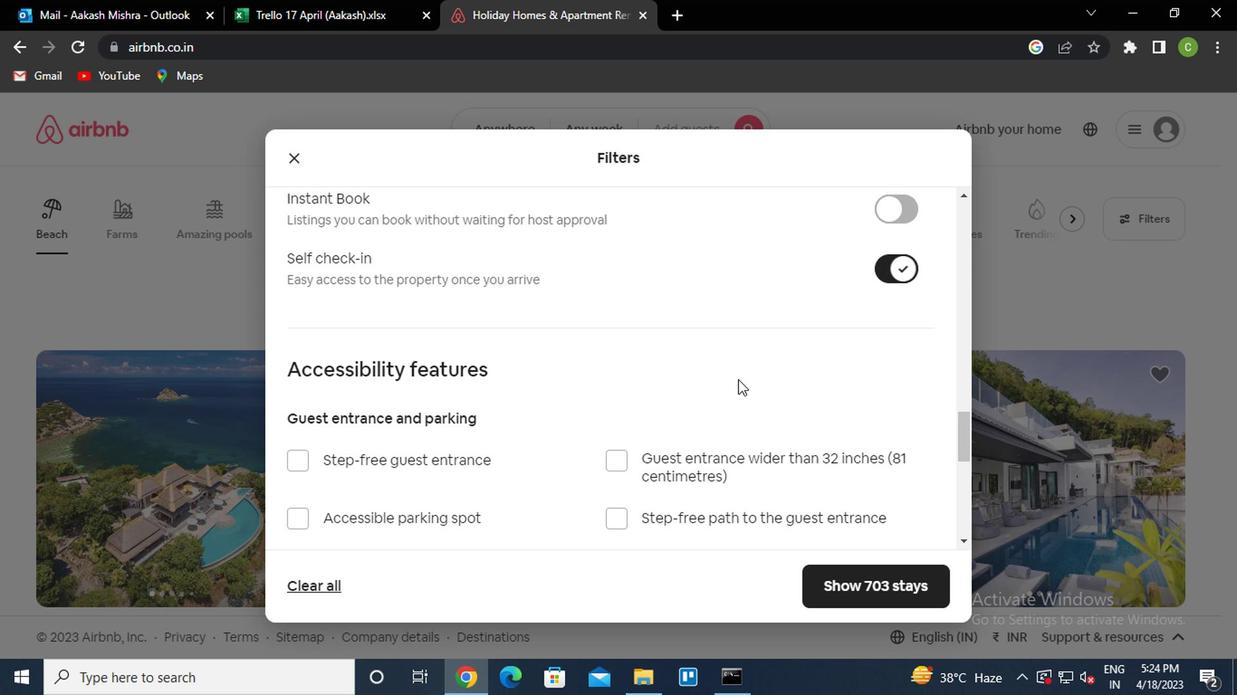 
Action: Mouse moved to (730, 389)
Screenshot: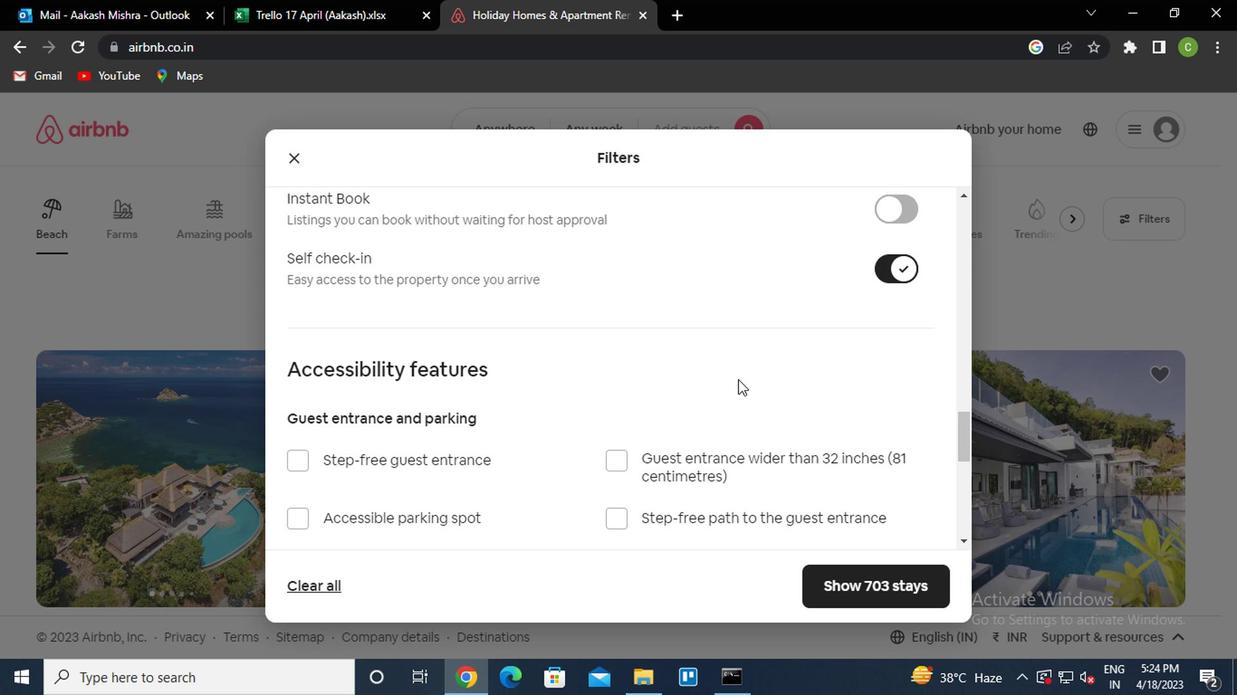 
Action: Mouse scrolled (730, 389) with delta (0, 0)
Screenshot: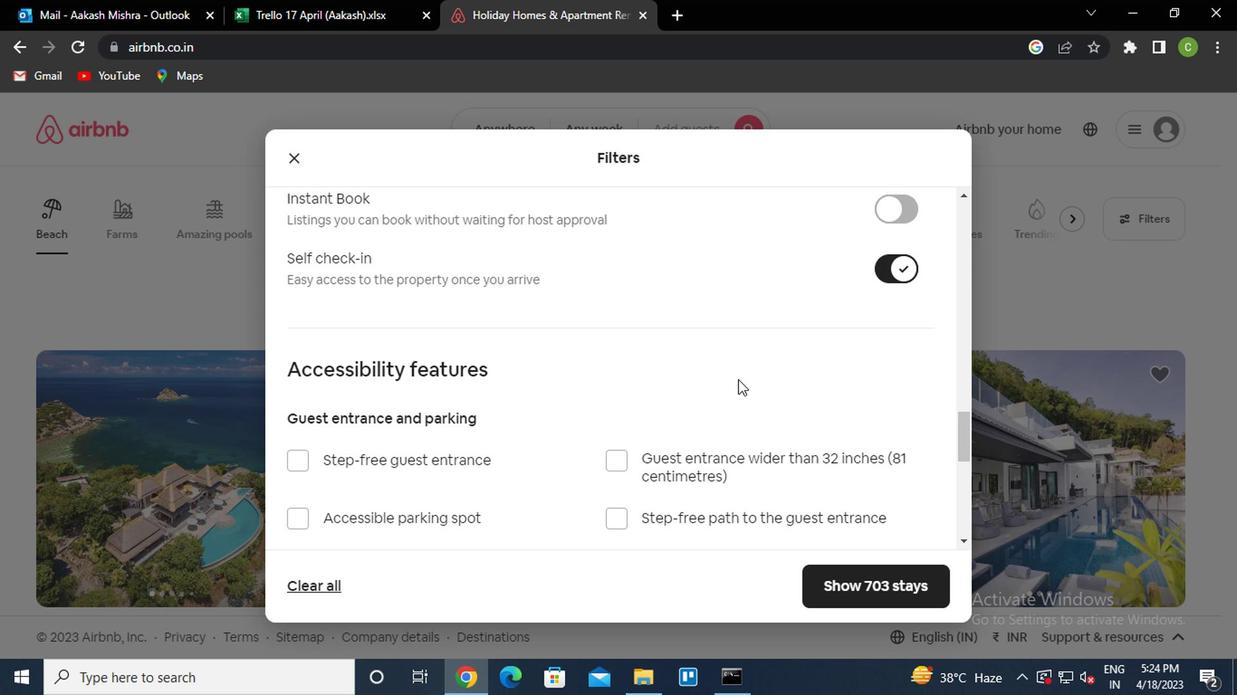 
Action: Mouse moved to (729, 392)
Screenshot: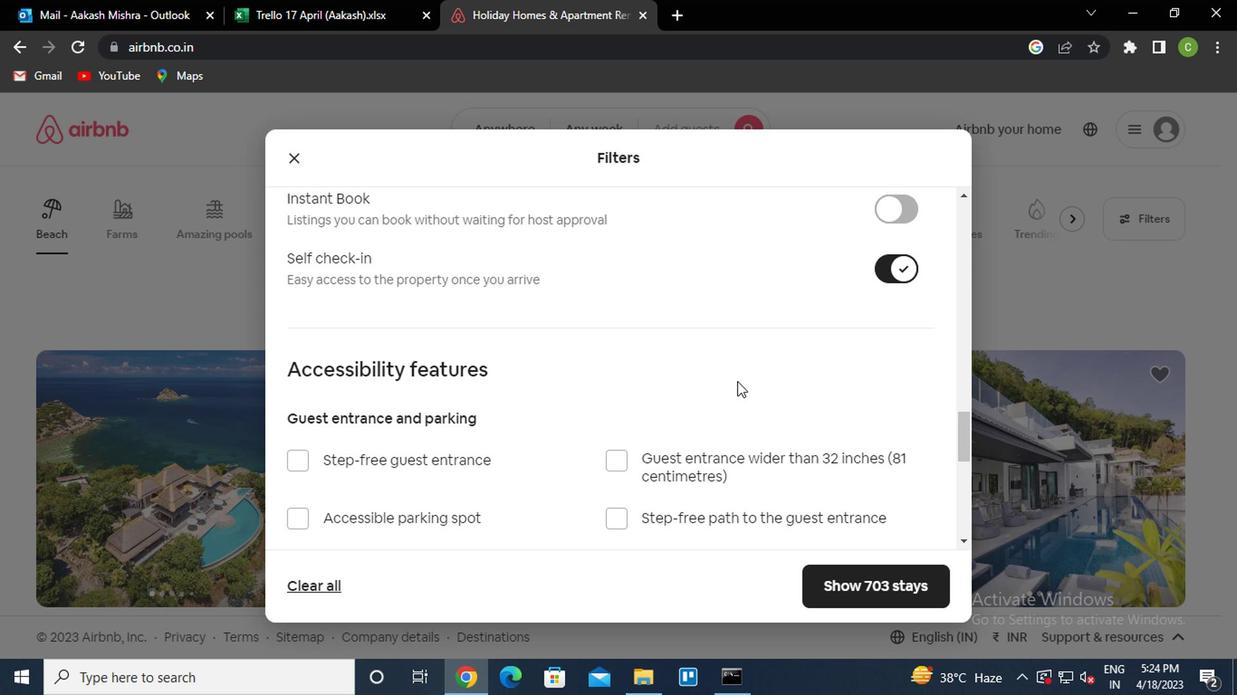 
Action: Mouse scrolled (729, 391) with delta (0, 0)
Screenshot: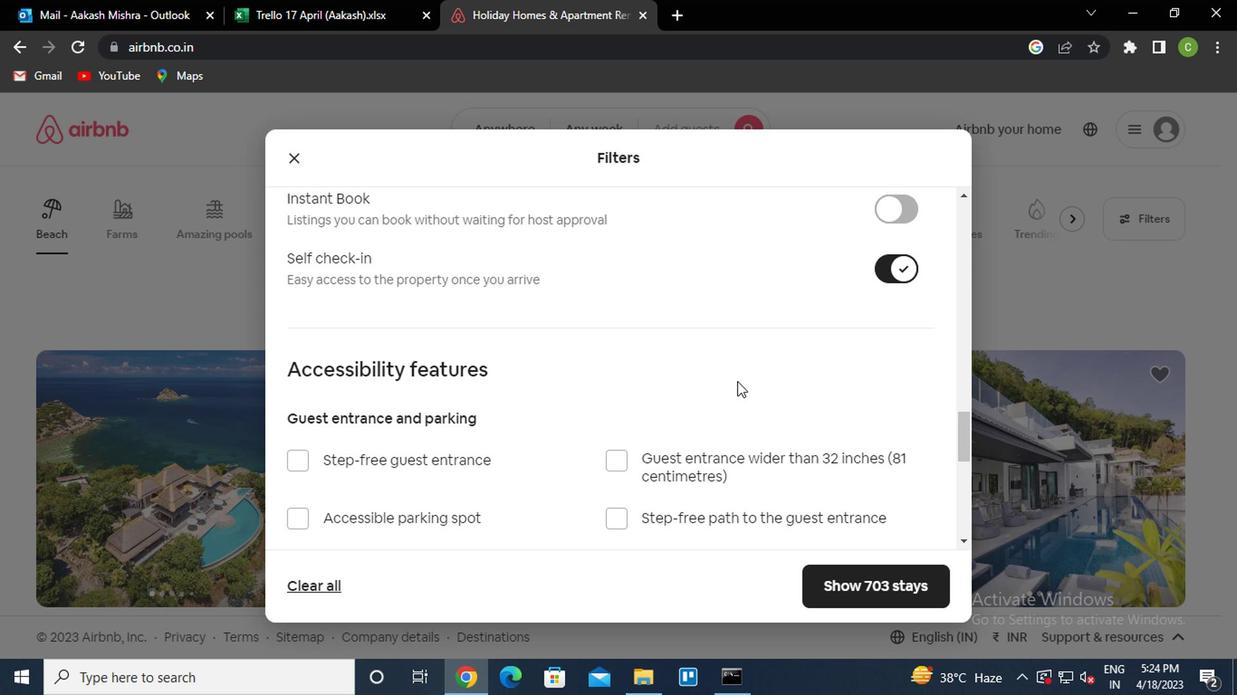
Action: Mouse moved to (430, 465)
Screenshot: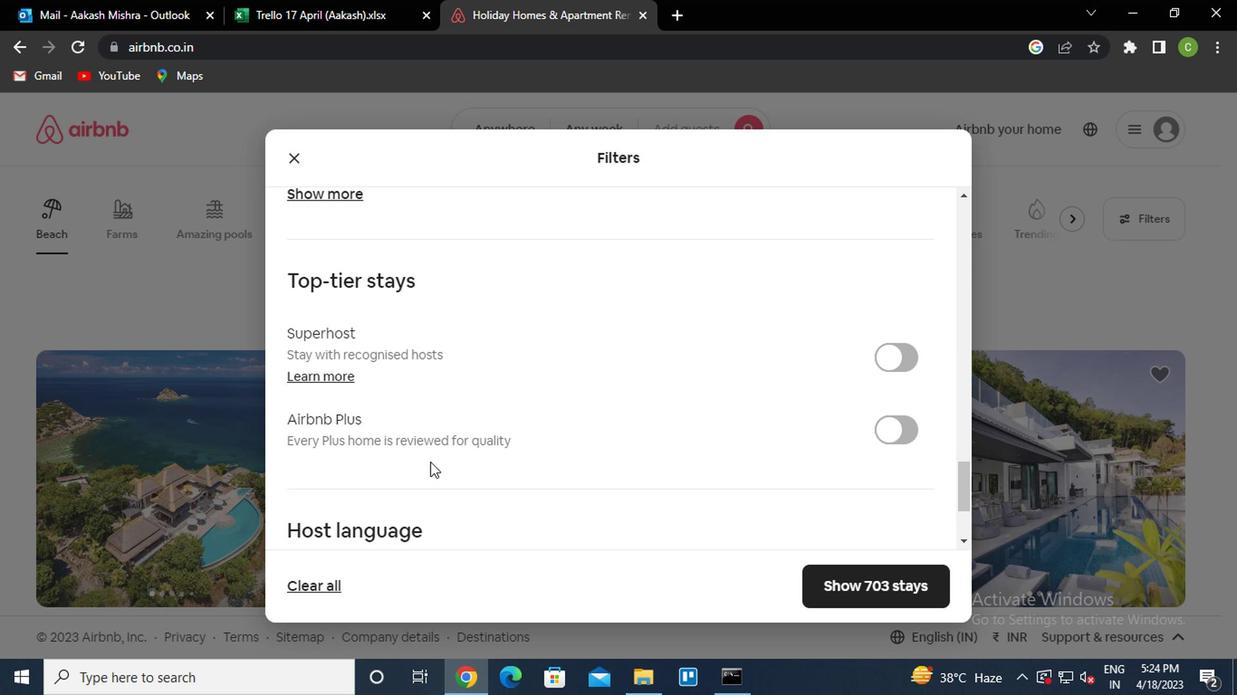 
Action: Mouse scrolled (430, 464) with delta (0, -1)
Screenshot: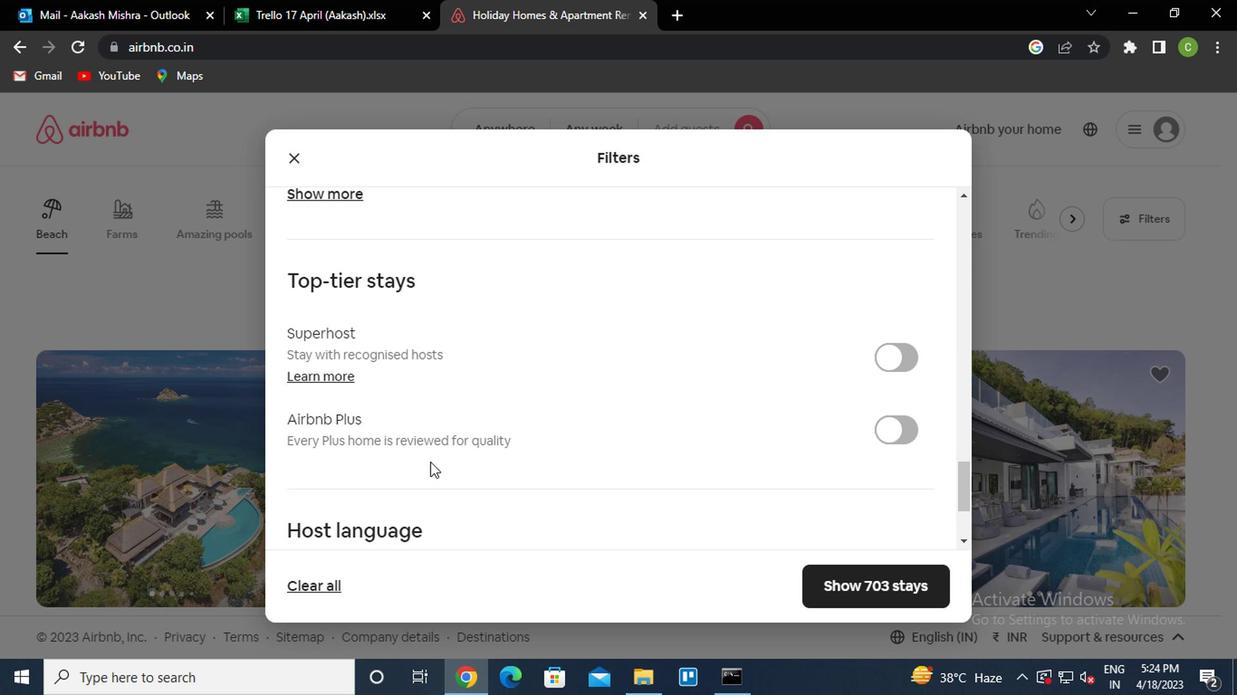 
Action: Mouse scrolled (430, 464) with delta (0, -1)
Screenshot: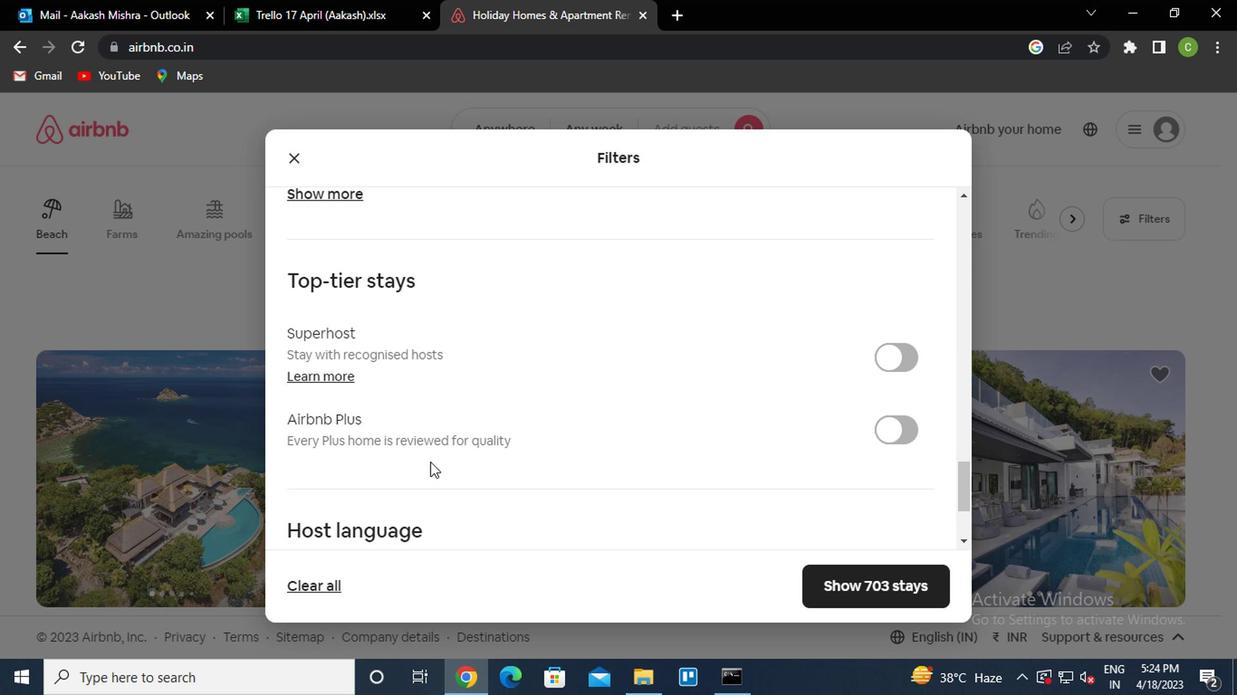 
Action: Mouse moved to (342, 501)
Screenshot: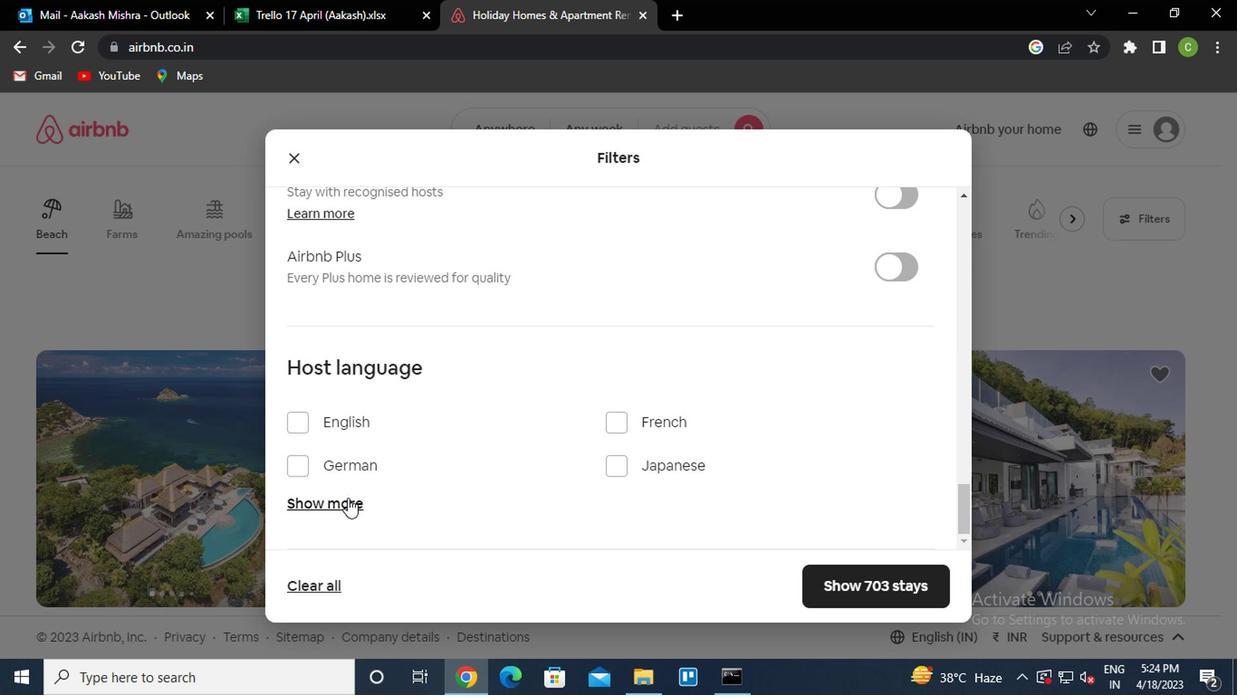 
Action: Mouse pressed left at (342, 501)
Screenshot: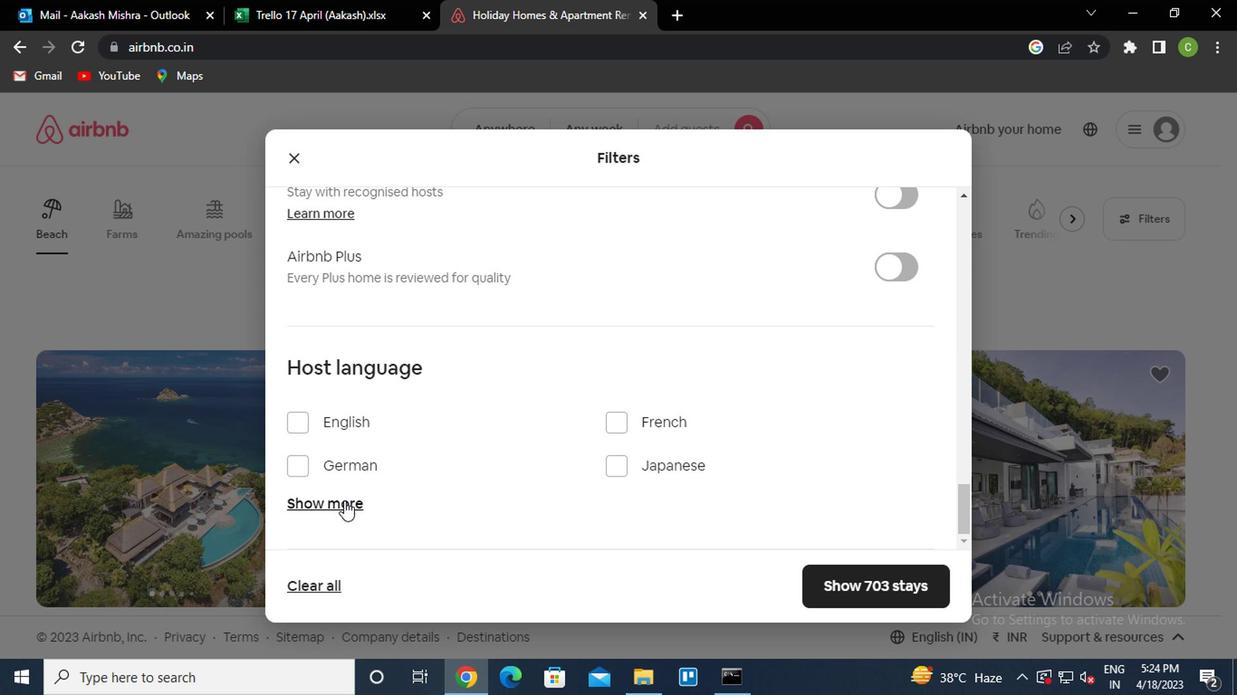 
Action: Mouse moved to (534, 464)
Screenshot: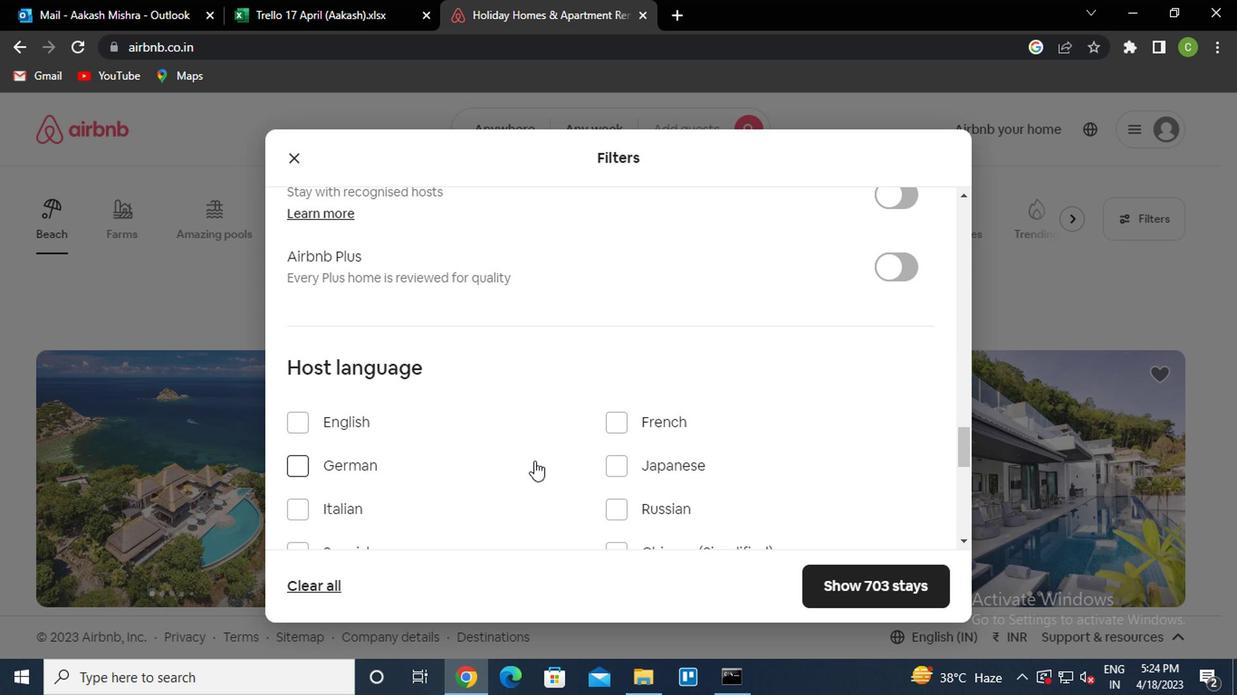 
Action: Mouse scrolled (534, 463) with delta (0, 0)
Screenshot: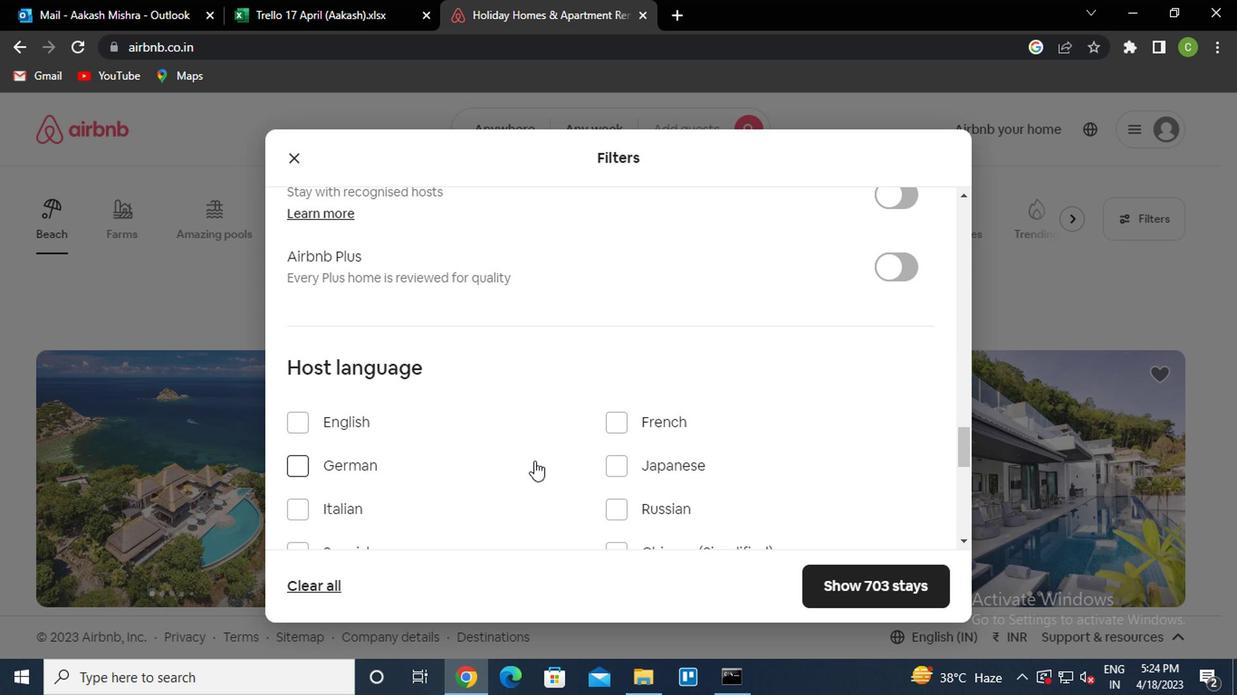 
Action: Mouse moved to (302, 465)
Screenshot: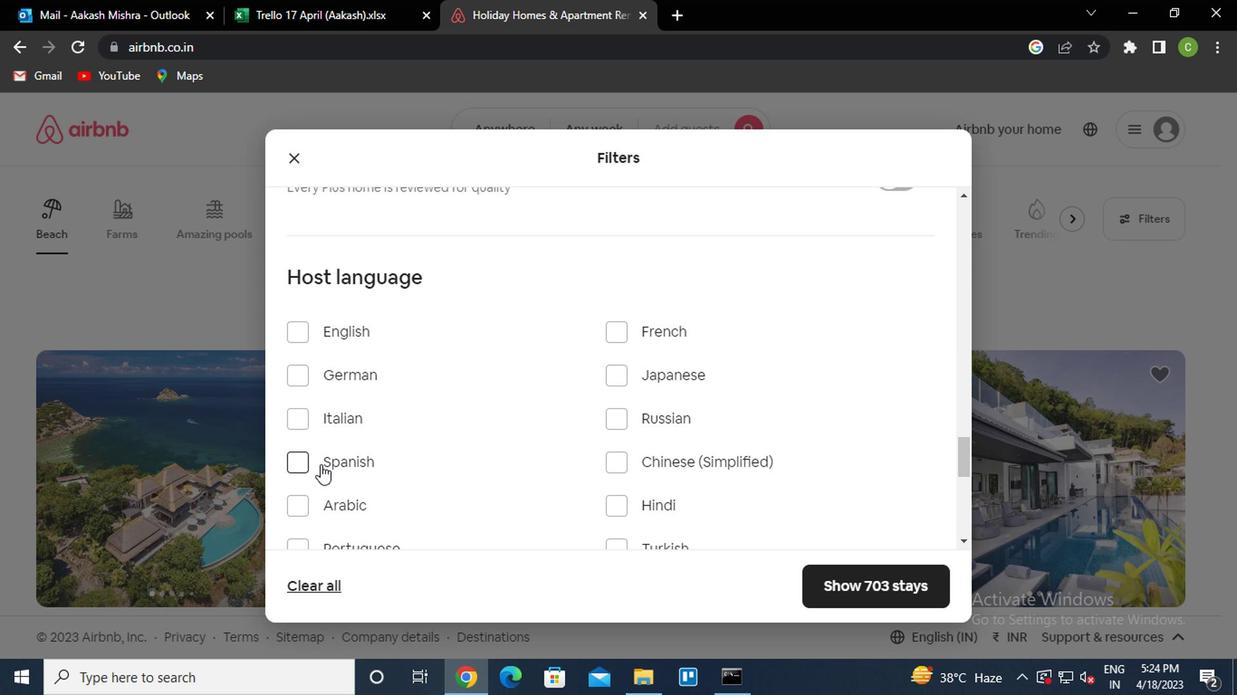 
Action: Mouse pressed left at (302, 465)
Screenshot: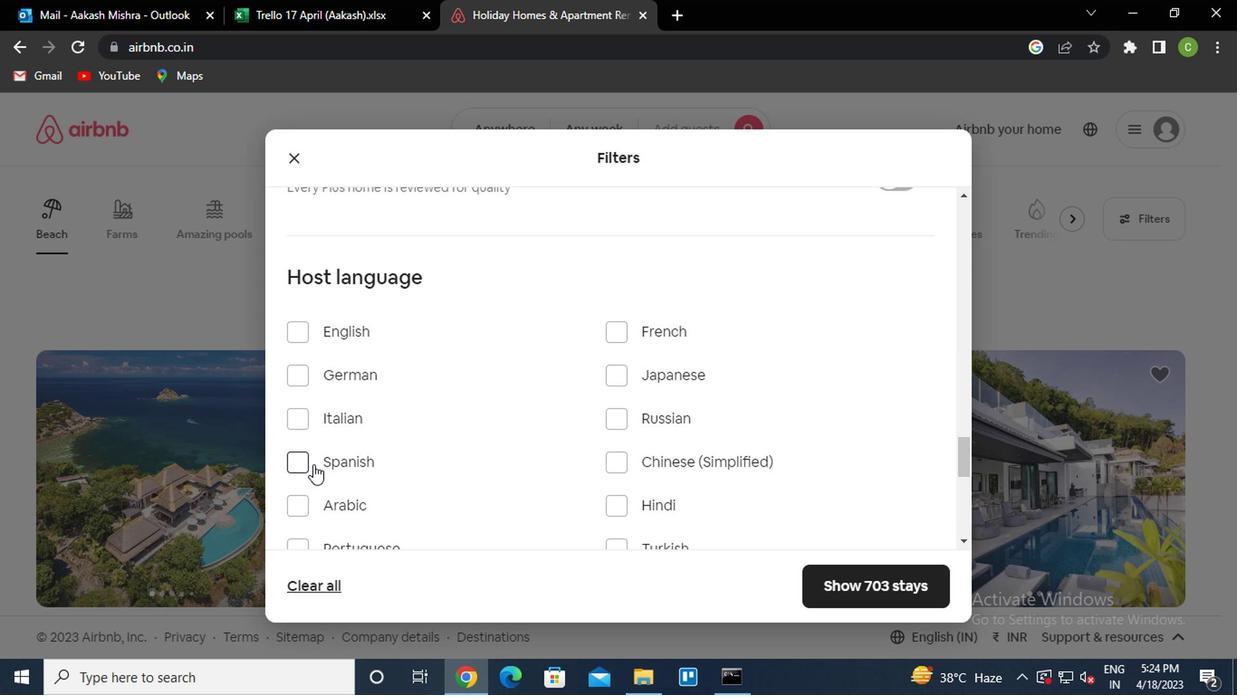 
Action: Mouse moved to (855, 592)
Screenshot: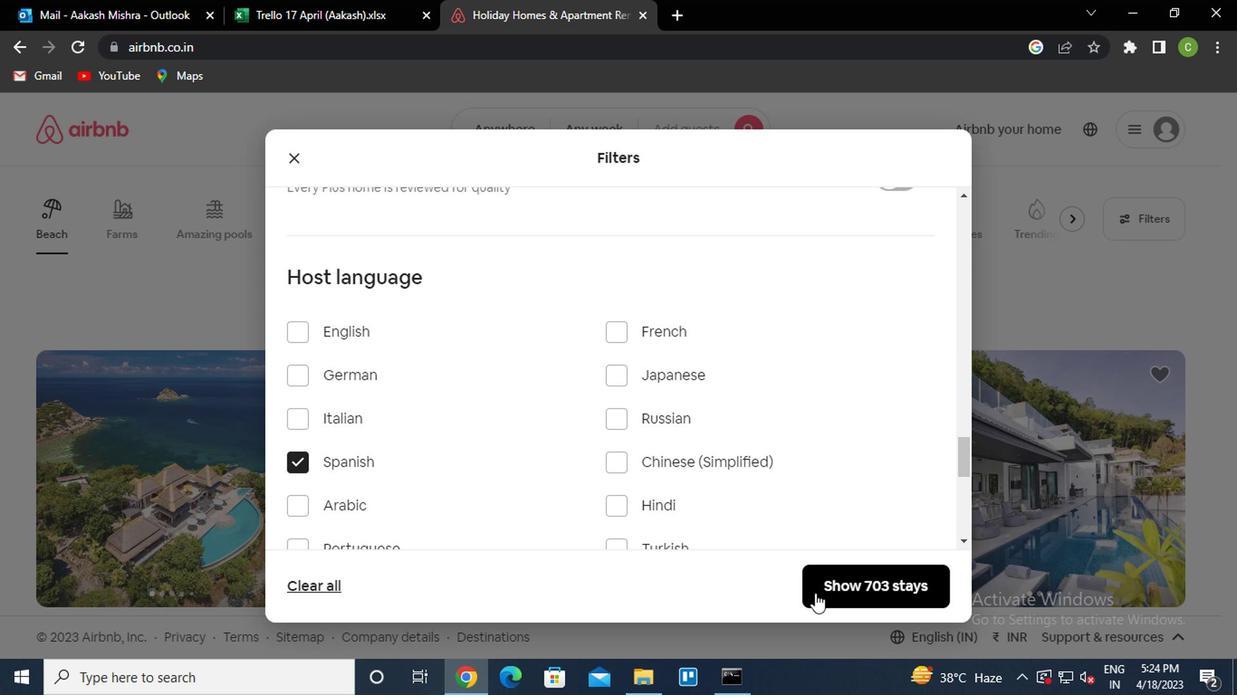 
Action: Mouse pressed left at (855, 592)
Screenshot: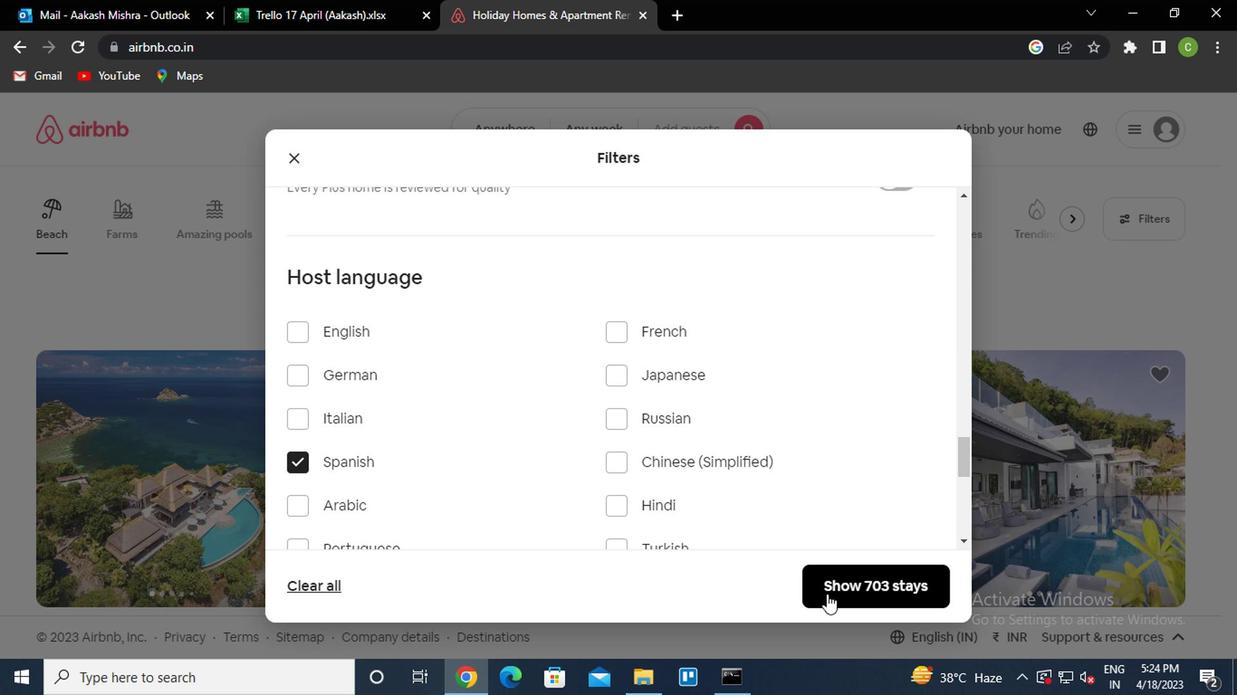 
Action: Mouse moved to (670, 611)
Screenshot: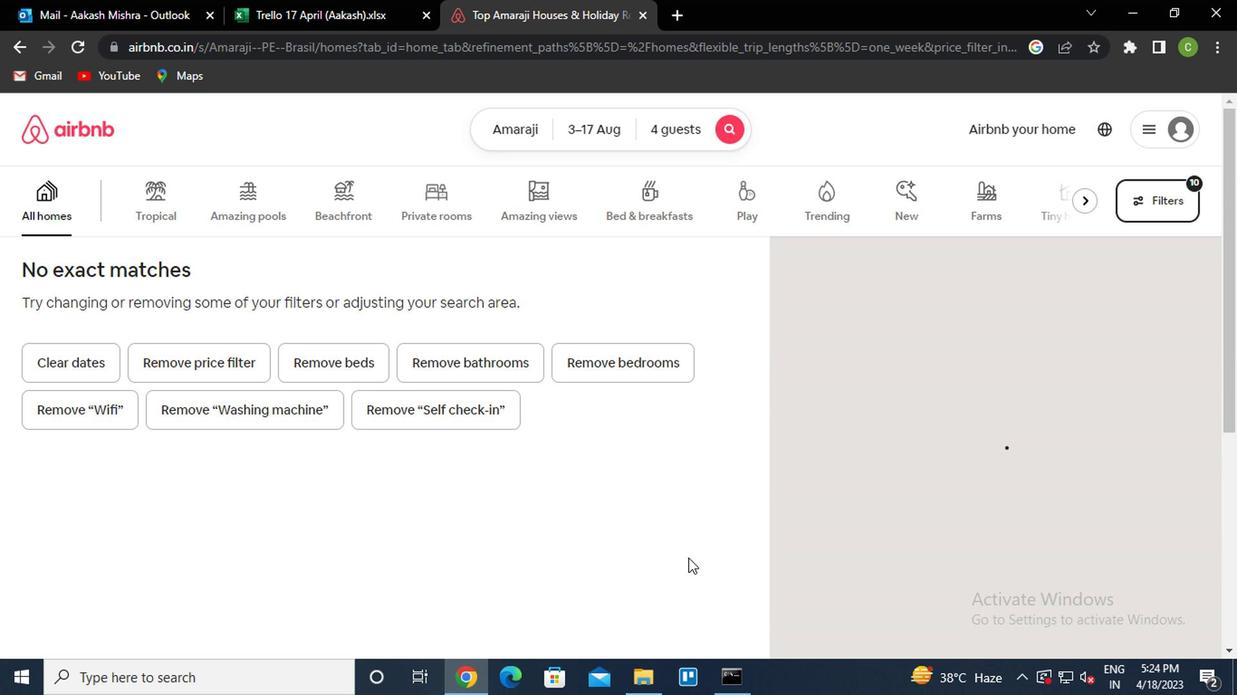 
